 Task: Experiment with a dynamic EQ to dynamically reduce sibilance without affecting other frequencies.
Action: Mouse moved to (88, 3)
Screenshot: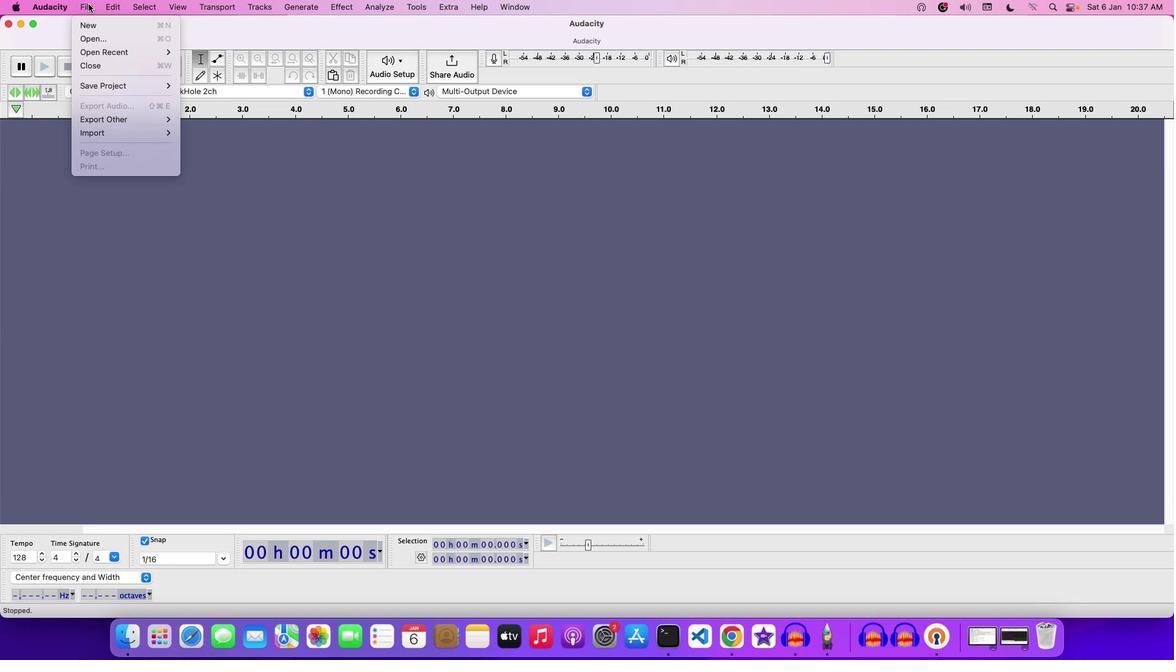 
Action: Mouse pressed left at (88, 3)
Screenshot: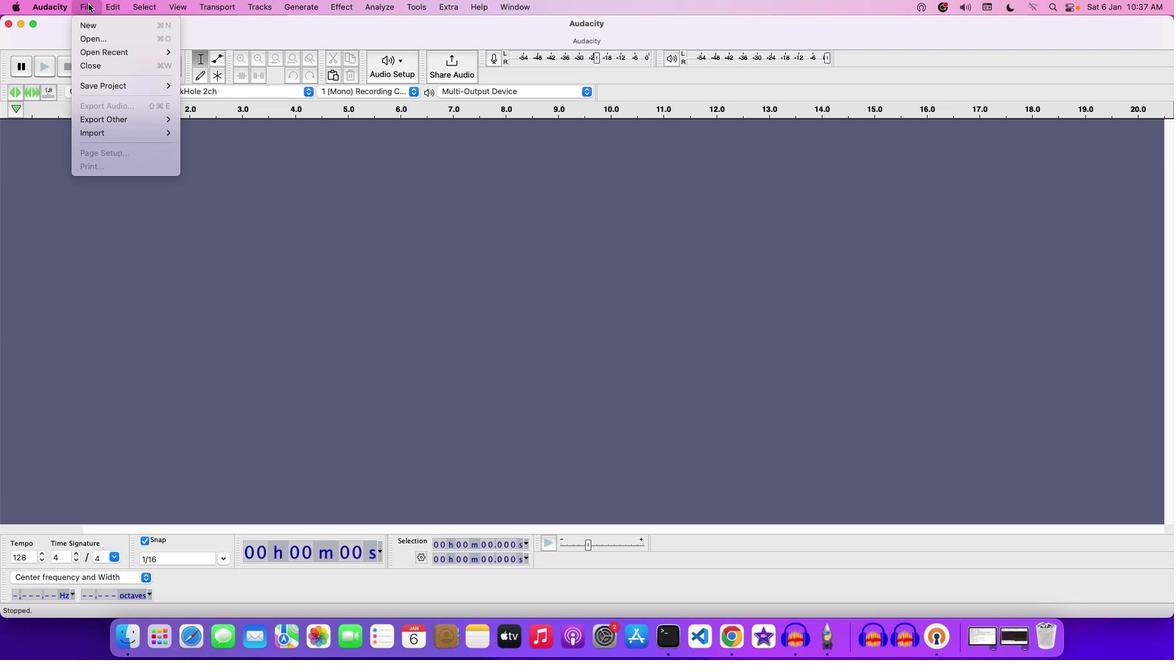 
Action: Mouse moved to (102, 42)
Screenshot: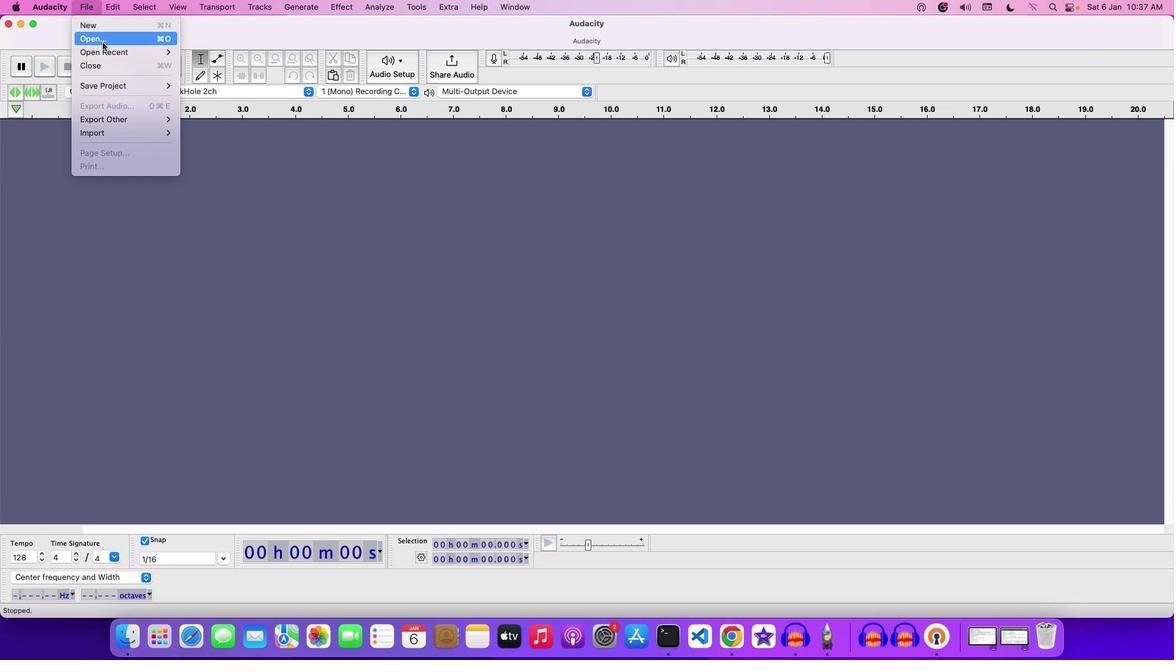 
Action: Mouse pressed left at (102, 42)
Screenshot: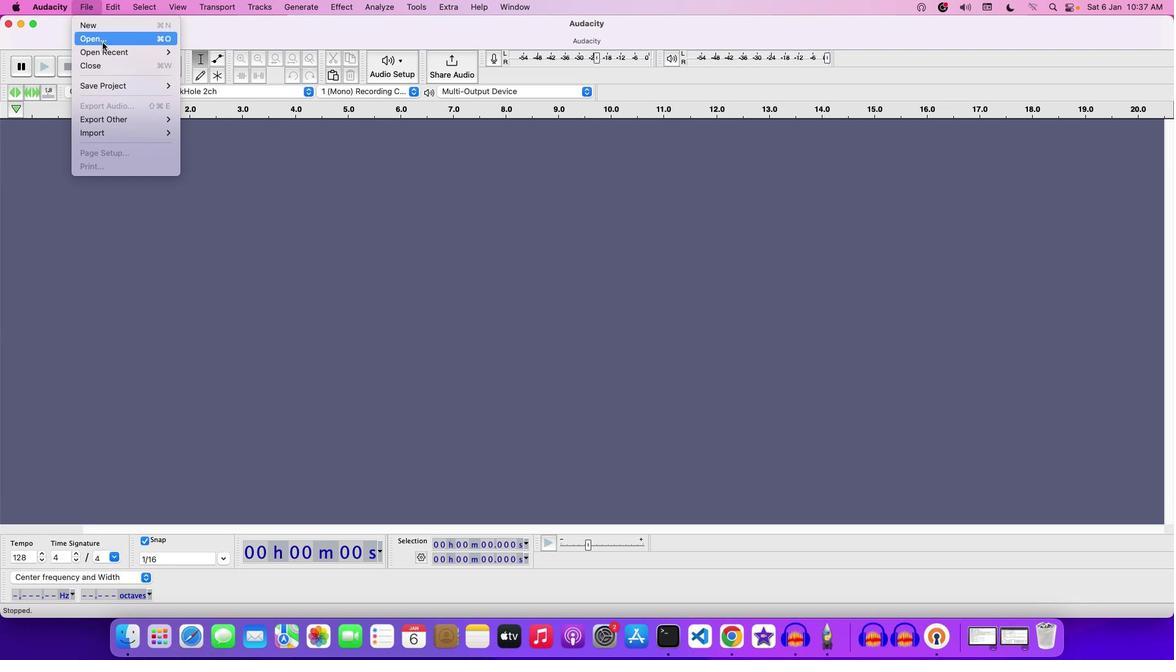 
Action: Mouse moved to (390, 162)
Screenshot: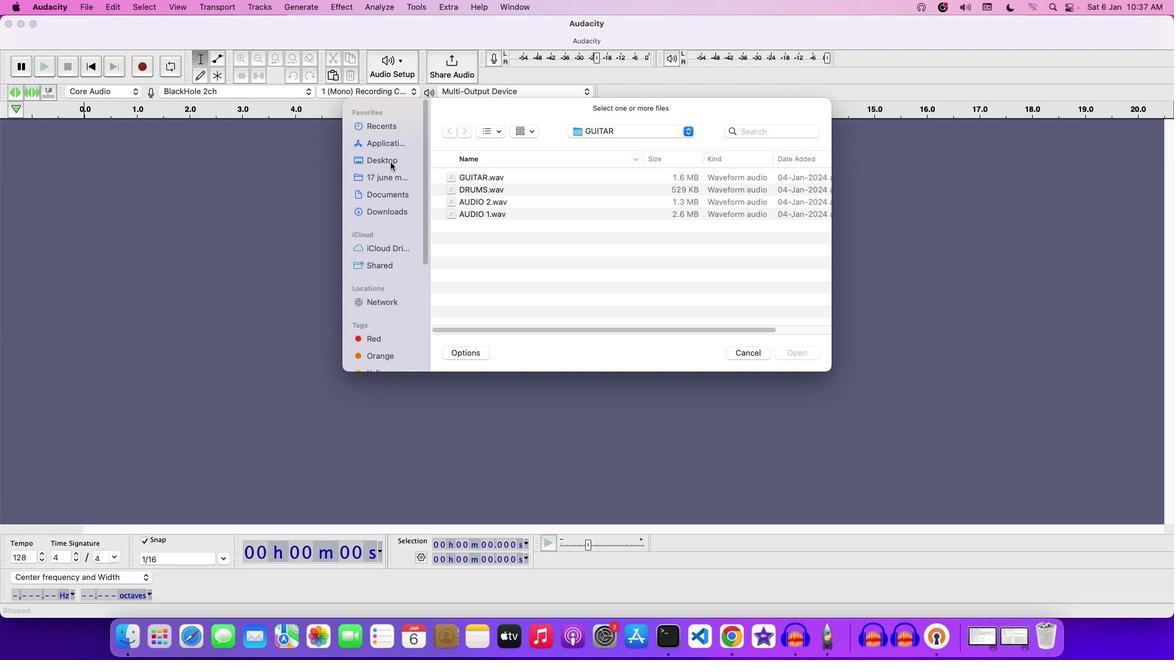
Action: Mouse pressed left at (390, 162)
Screenshot: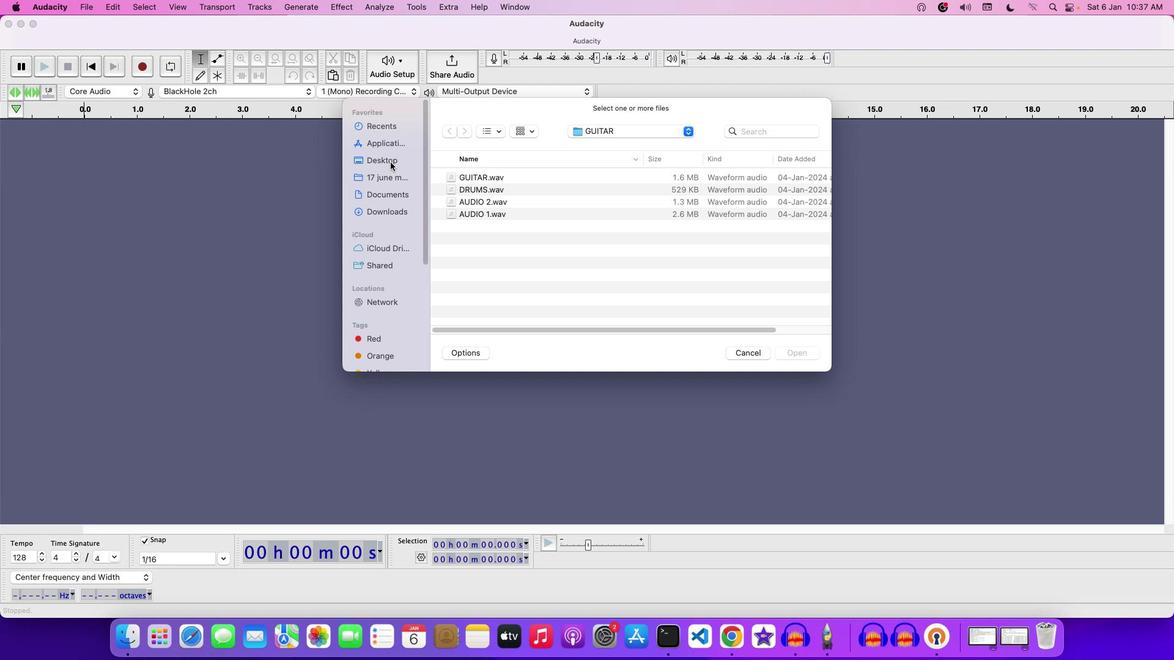 
Action: Mouse moved to (487, 199)
Screenshot: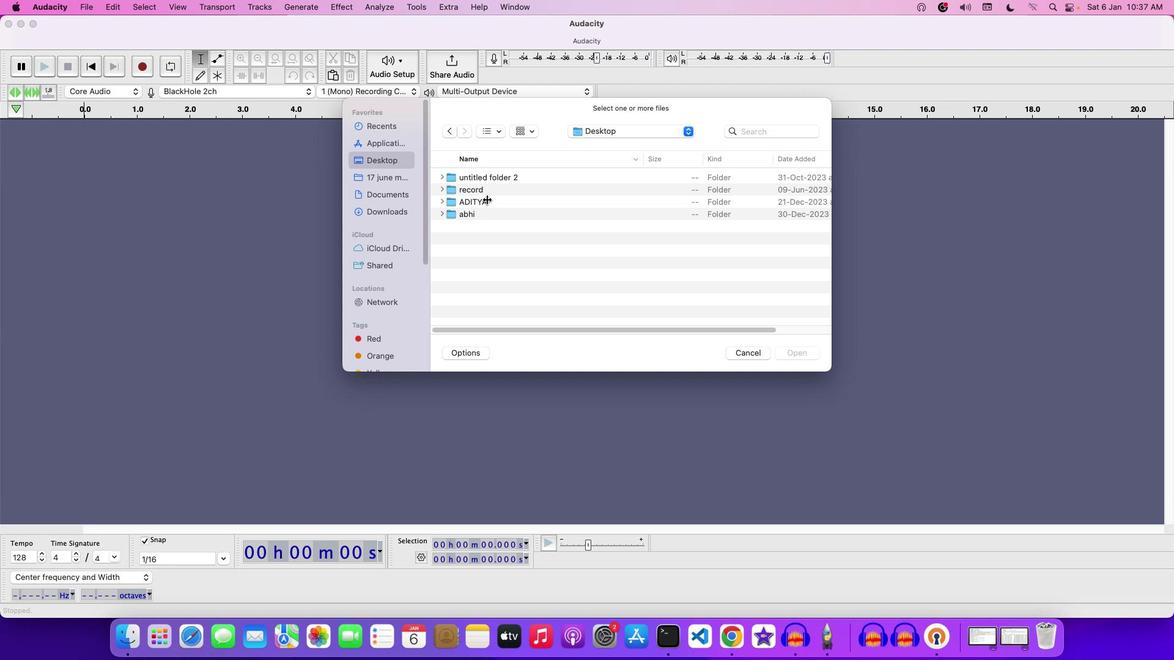 
Action: Mouse pressed left at (487, 199)
Screenshot: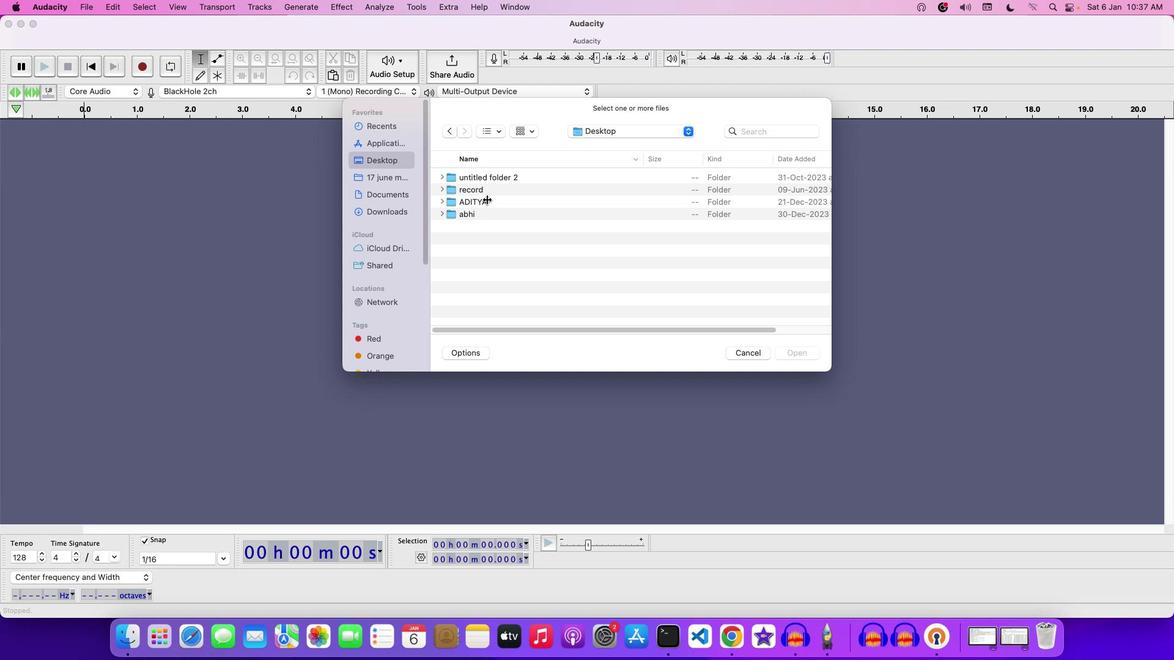 
Action: Mouse pressed left at (487, 199)
Screenshot: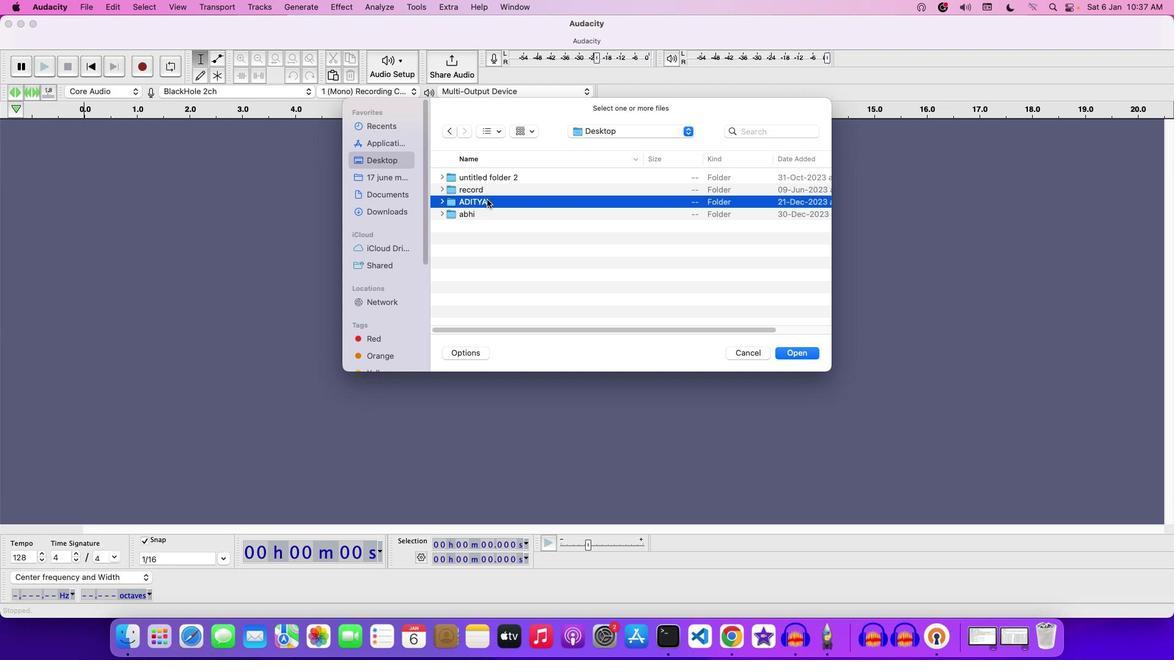 
Action: Mouse moved to (479, 225)
Screenshot: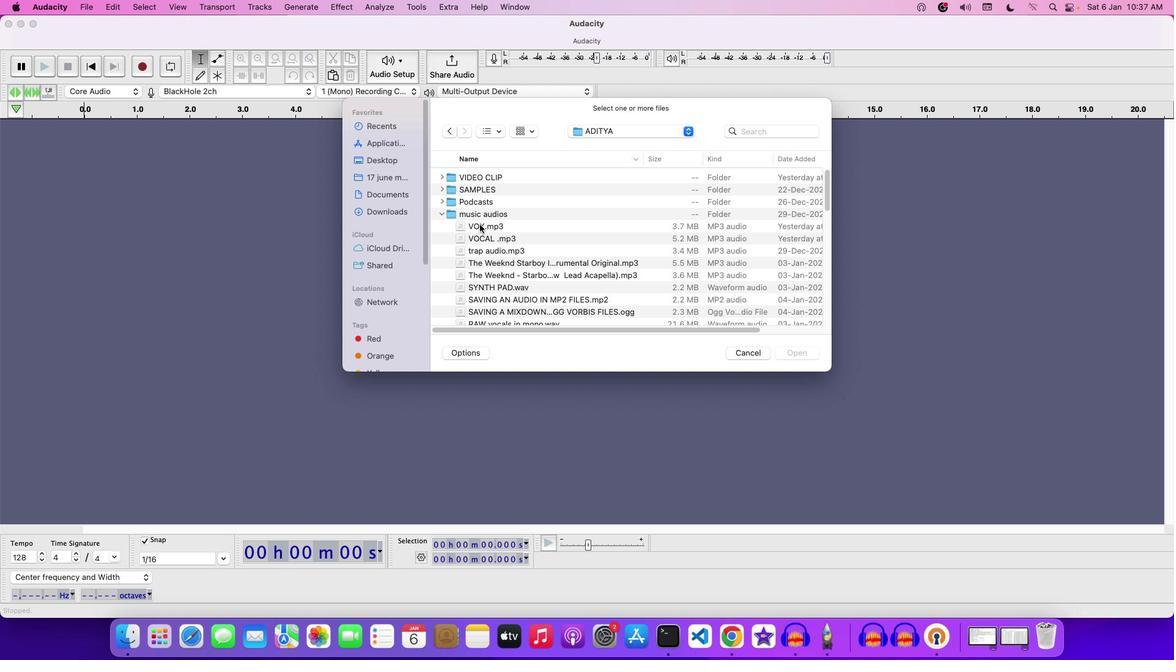 
Action: Mouse pressed left at (479, 225)
Screenshot: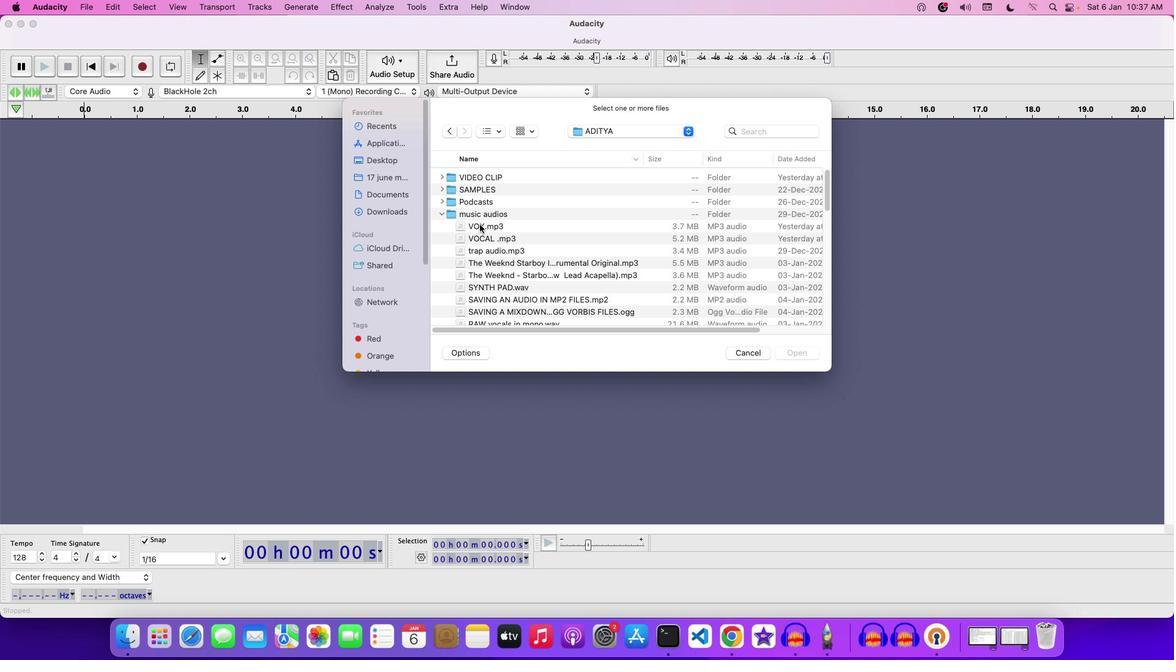 
Action: Mouse moved to (488, 225)
Screenshot: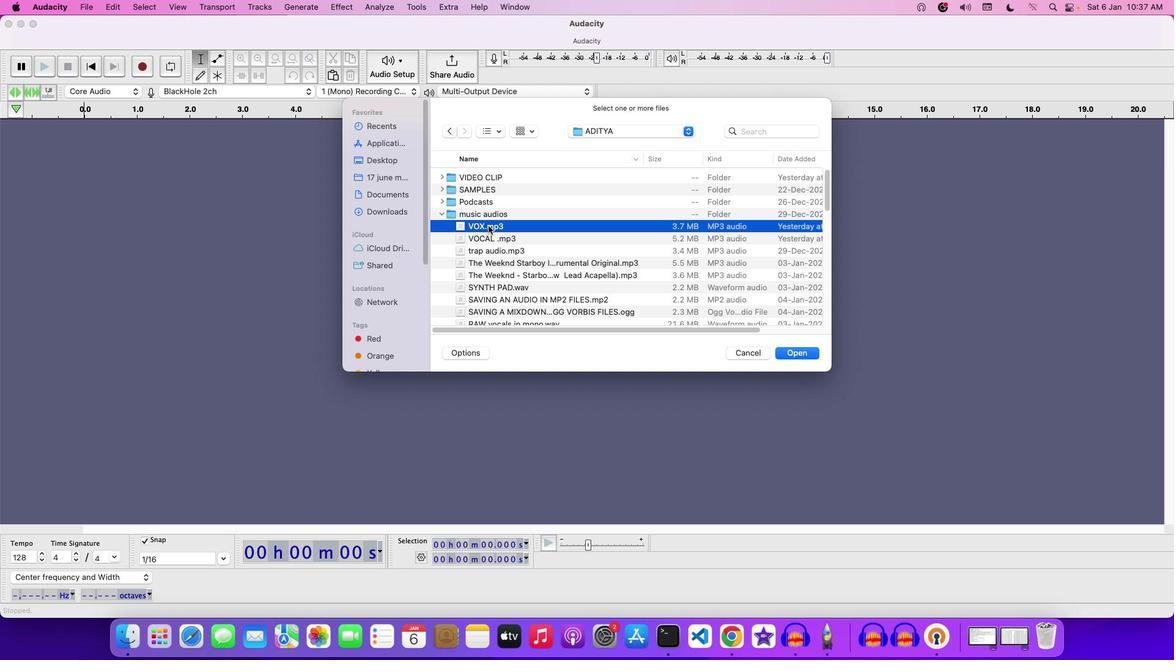 
Action: Mouse pressed left at (488, 225)
Screenshot: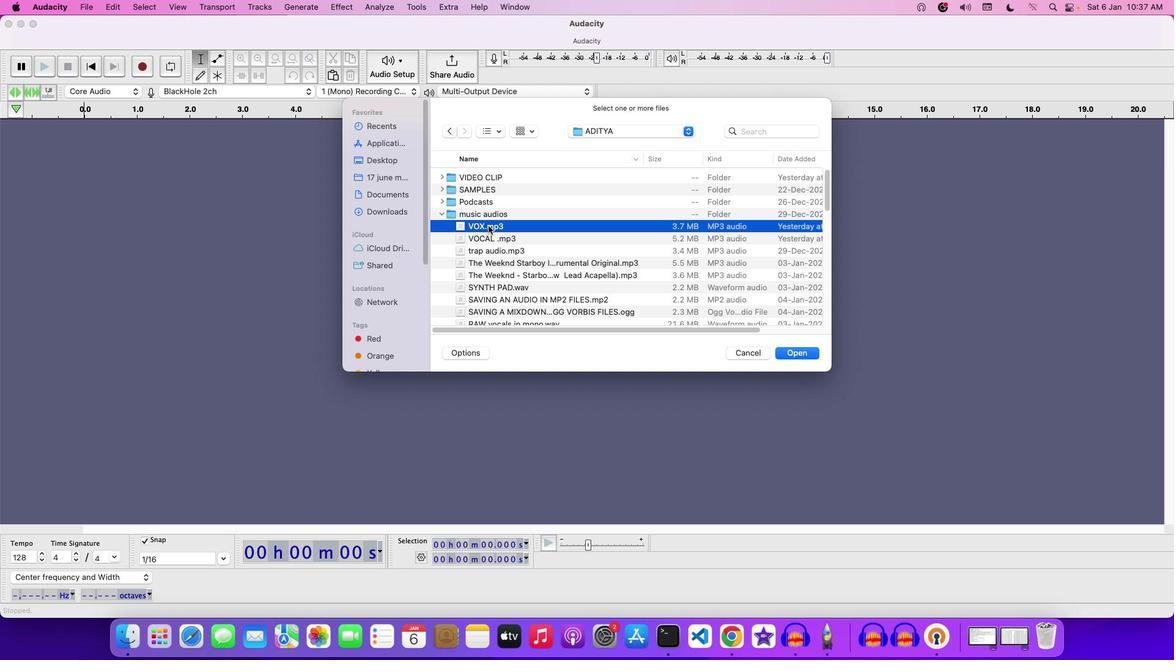 
Action: Mouse moved to (791, 351)
Screenshot: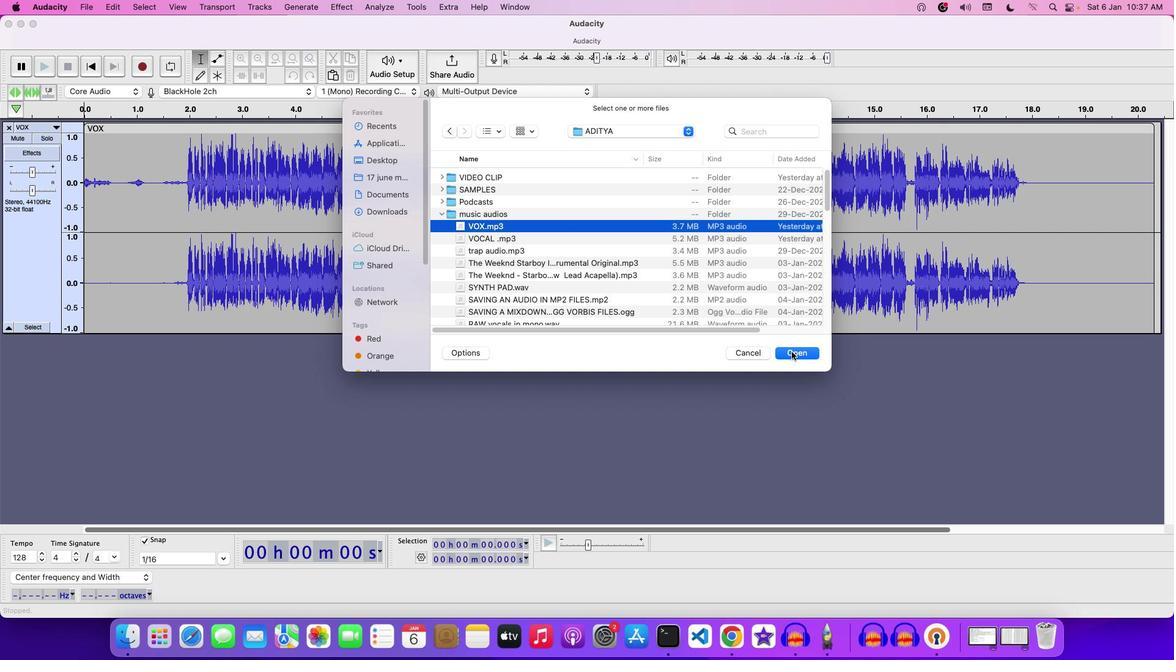 
Action: Mouse pressed left at (791, 351)
Screenshot: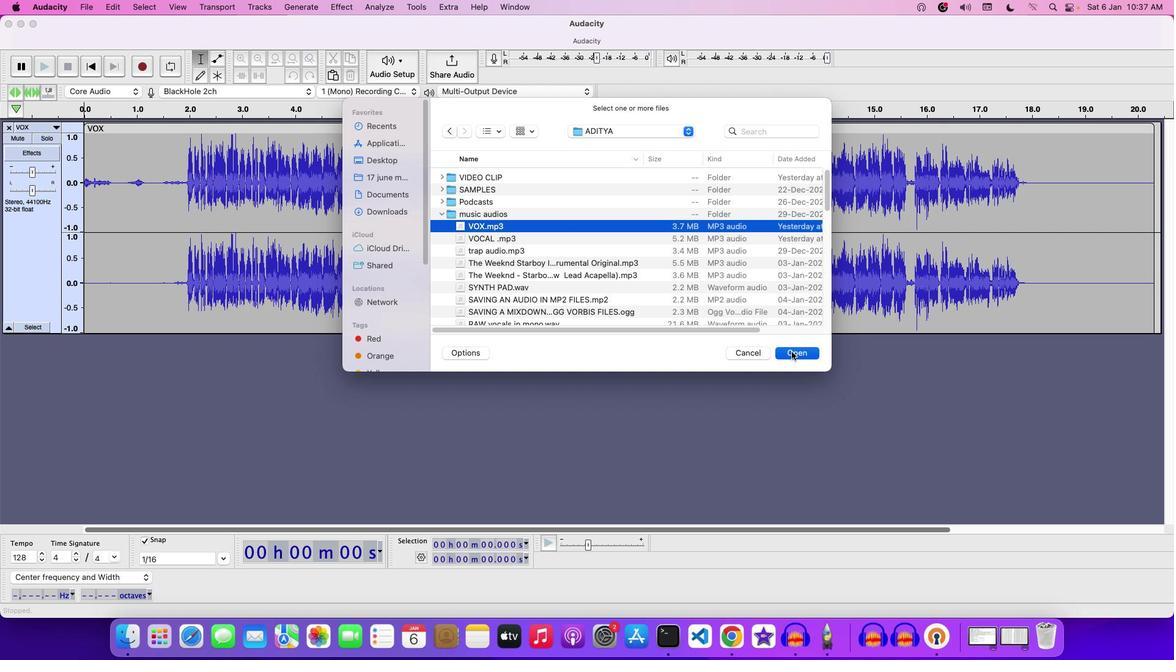
Action: Mouse moved to (84, 132)
Screenshot: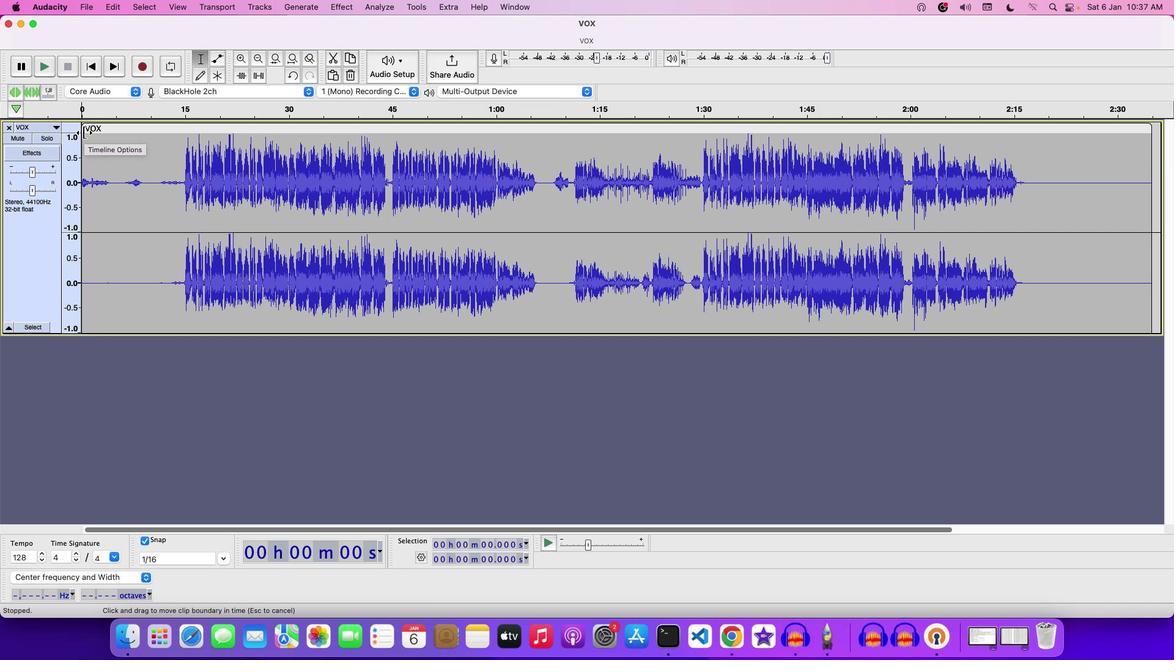
Action: Mouse pressed left at (84, 132)
Screenshot: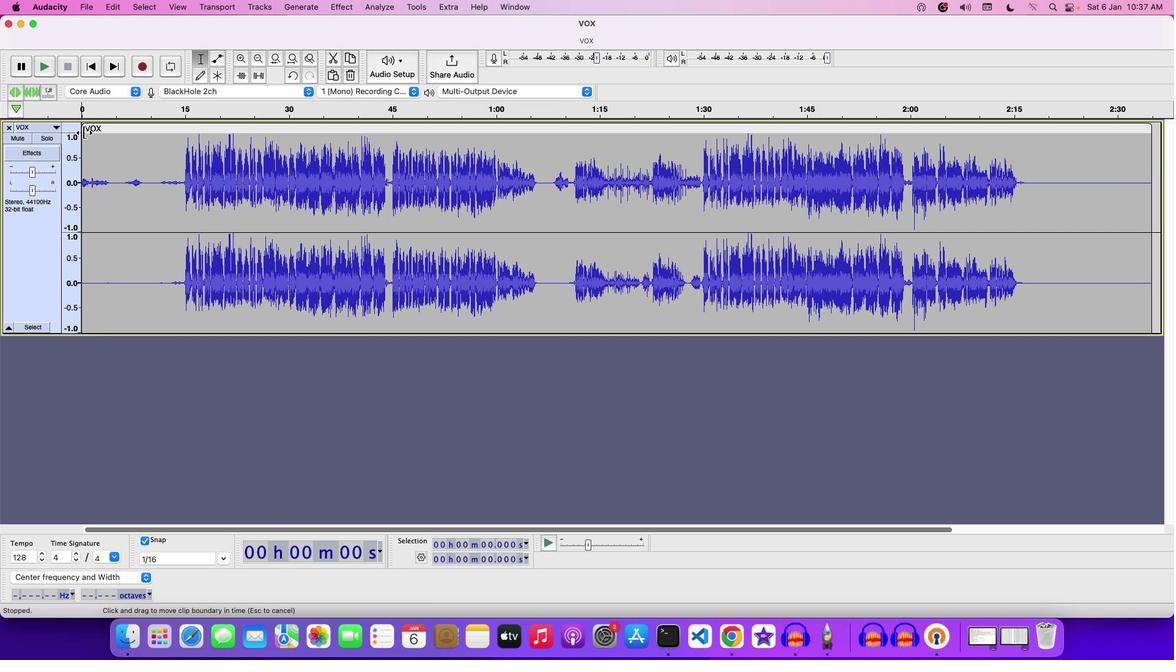 
Action: Mouse moved to (207, 132)
Screenshot: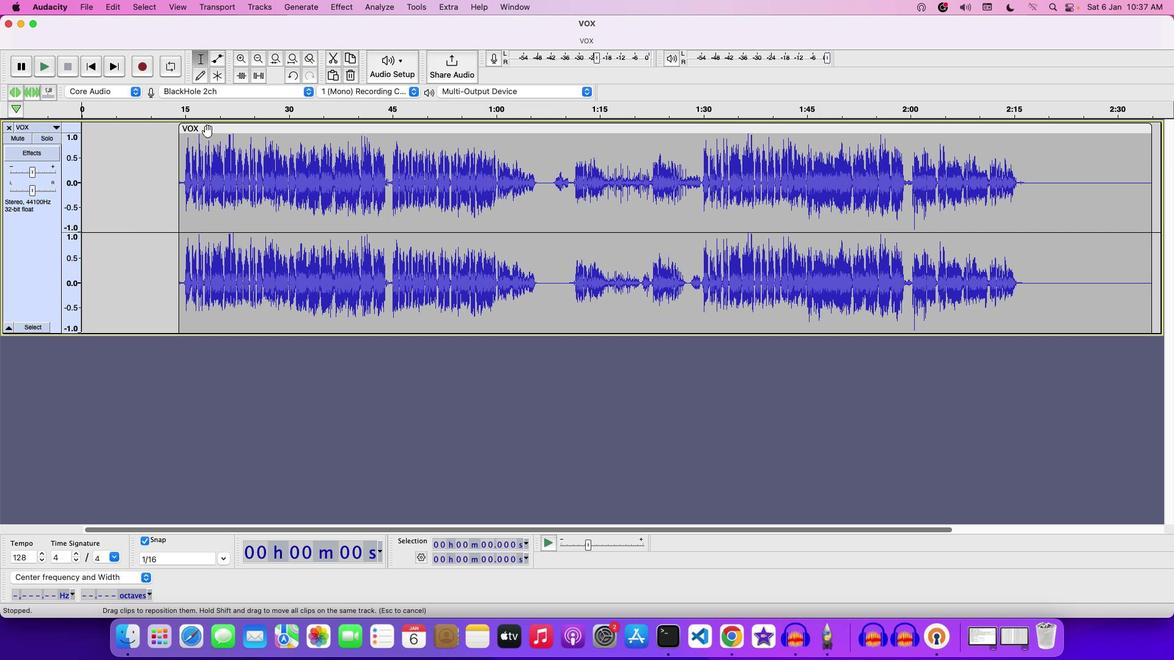 
Action: Mouse pressed left at (207, 132)
Screenshot: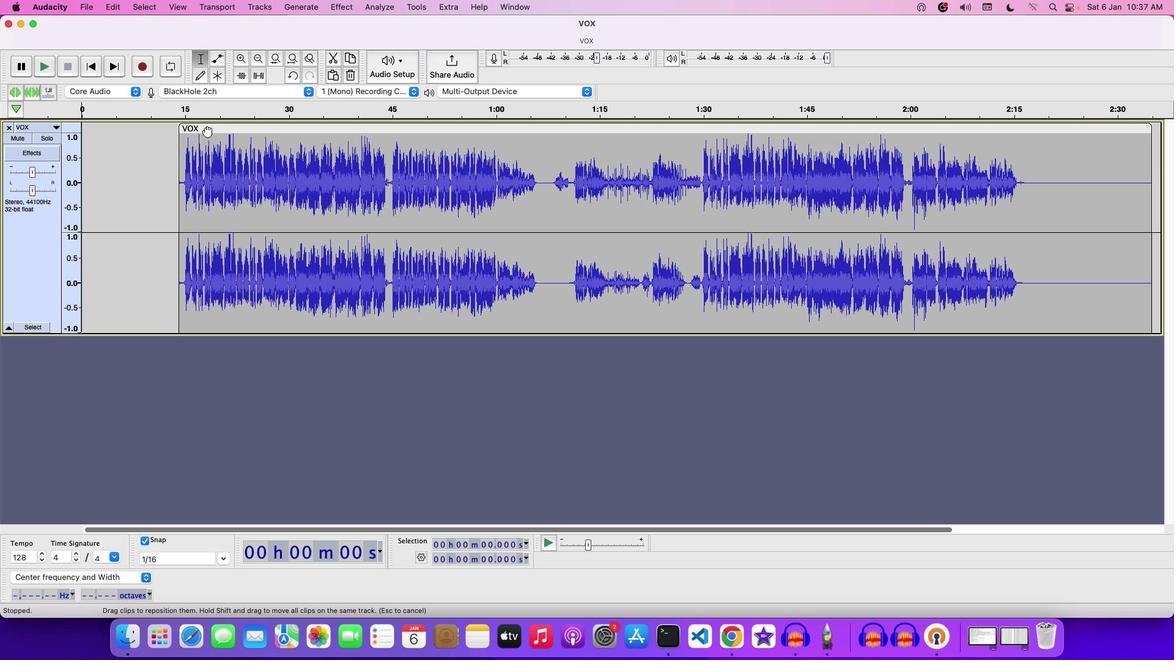 
Action: Mouse moved to (1054, 132)
Screenshot: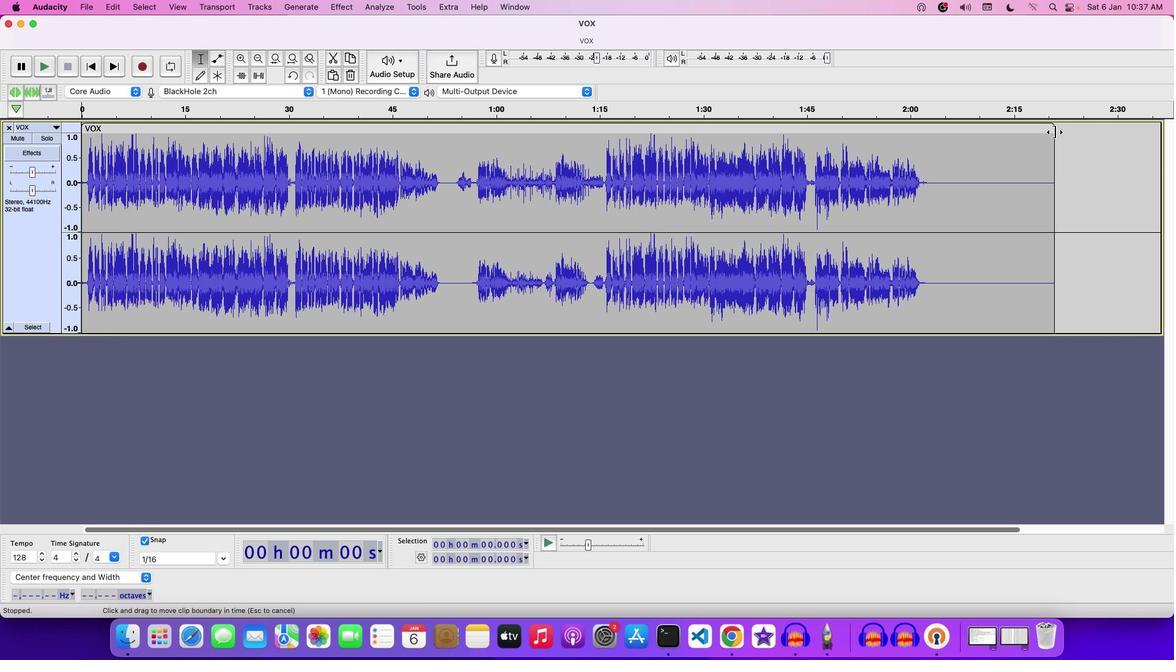 
Action: Mouse pressed left at (1054, 132)
Screenshot: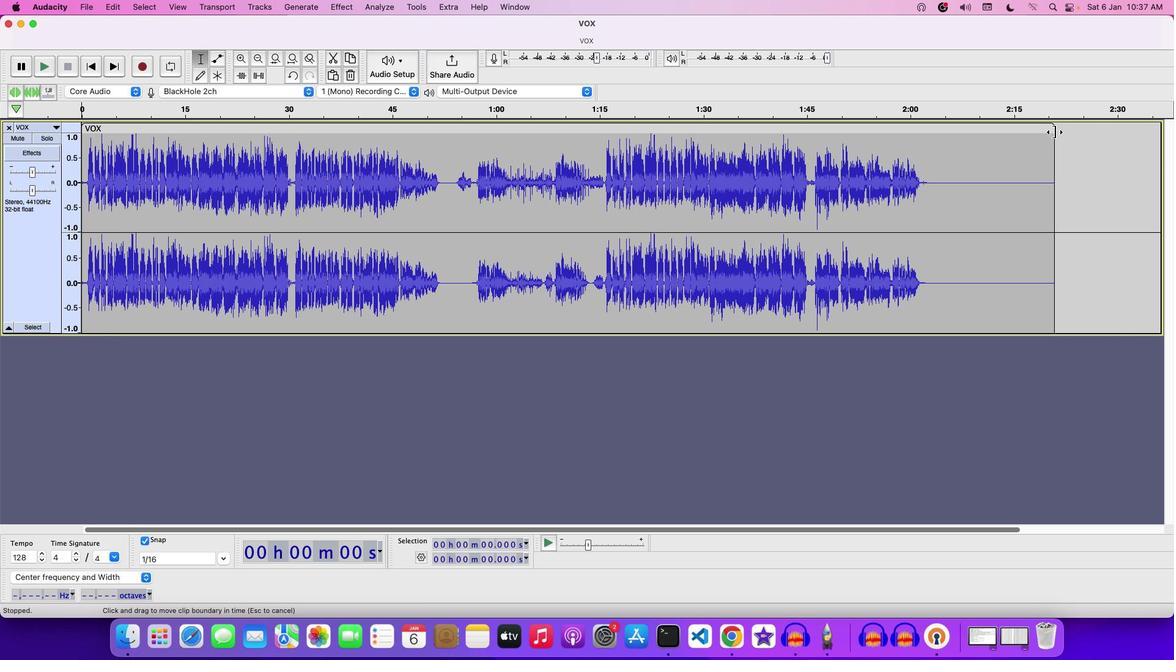 
Action: Mouse moved to (40, 62)
Screenshot: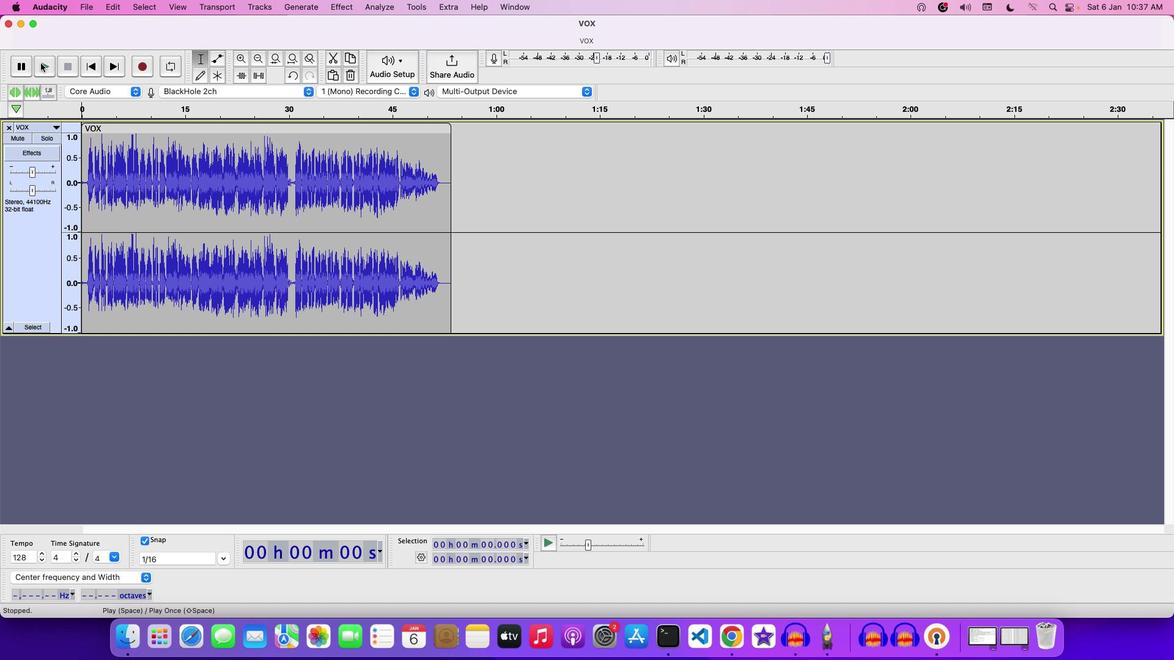 
Action: Mouse pressed left at (40, 62)
Screenshot: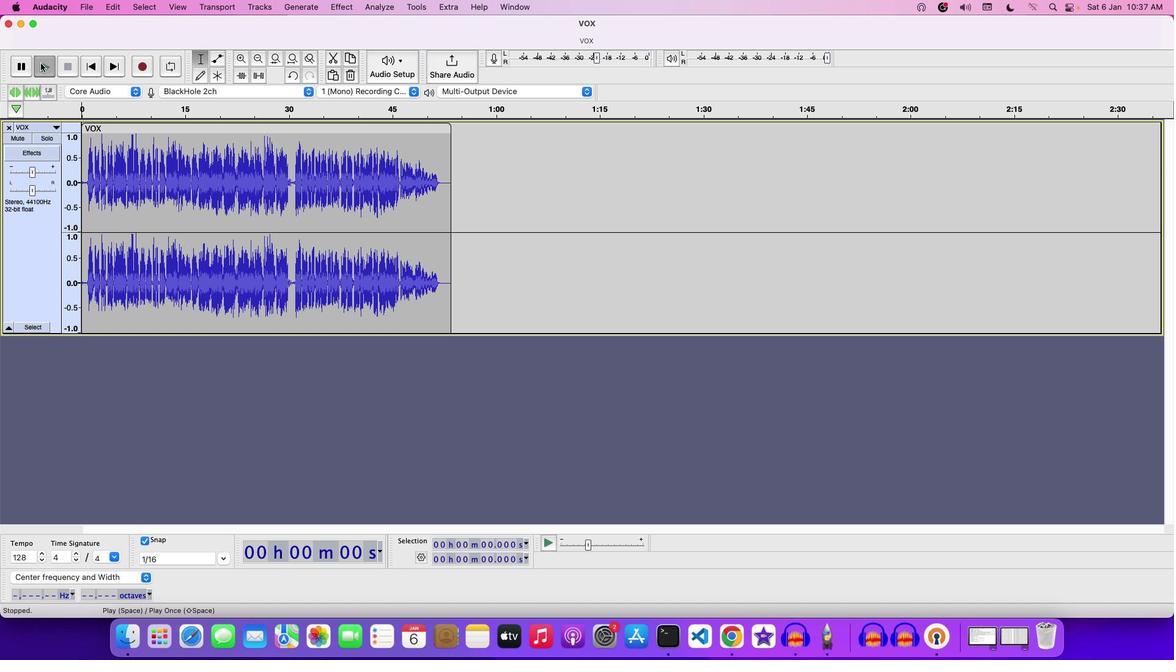 
Action: Mouse moved to (32, 174)
Screenshot: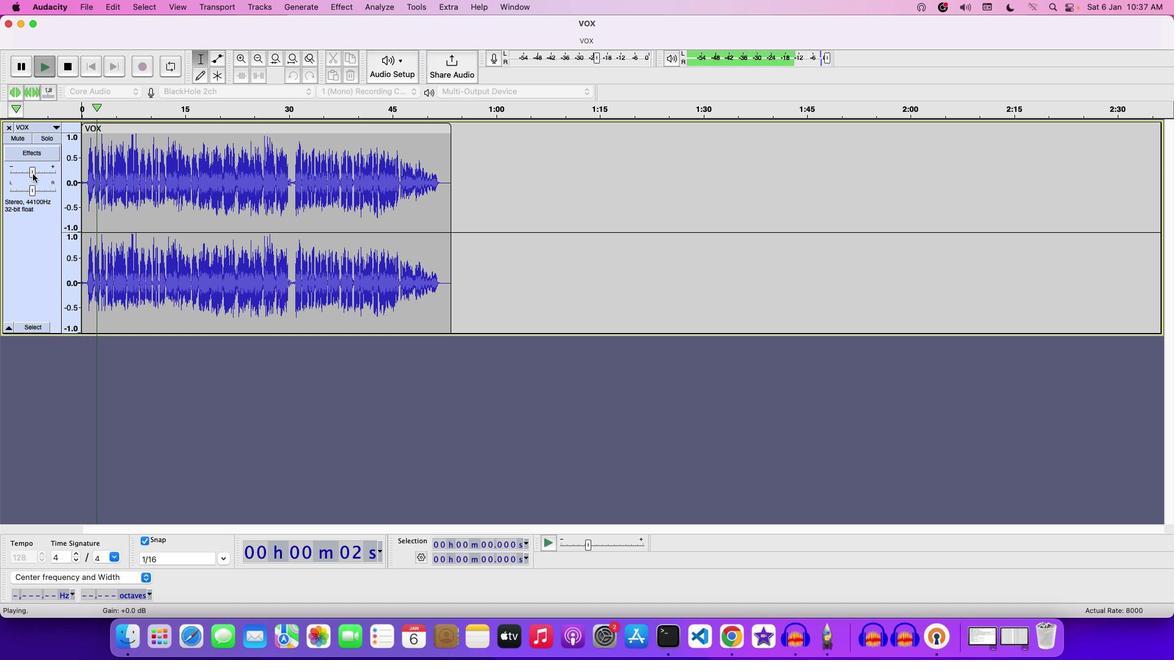 
Action: Mouse pressed left at (32, 174)
Screenshot: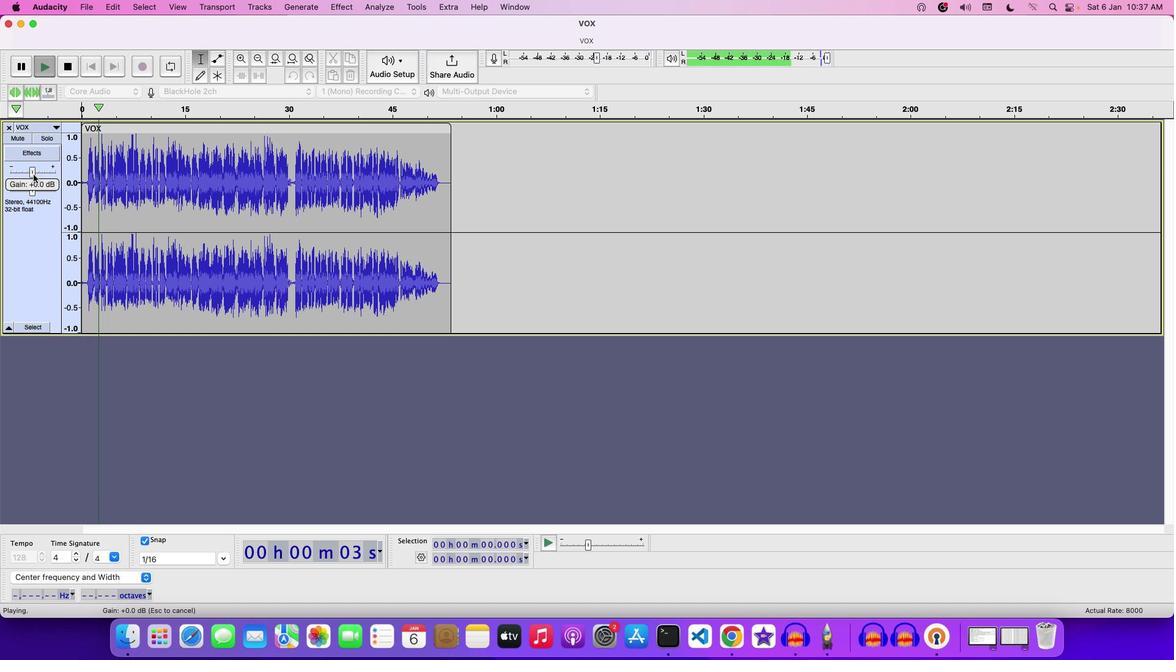 
Action: Mouse moved to (35, 175)
Screenshot: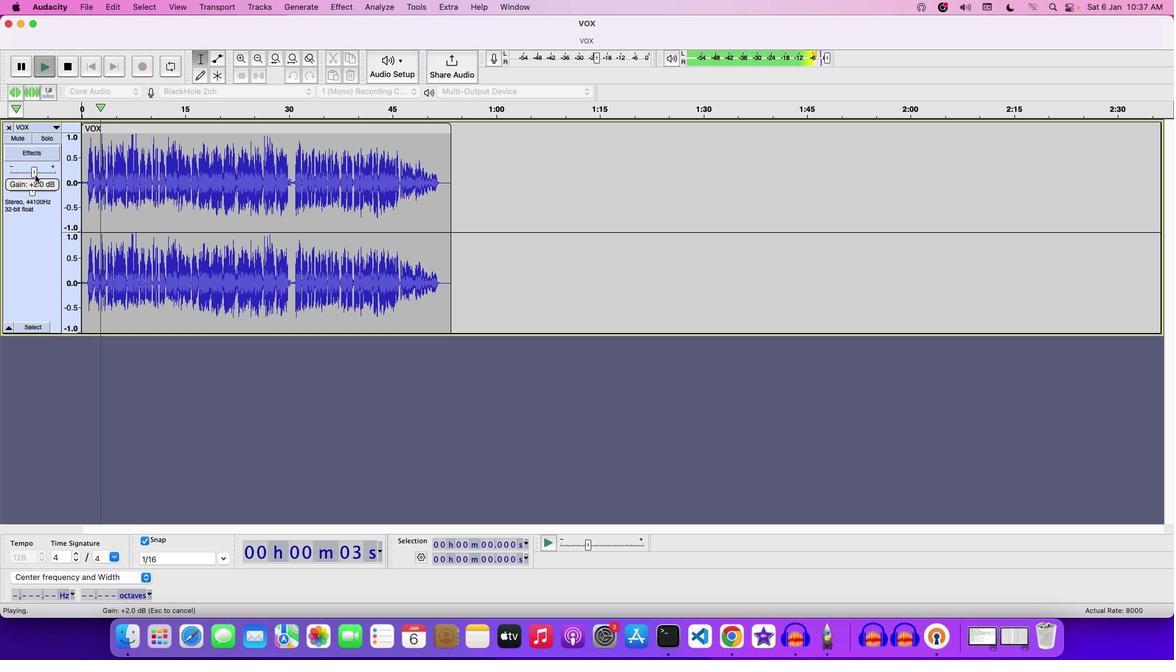
Action: Mouse pressed left at (35, 175)
Screenshot: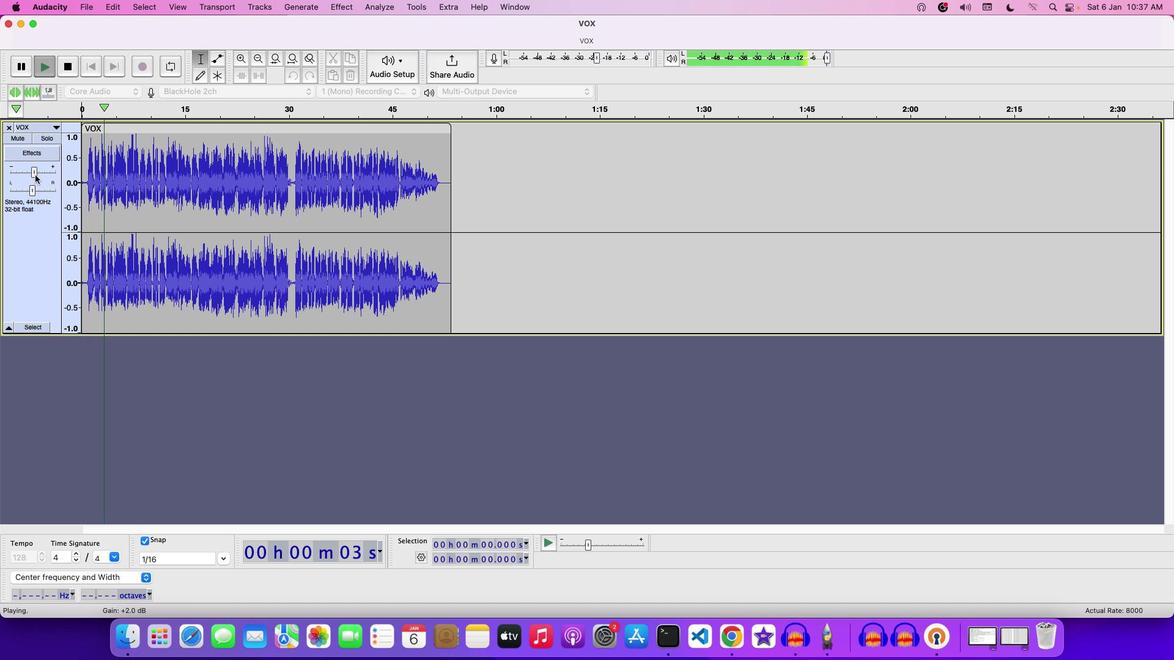 
Action: Mouse pressed left at (35, 175)
Screenshot: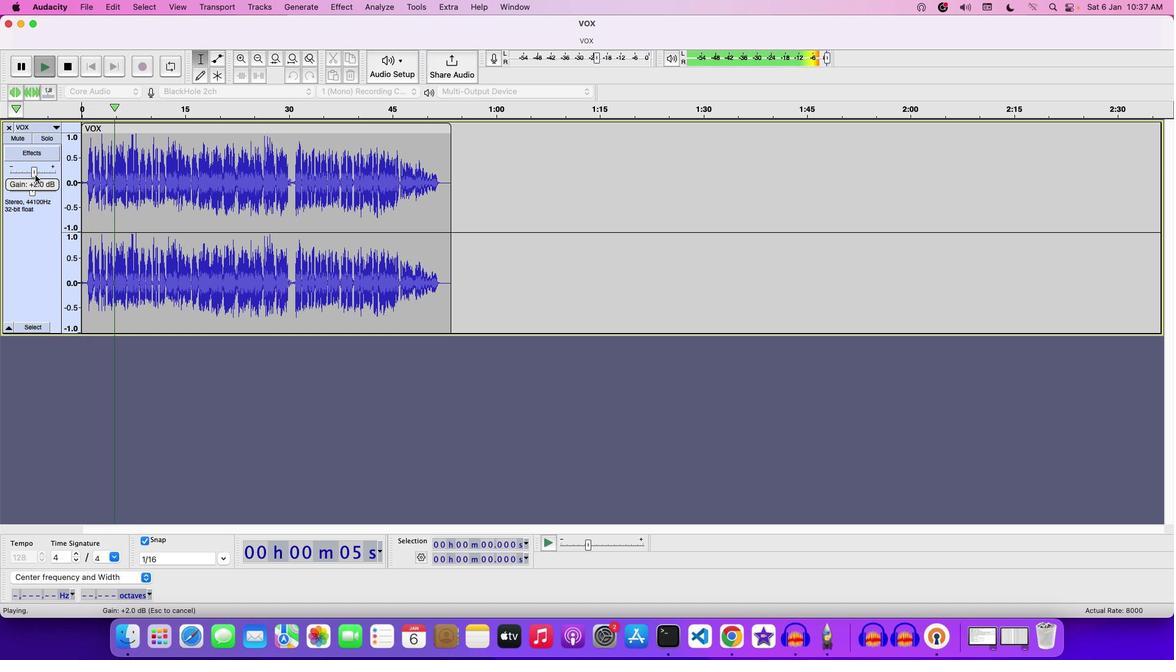 
Action: Mouse moved to (157, 189)
Screenshot: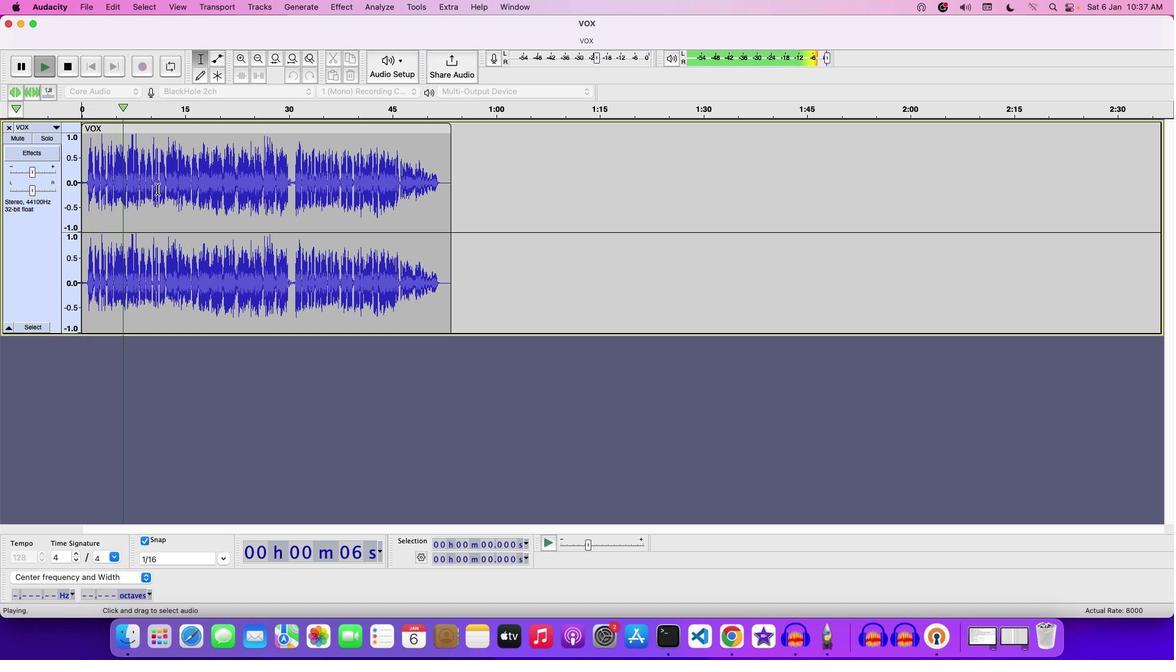 
Action: Mouse pressed left at (157, 189)
Screenshot: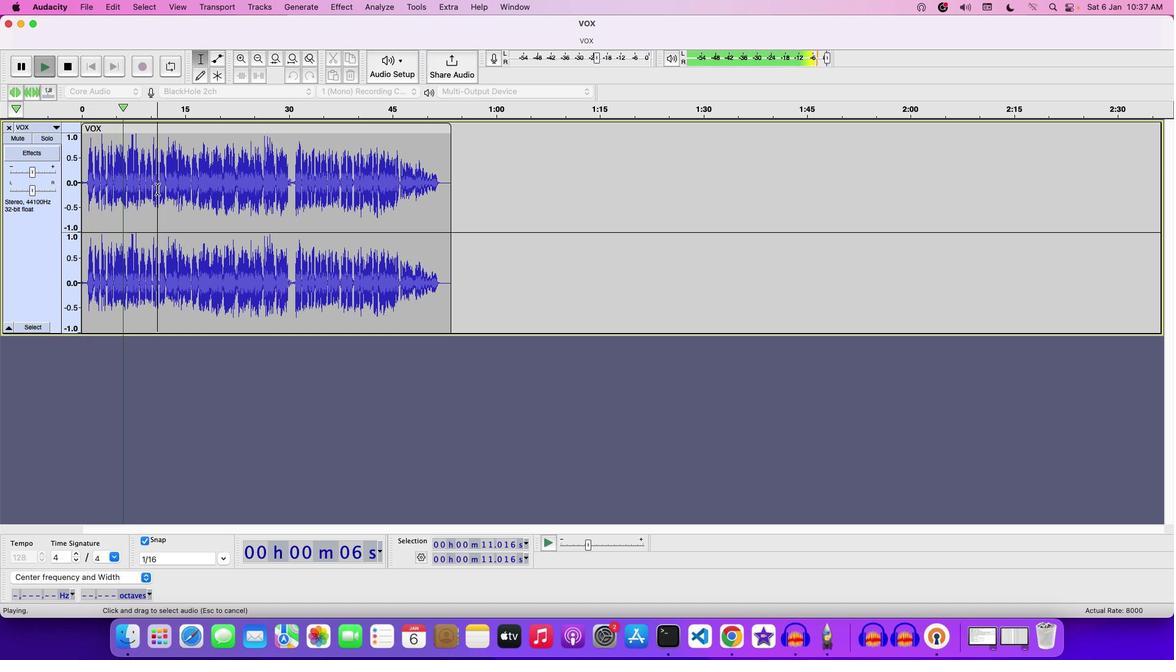 
Action: Mouse pressed left at (157, 189)
Screenshot: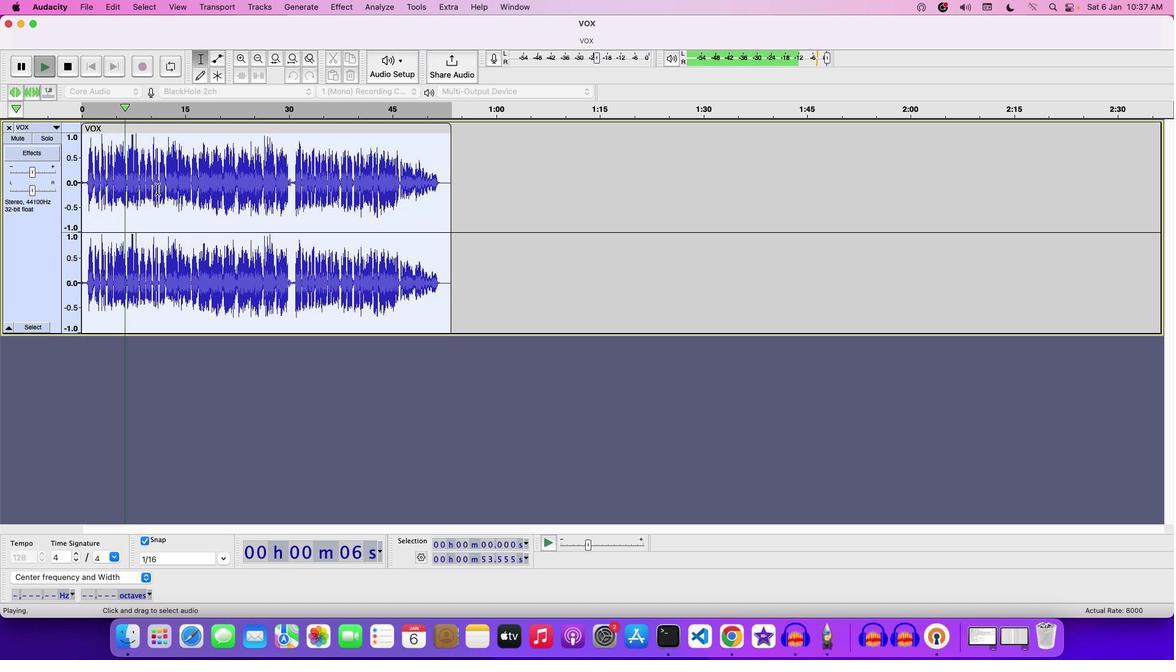 
Action: Mouse moved to (419, 36)
Screenshot: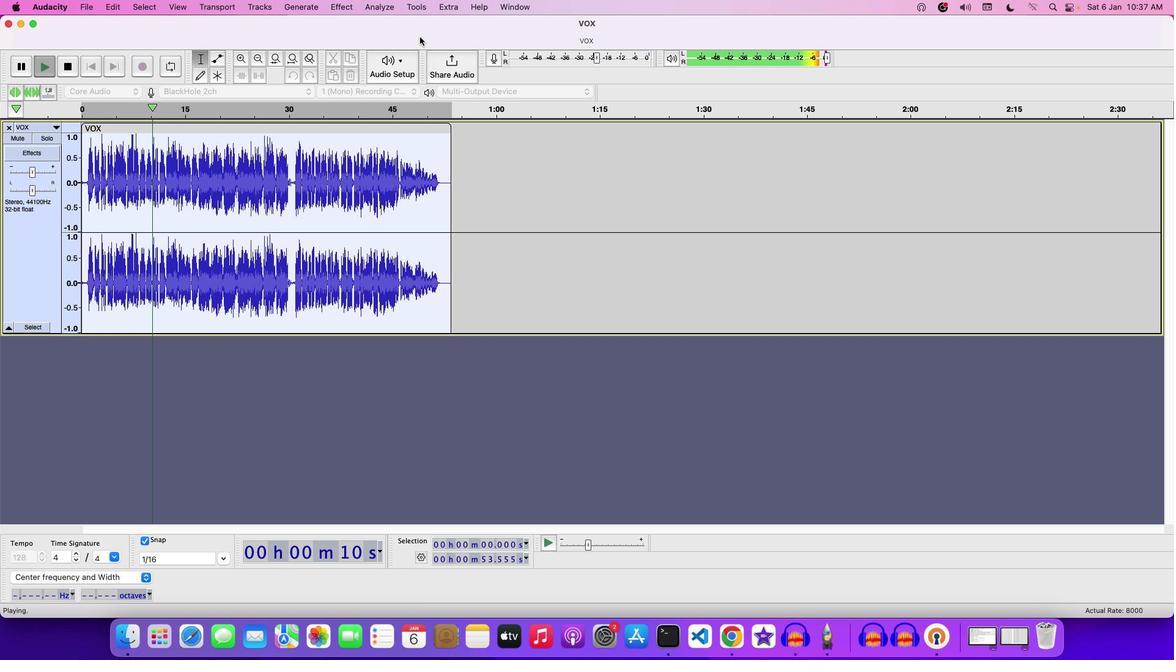 
Action: Key pressed Key.space
Screenshot: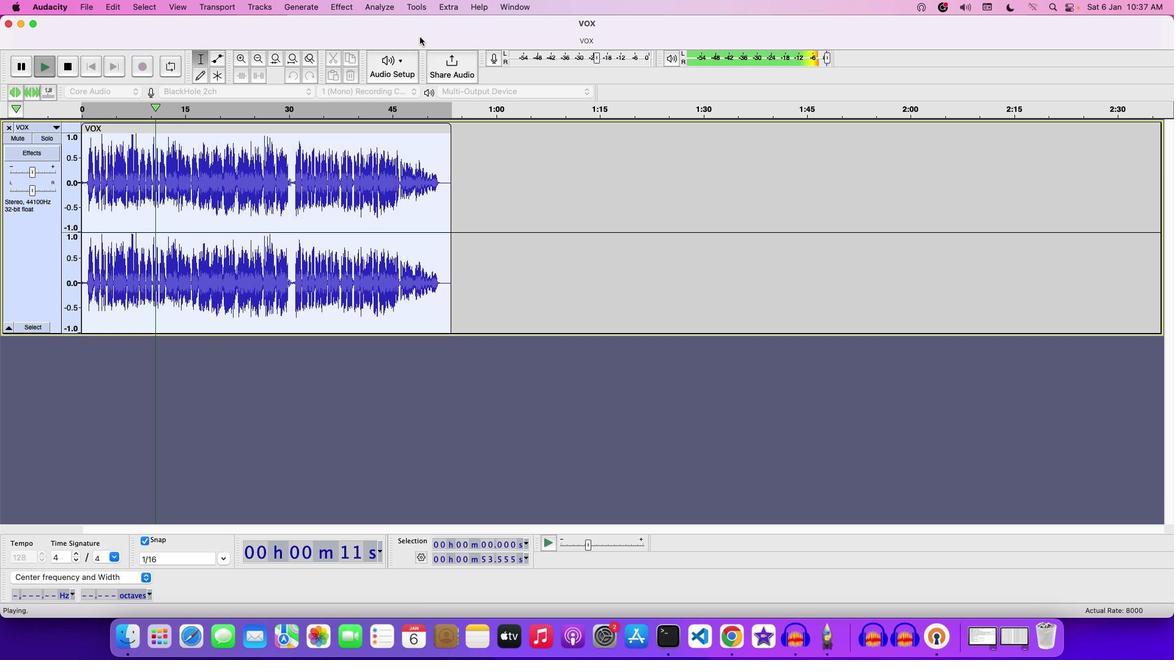 
Action: Mouse moved to (348, 3)
Screenshot: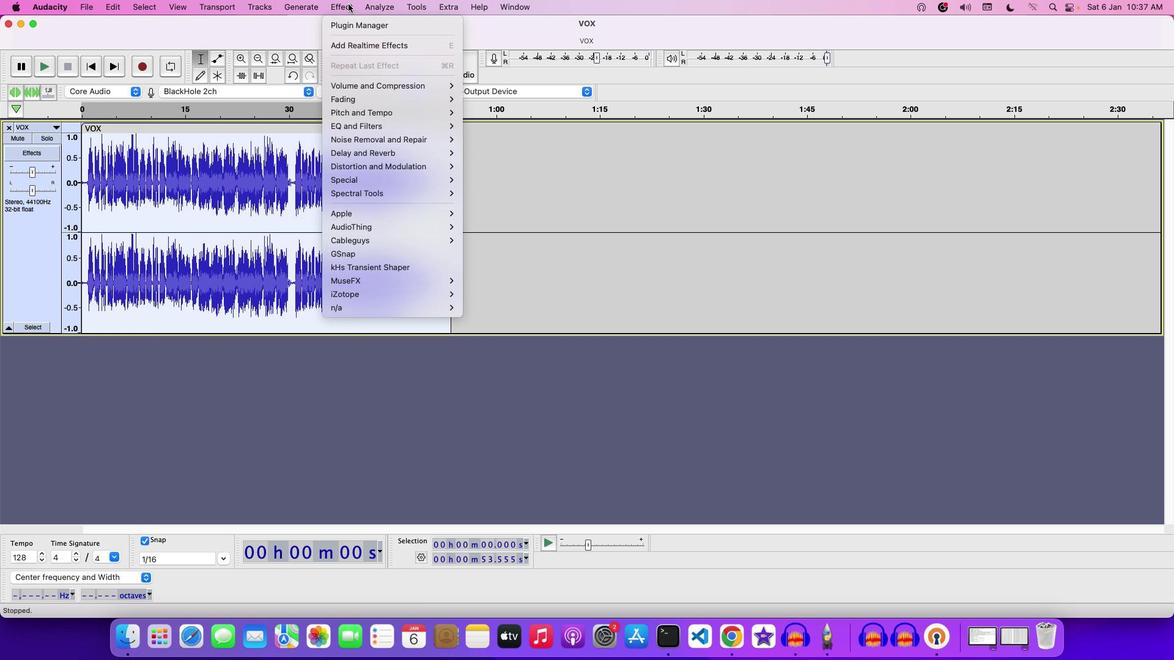 
Action: Mouse pressed left at (348, 3)
Screenshot: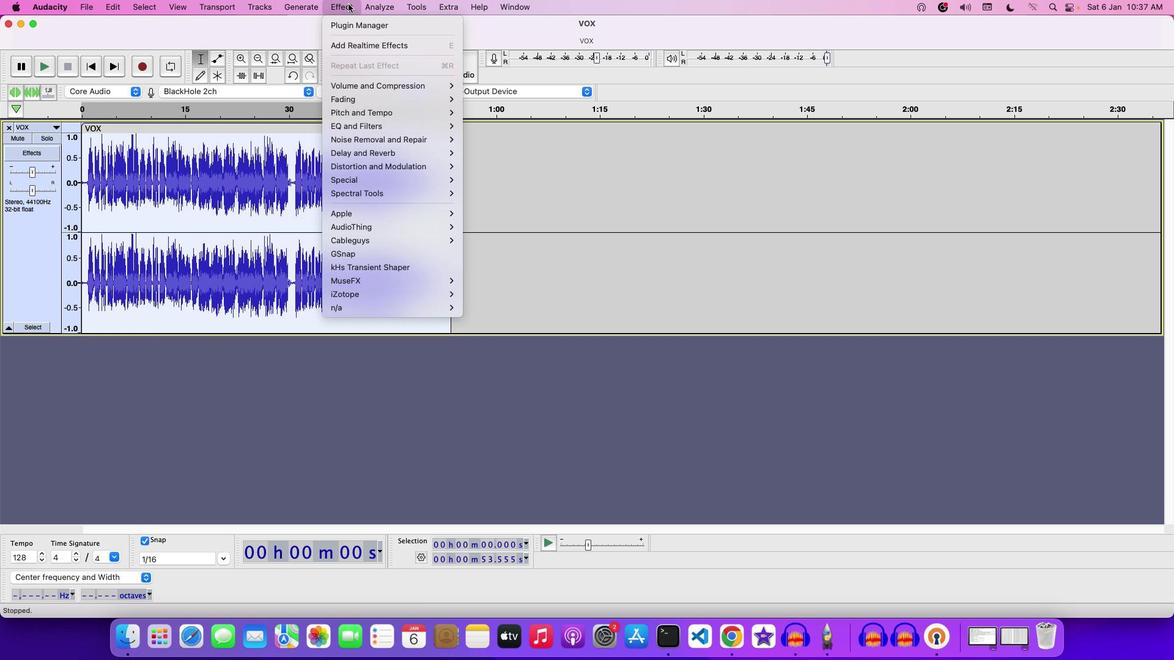 
Action: Mouse moved to (489, 138)
Screenshot: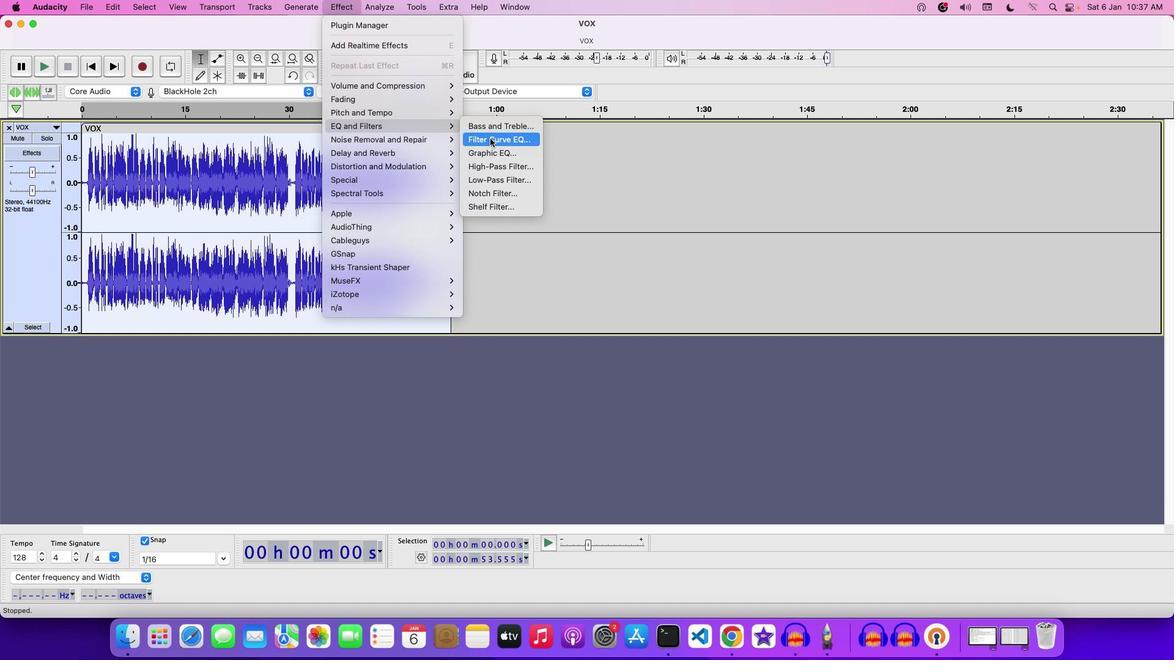 
Action: Mouse pressed left at (489, 138)
Screenshot: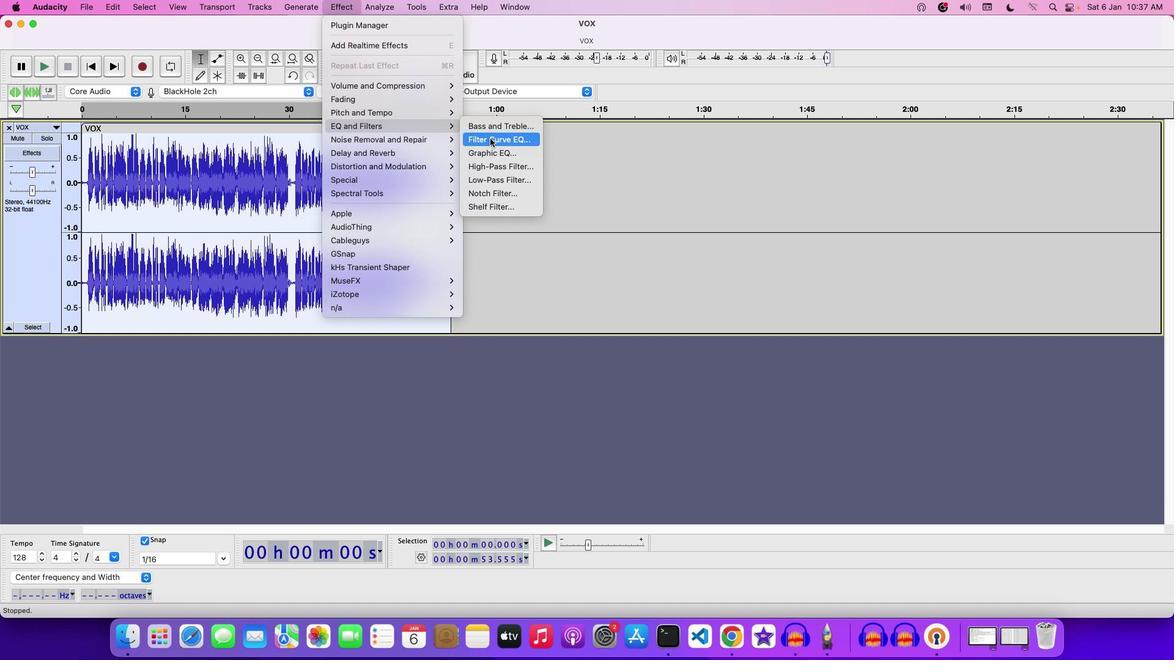 
Action: Mouse moved to (563, 484)
Screenshot: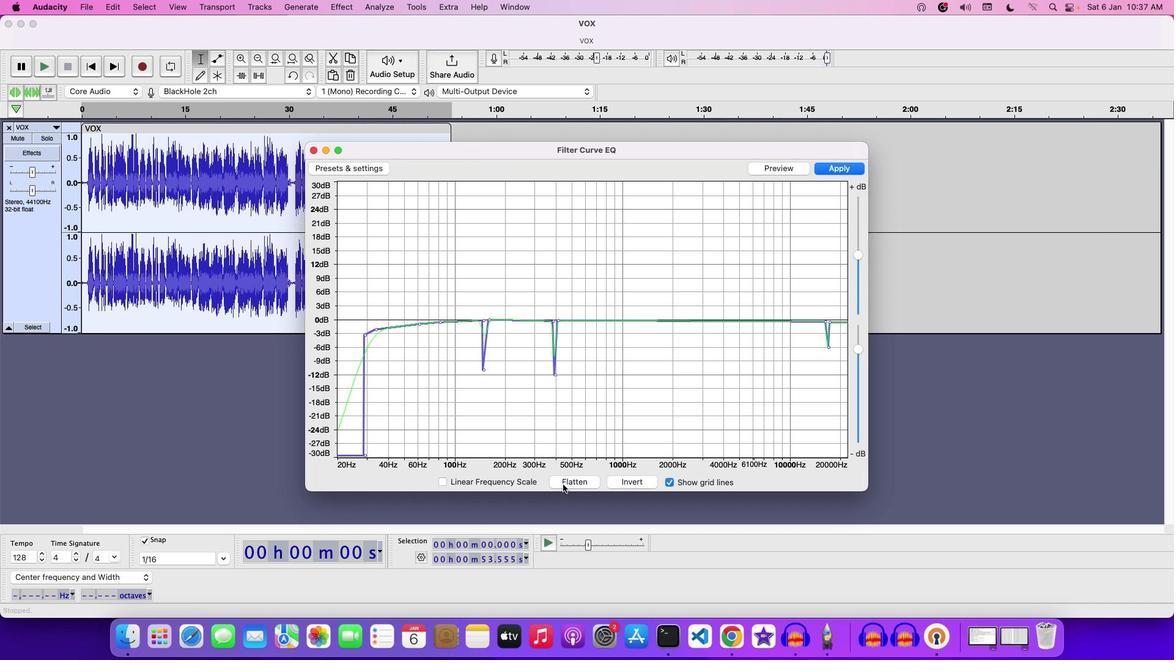 
Action: Mouse pressed left at (563, 484)
Screenshot: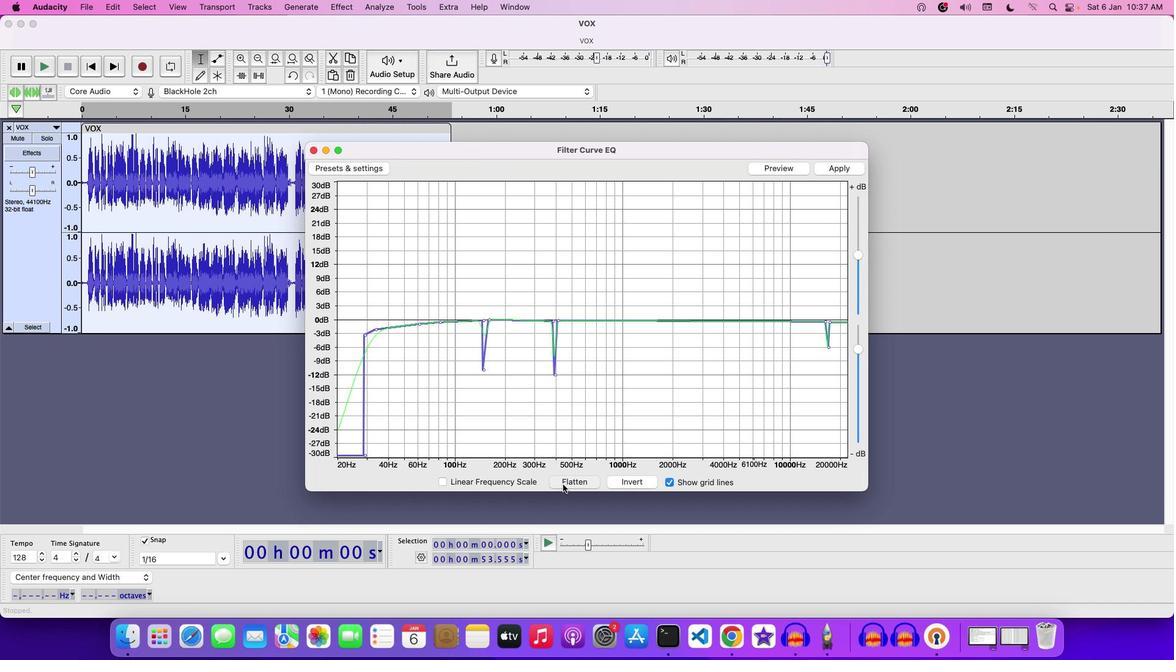 
Action: Mouse moved to (867, 486)
Screenshot: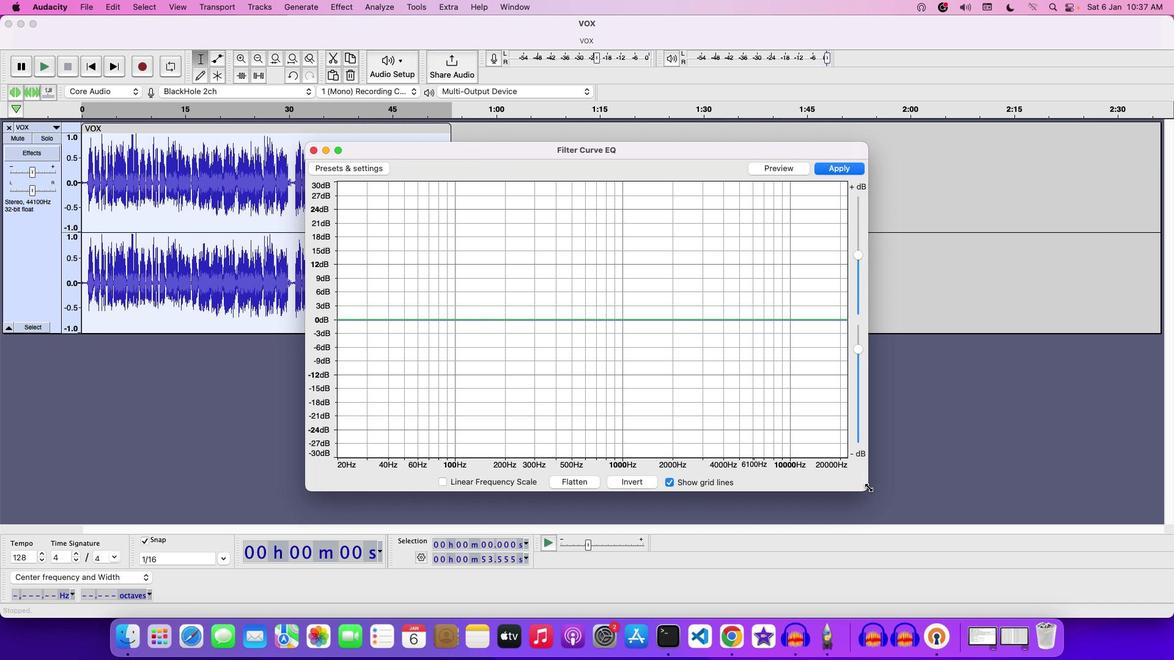 
Action: Mouse pressed left at (867, 486)
Screenshot: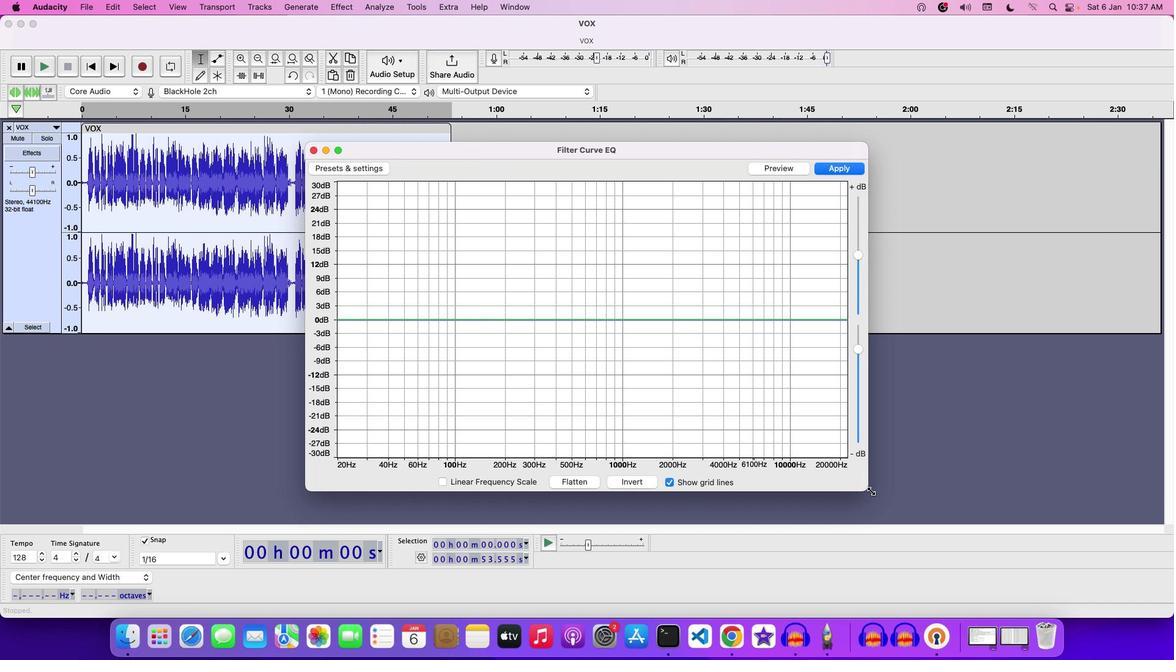 
Action: Mouse moved to (771, 151)
Screenshot: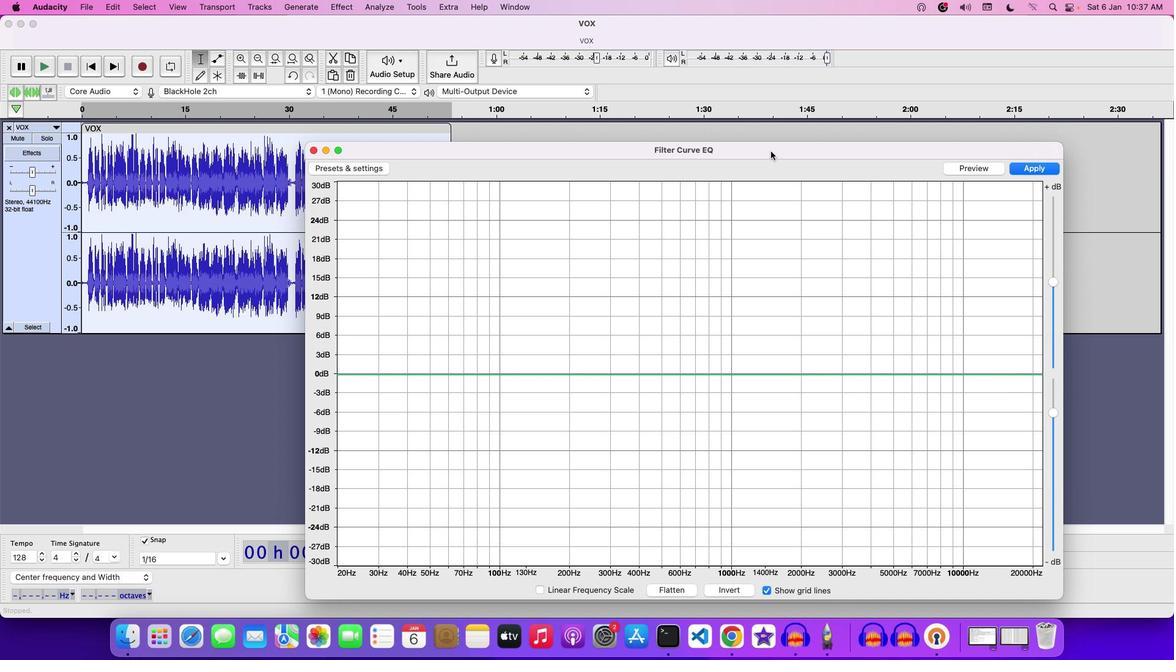 
Action: Mouse pressed left at (771, 151)
Screenshot: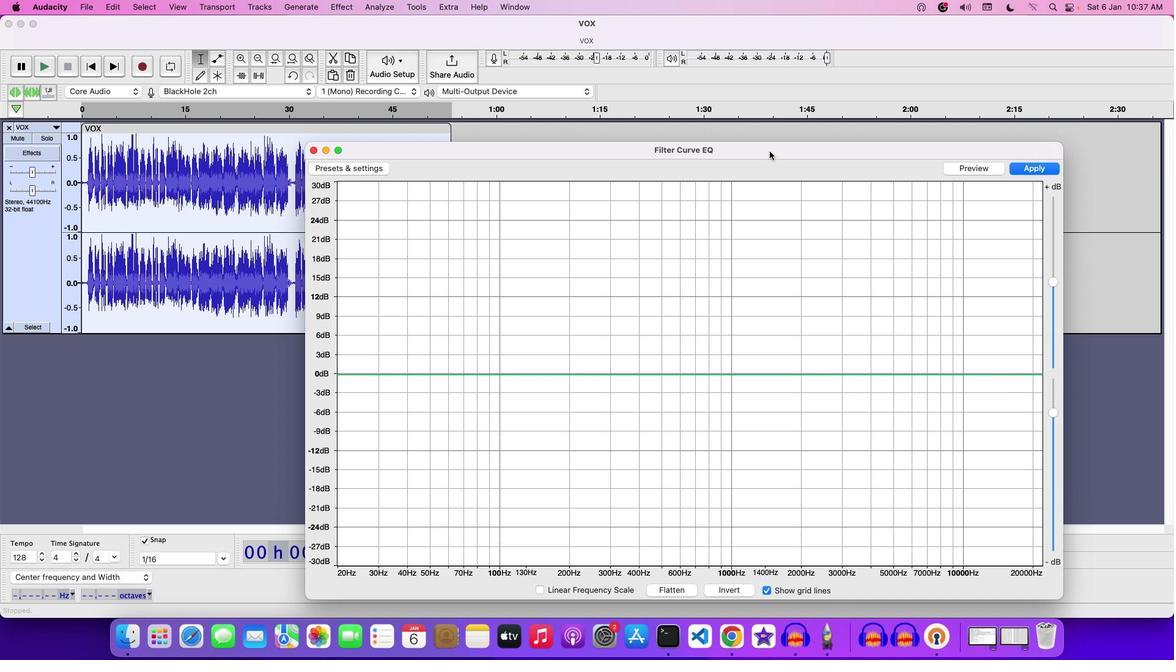 
Action: Mouse moved to (905, 478)
Screenshot: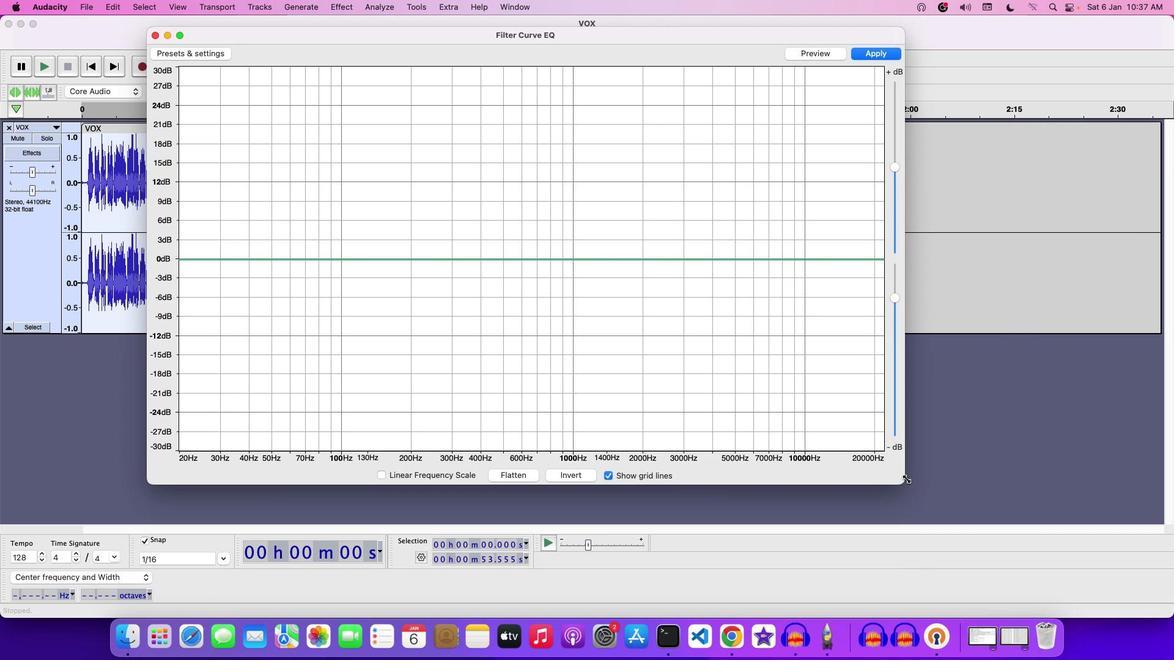 
Action: Mouse pressed left at (905, 478)
Screenshot: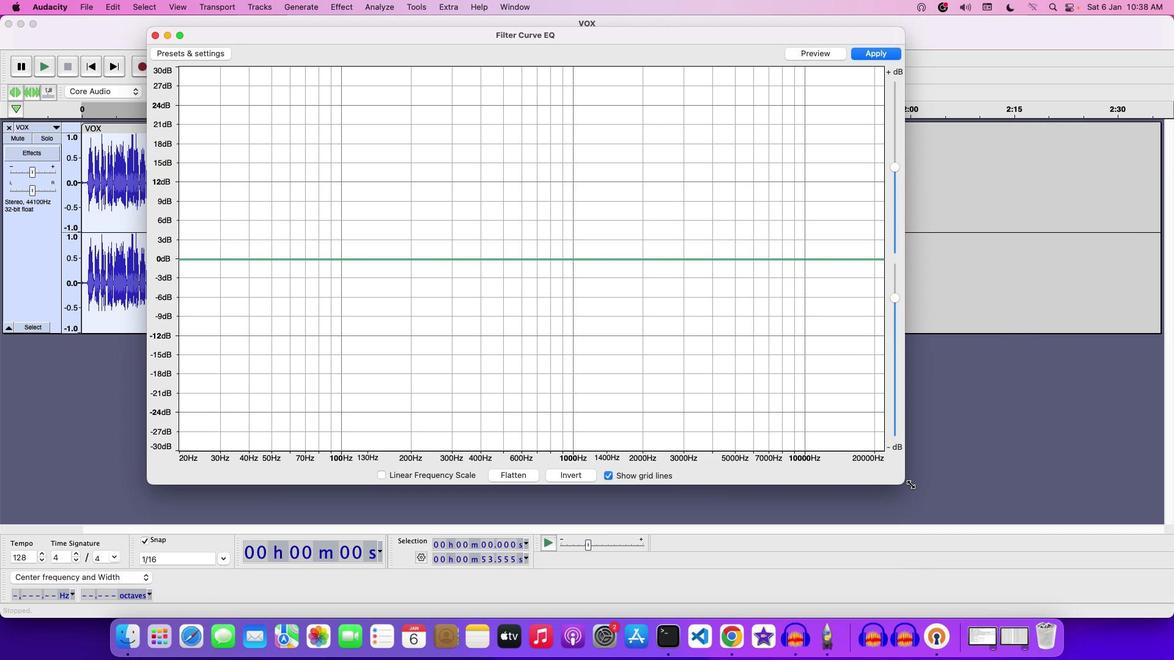 
Action: Mouse moved to (862, 289)
Screenshot: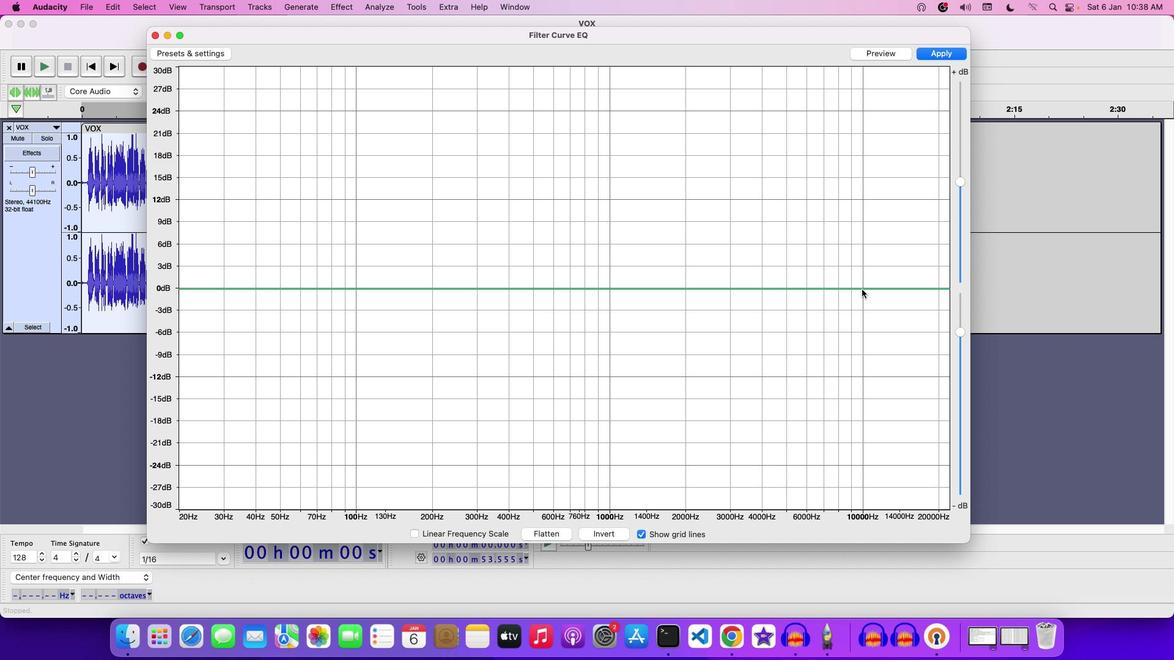 
Action: Mouse pressed left at (862, 289)
Screenshot: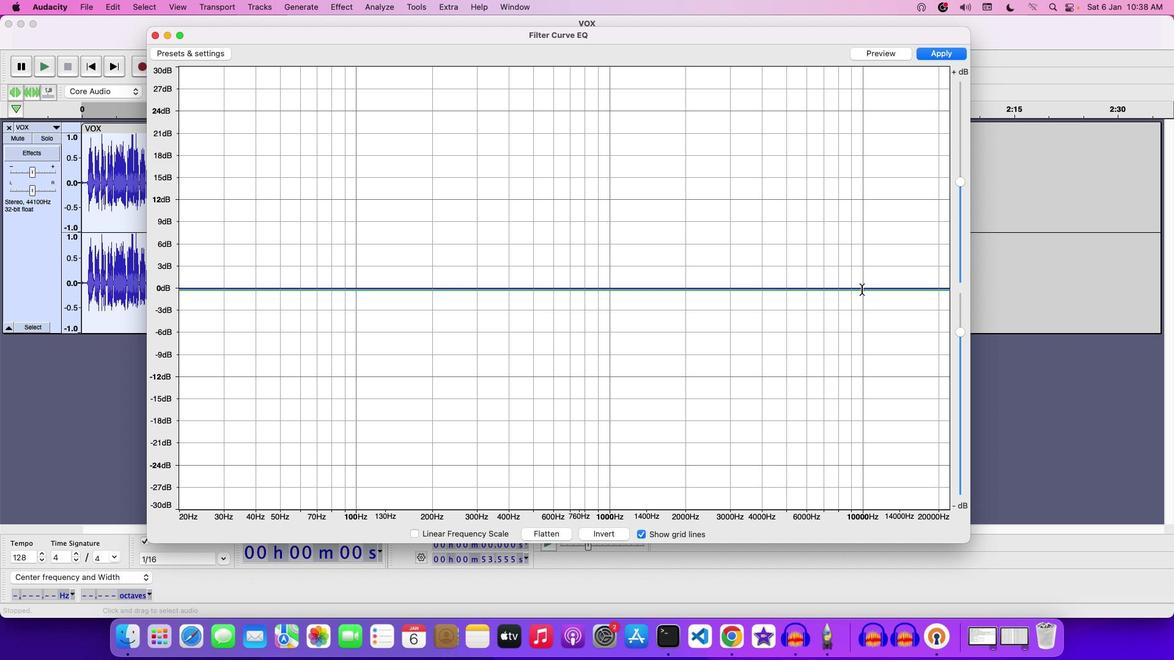 
Action: Mouse moved to (852, 291)
Screenshot: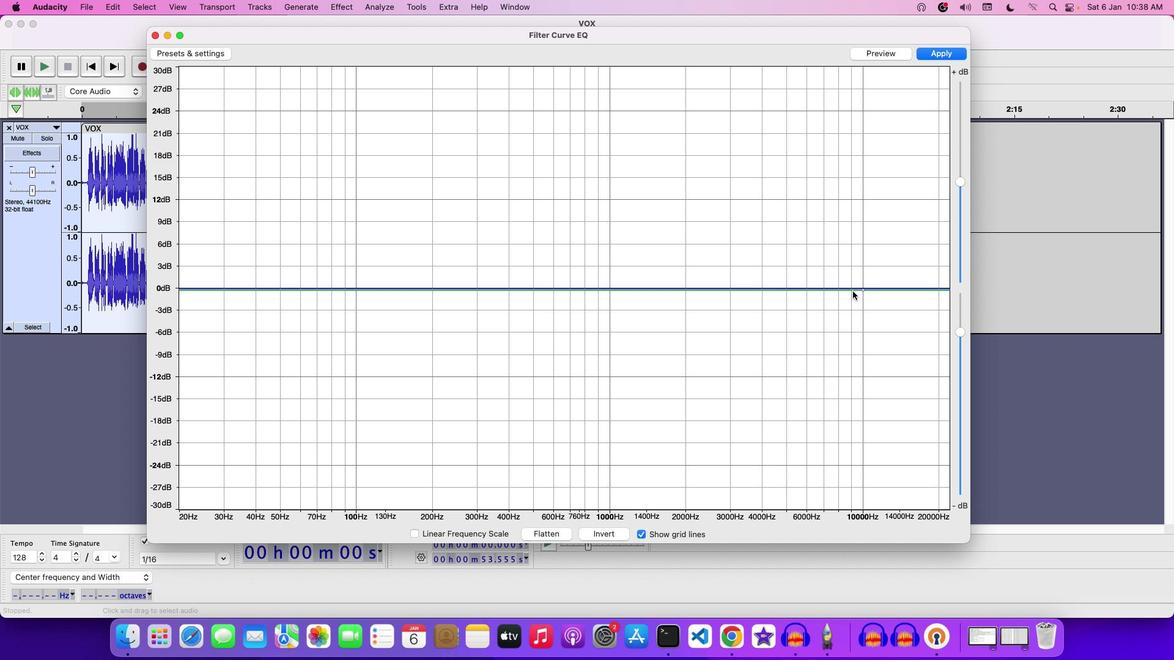 
Action: Mouse pressed left at (852, 291)
Screenshot: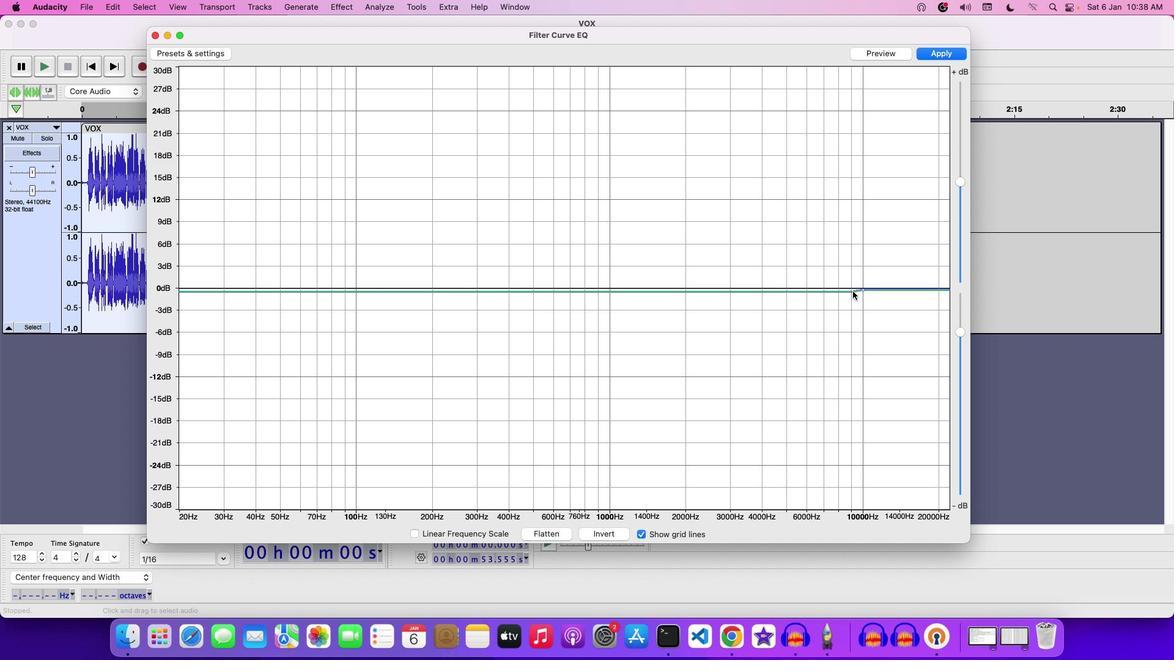 
Action: Mouse moved to (852, 292)
Screenshot: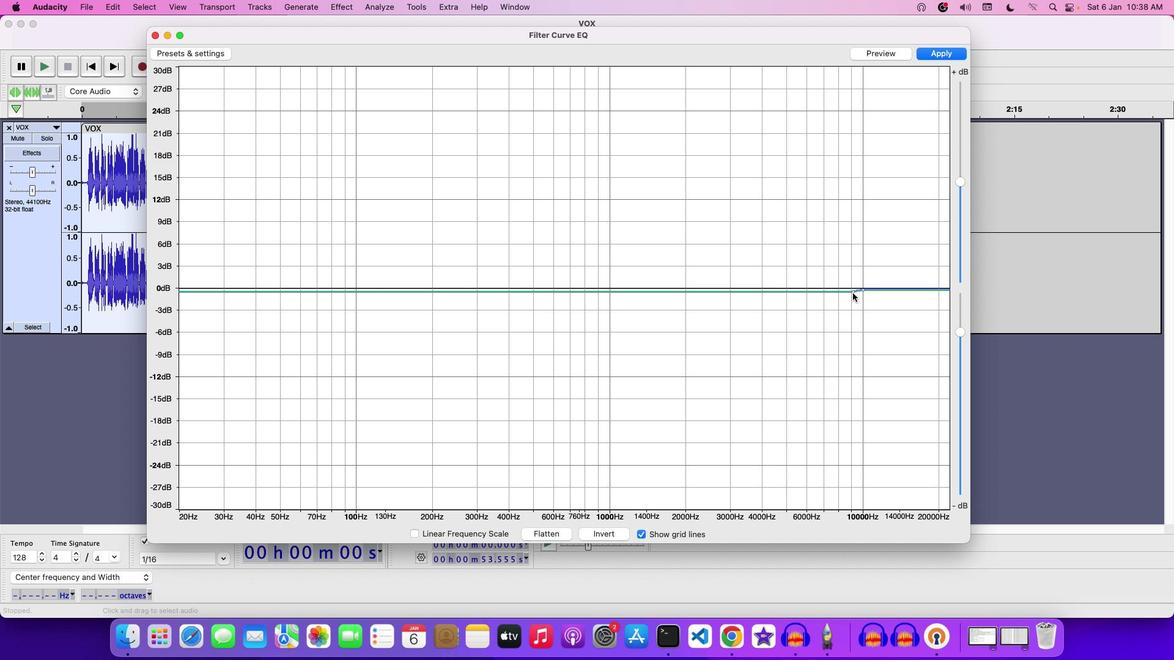 
Action: Mouse pressed left at (852, 292)
Screenshot: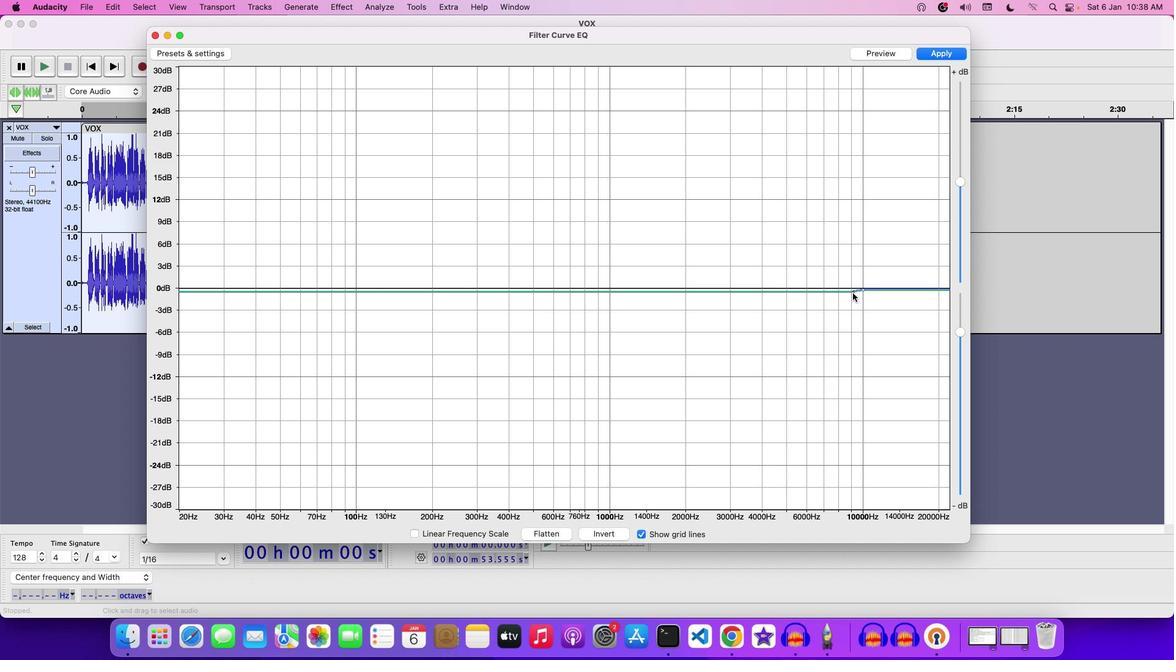 
Action: Mouse moved to (858, 290)
Screenshot: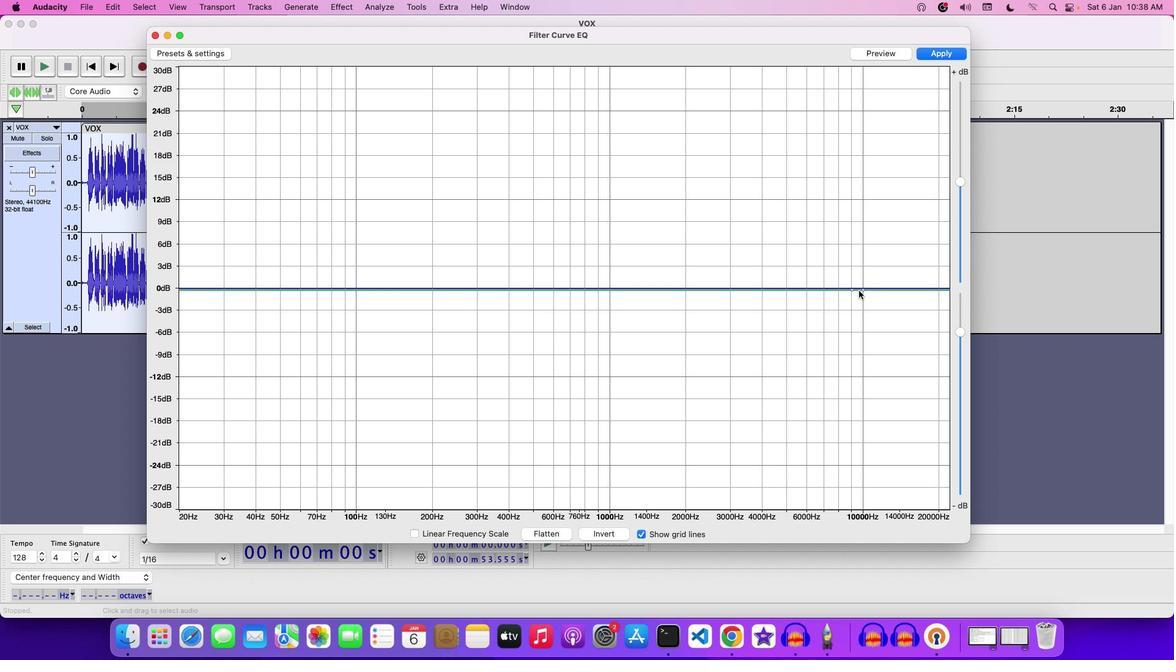 
Action: Mouse pressed left at (858, 290)
Screenshot: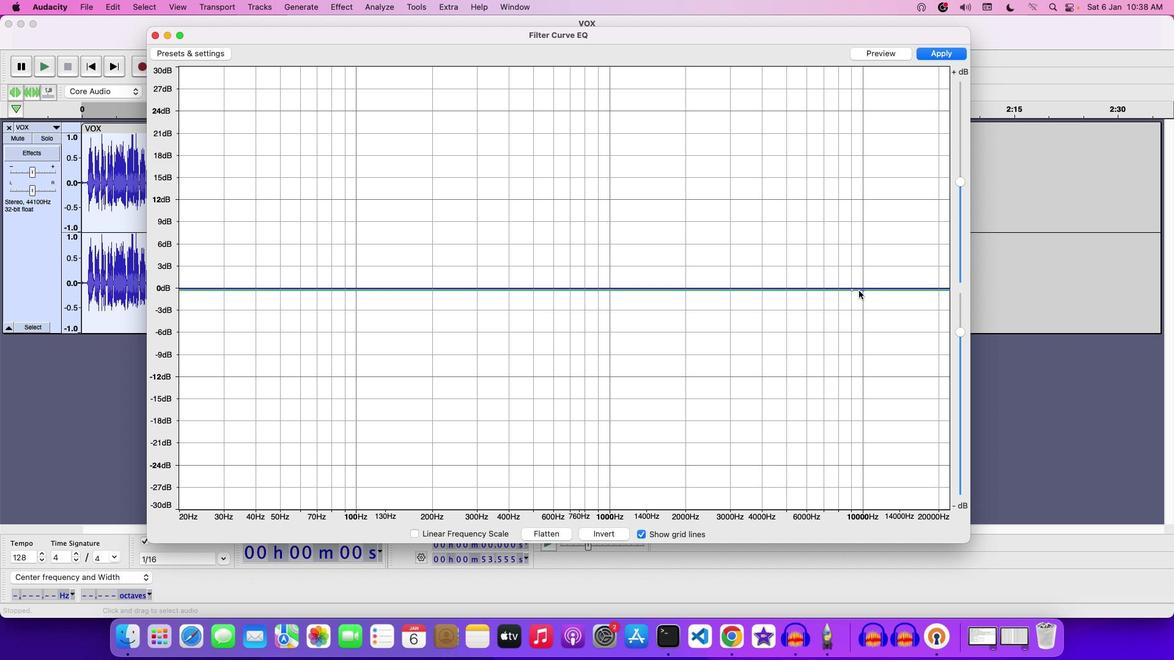 
Action: Mouse moved to (858, 290)
Screenshot: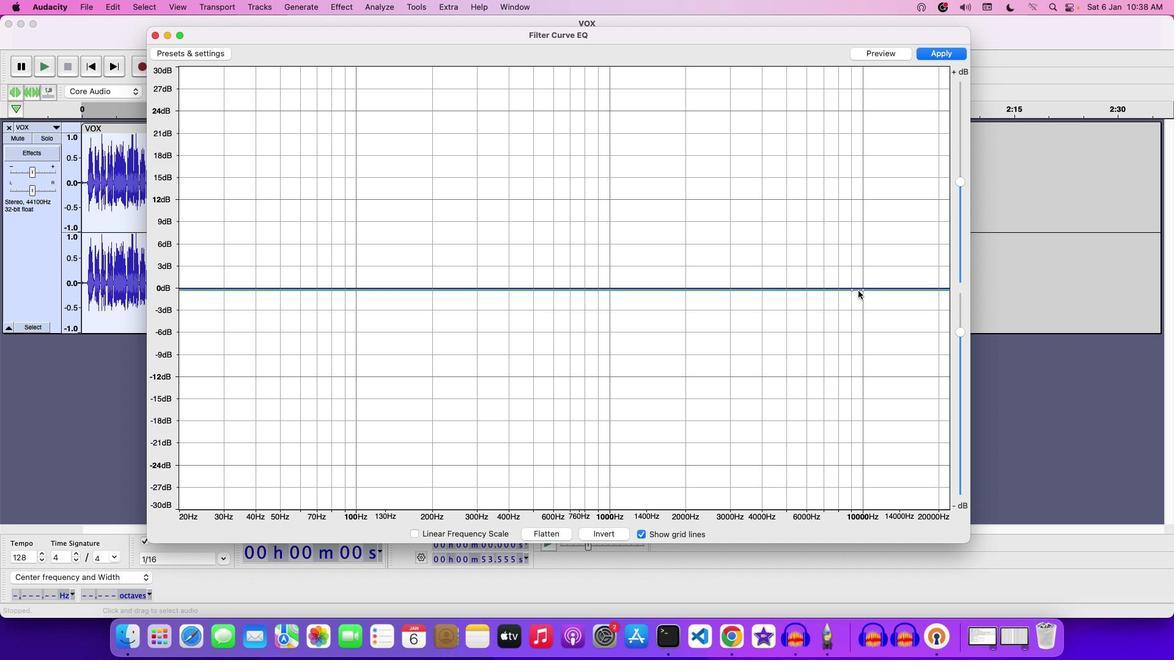 
Action: Mouse pressed left at (858, 290)
Screenshot: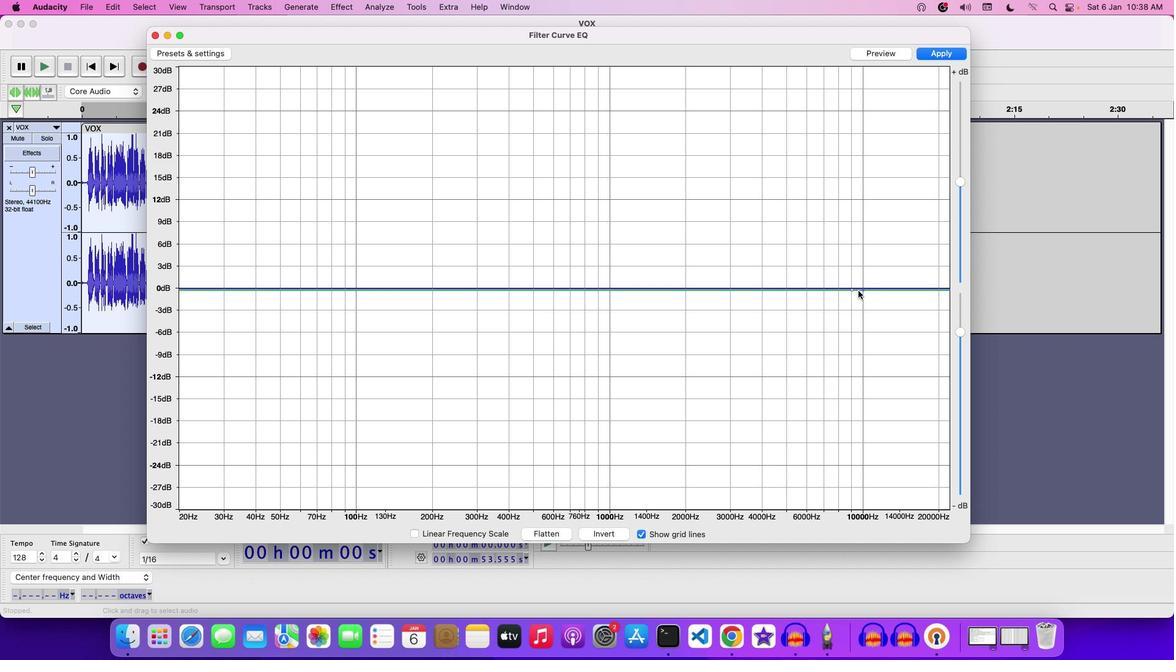 
Action: Mouse moved to (851, 291)
Screenshot: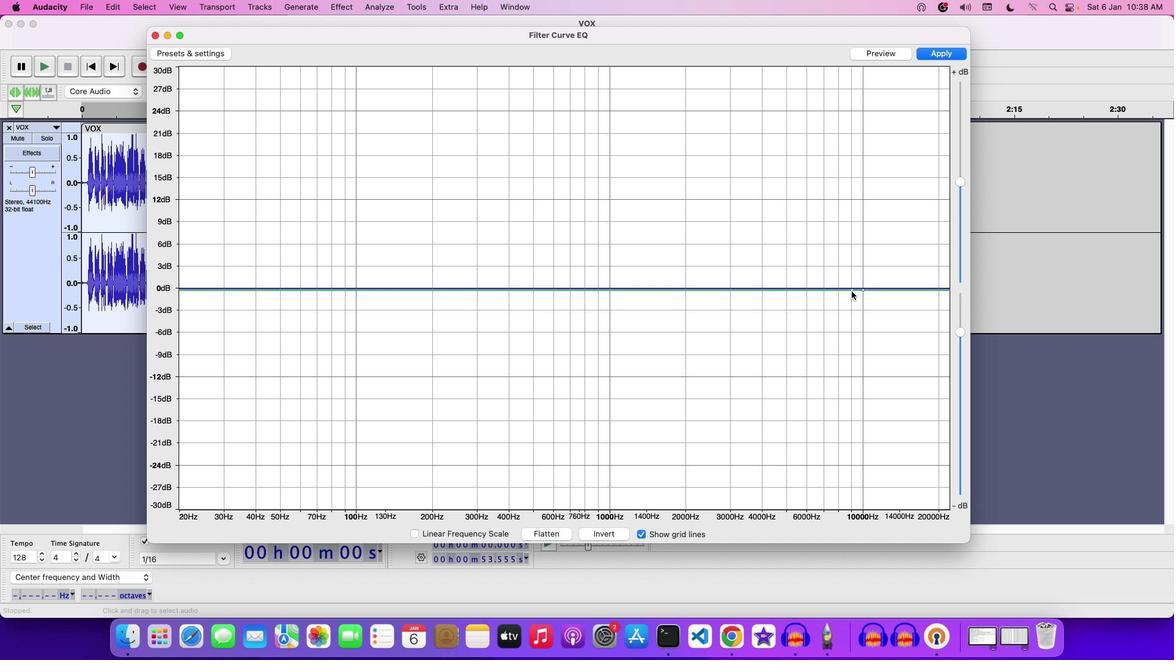 
Action: Mouse pressed left at (851, 291)
Screenshot: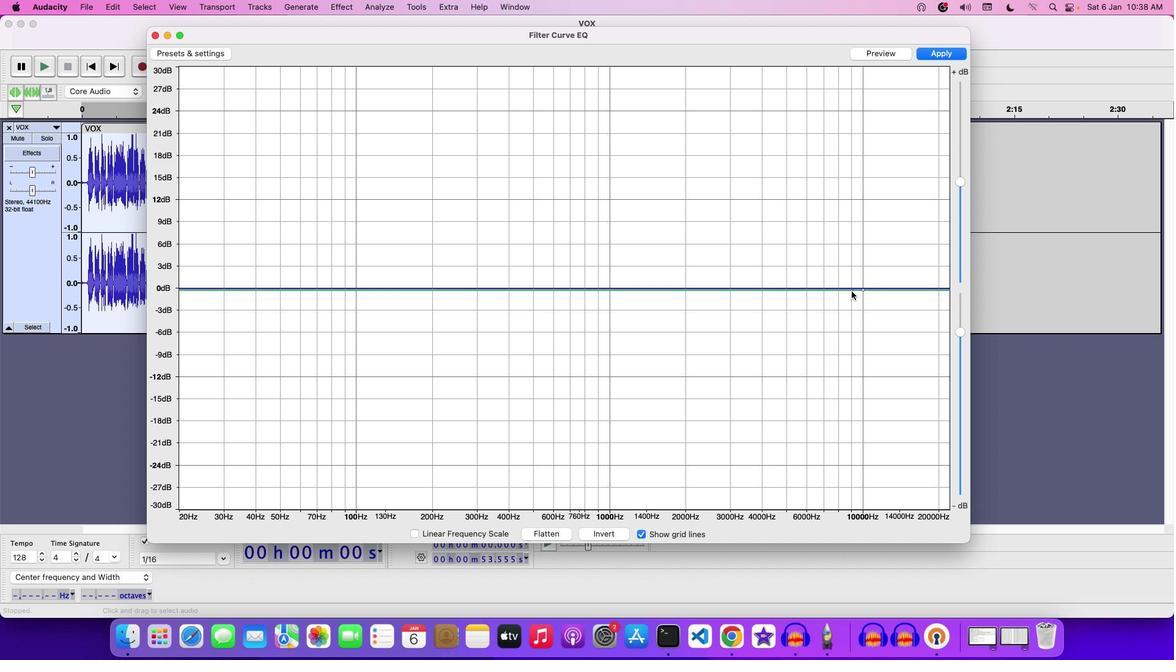 
Action: Mouse moved to (853, 289)
Screenshot: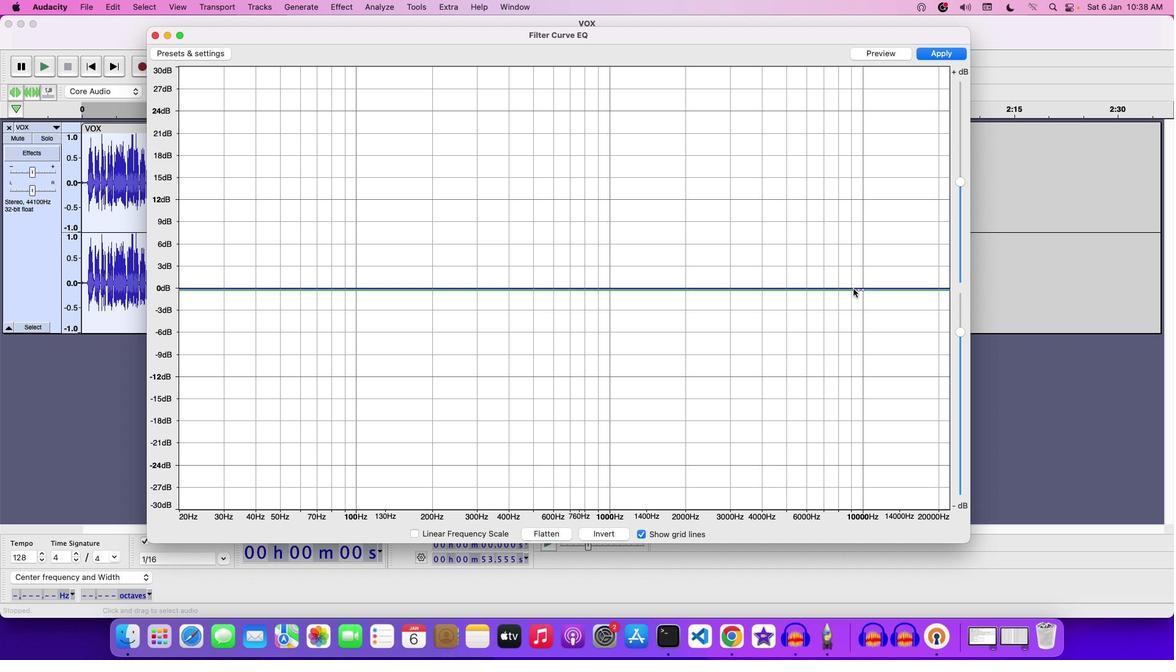 
Action: Mouse pressed left at (853, 289)
Screenshot: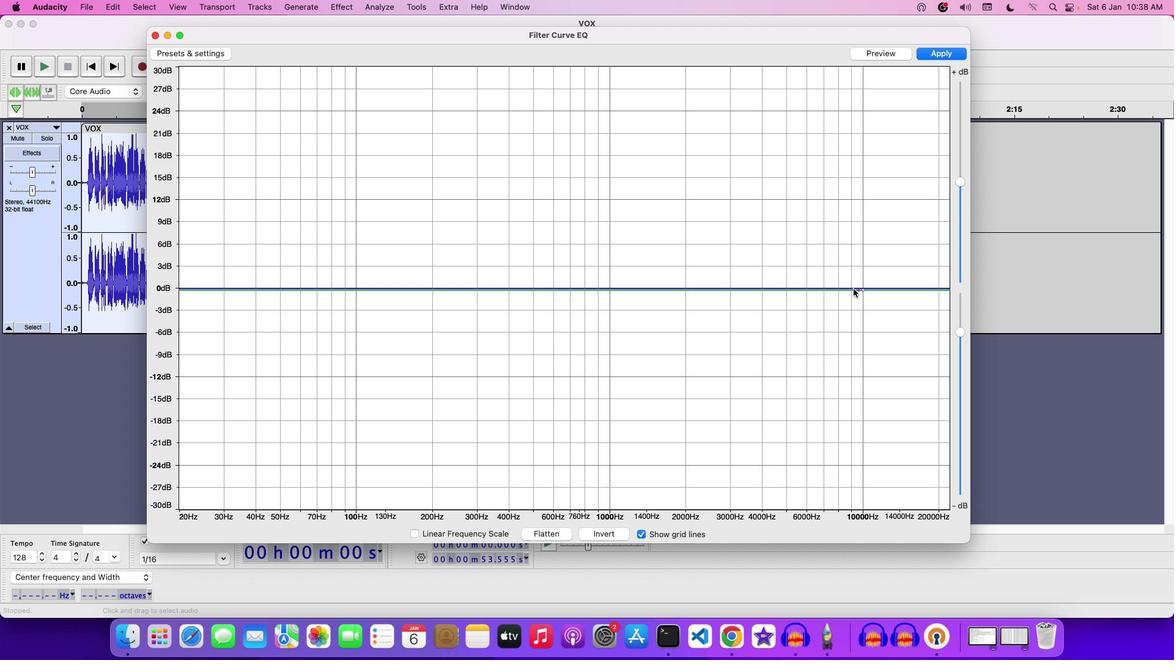 
Action: Mouse moved to (849, 291)
Screenshot: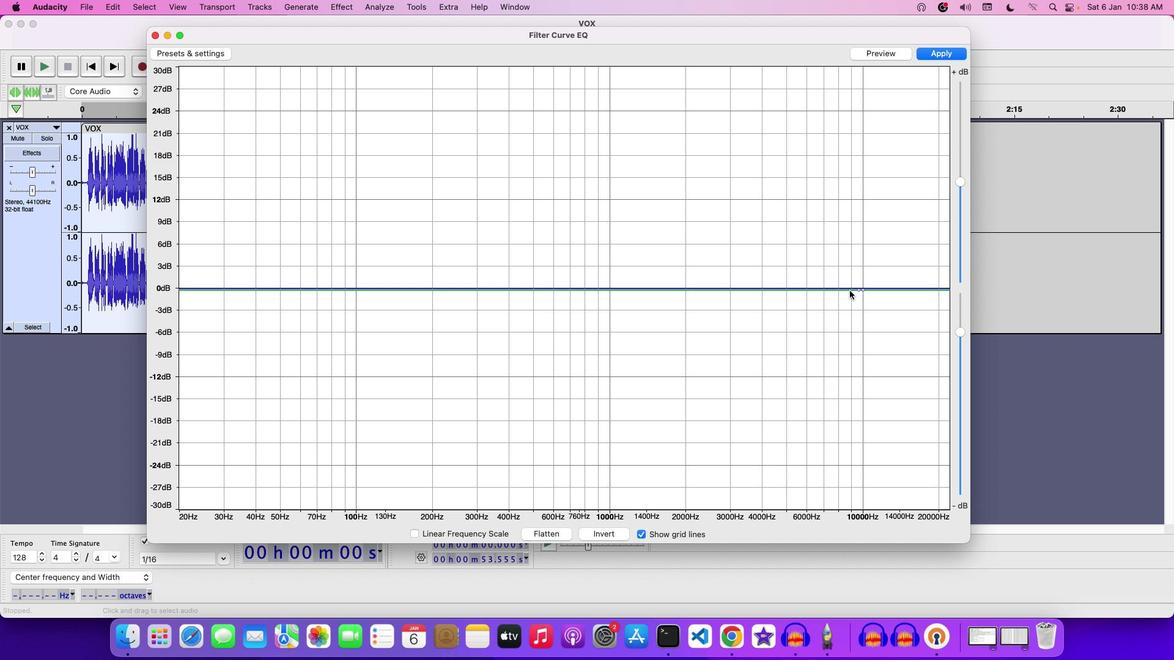 
Action: Mouse pressed left at (849, 291)
Screenshot: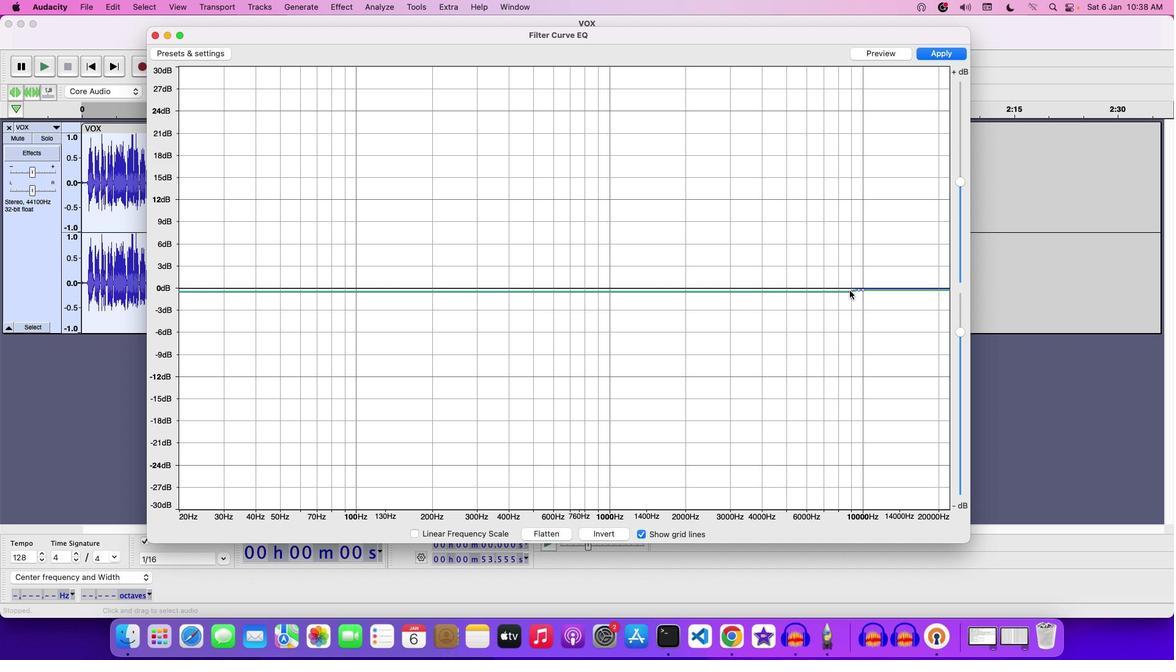 
Action: Mouse moved to (850, 291)
Screenshot: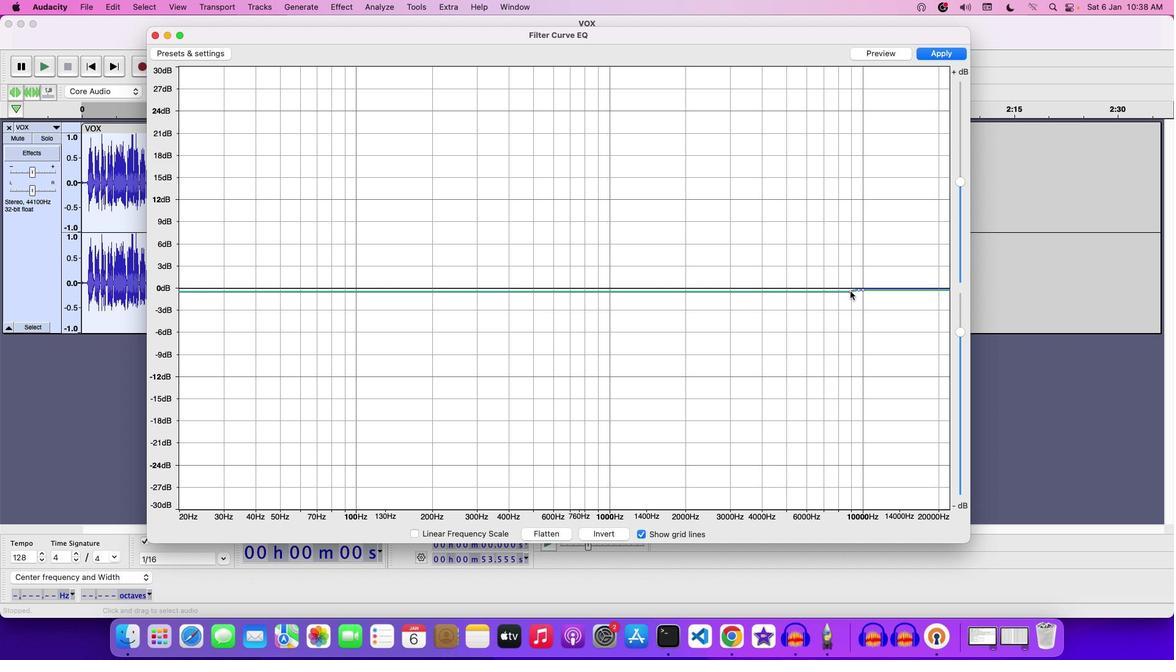 
Action: Mouse pressed left at (850, 291)
Screenshot: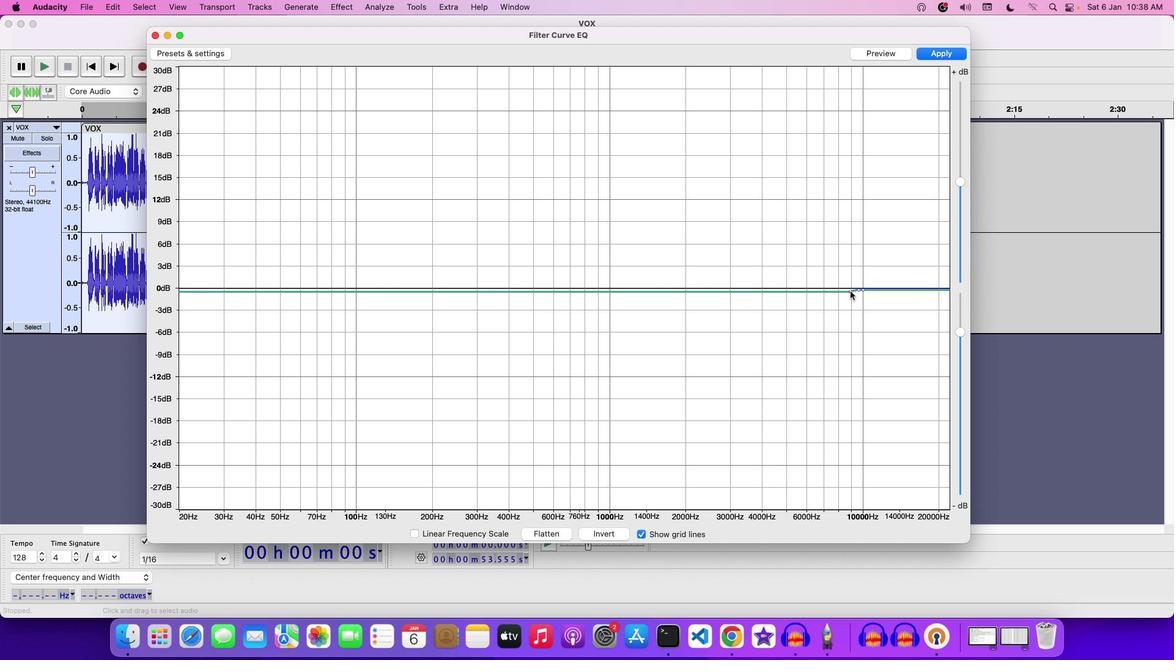 
Action: Mouse moved to (858, 290)
Screenshot: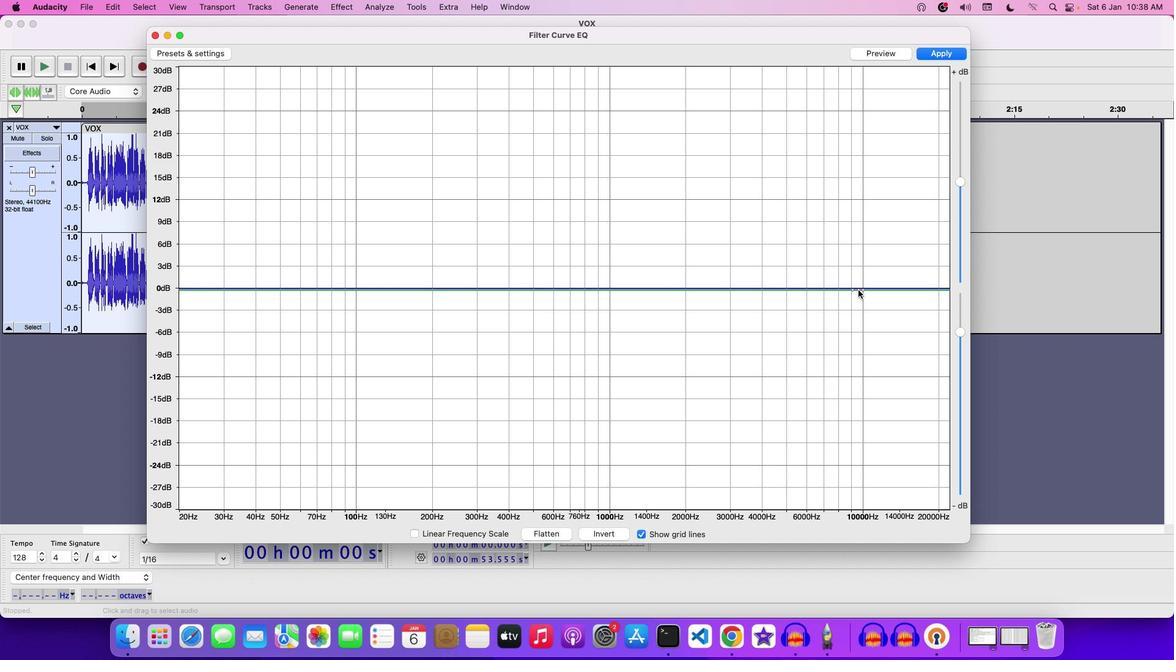 
Action: Mouse pressed left at (858, 290)
Screenshot: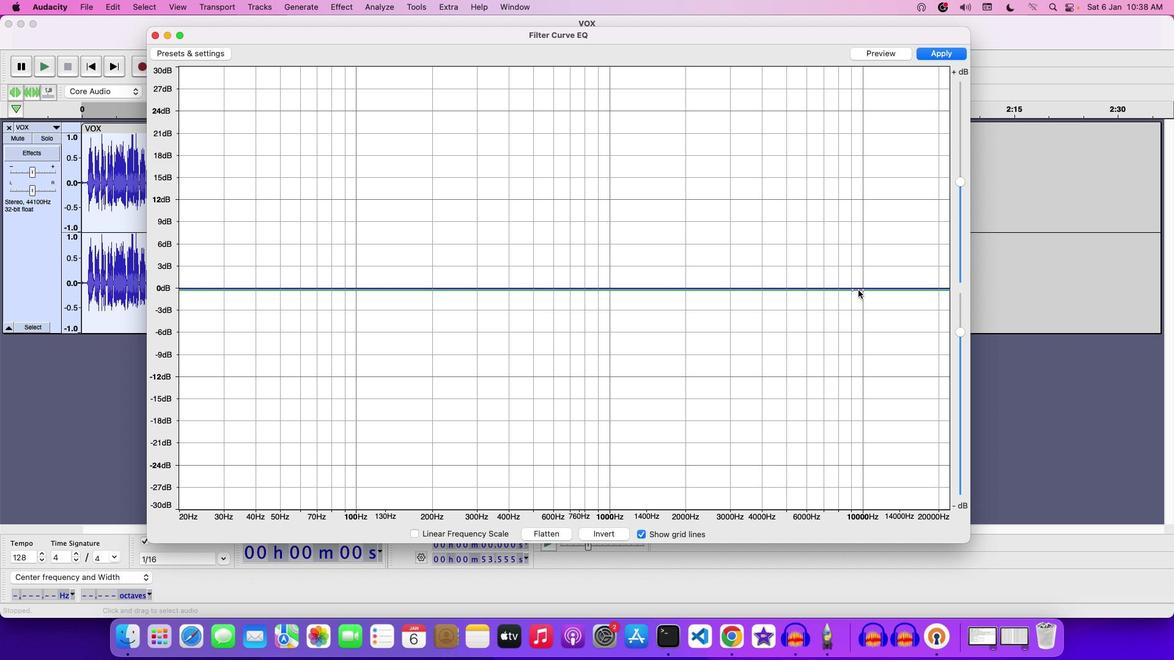 
Action: Mouse moved to (851, 289)
Screenshot: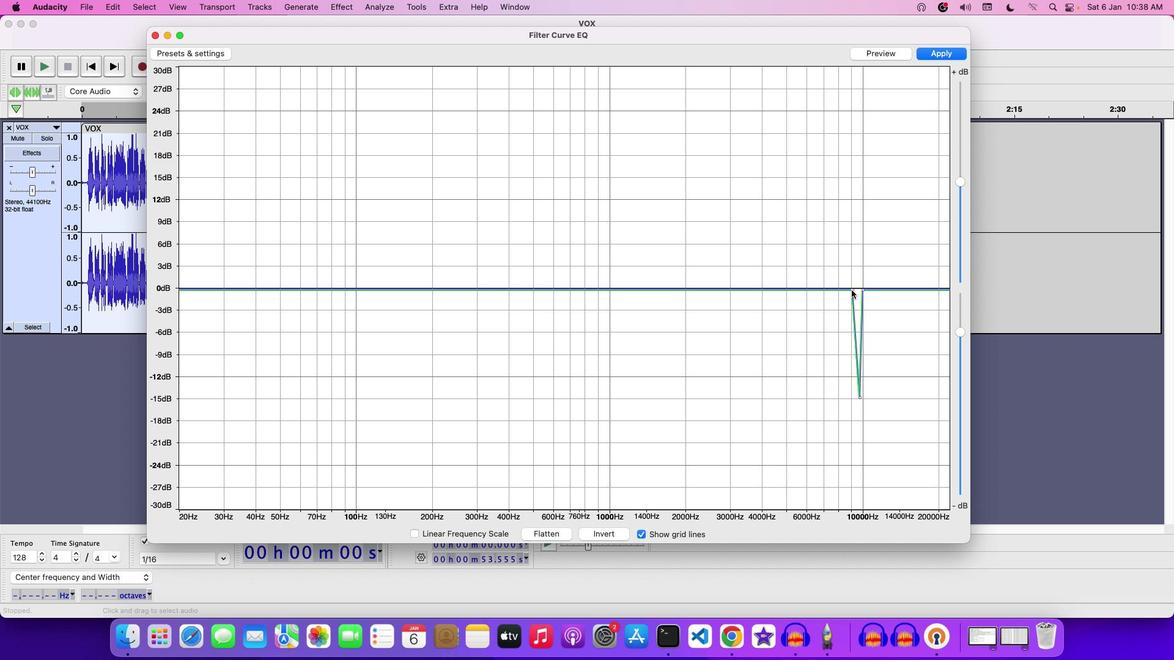 
Action: Mouse pressed left at (851, 289)
Screenshot: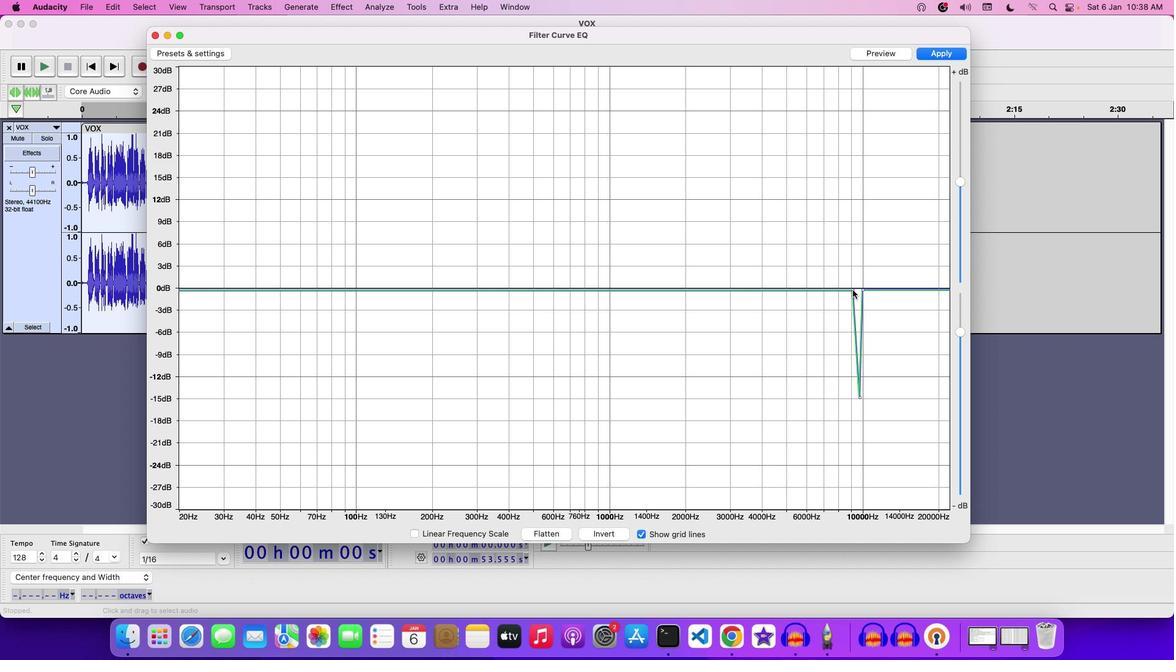 
Action: Mouse moved to (862, 291)
Screenshot: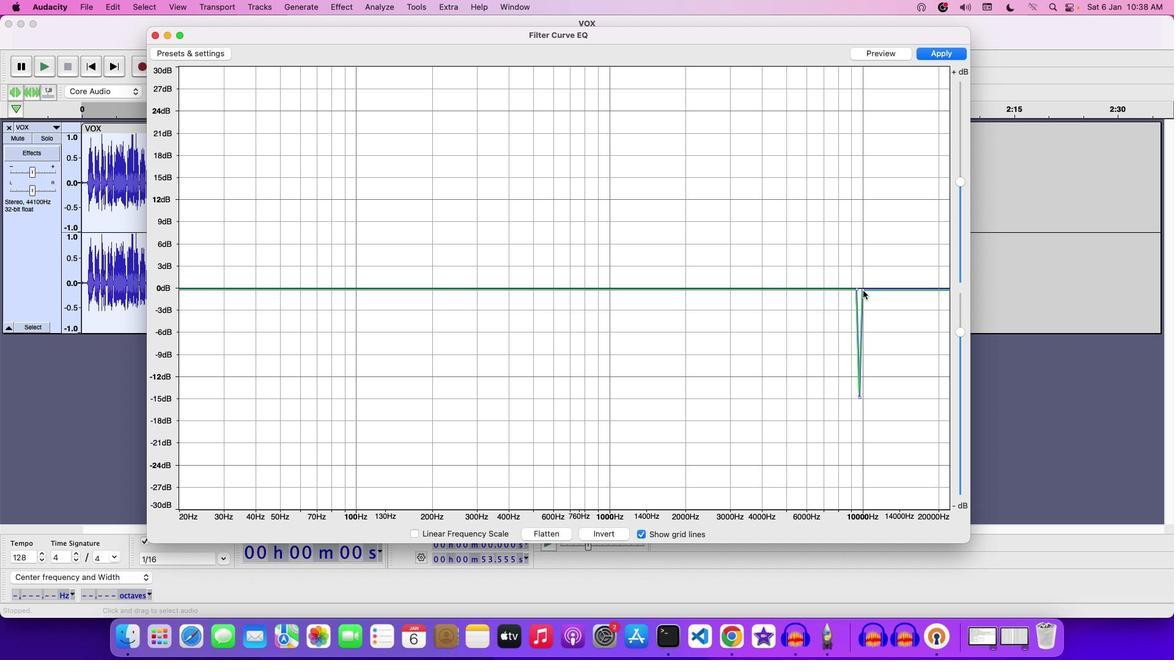 
Action: Mouse pressed left at (862, 291)
Screenshot: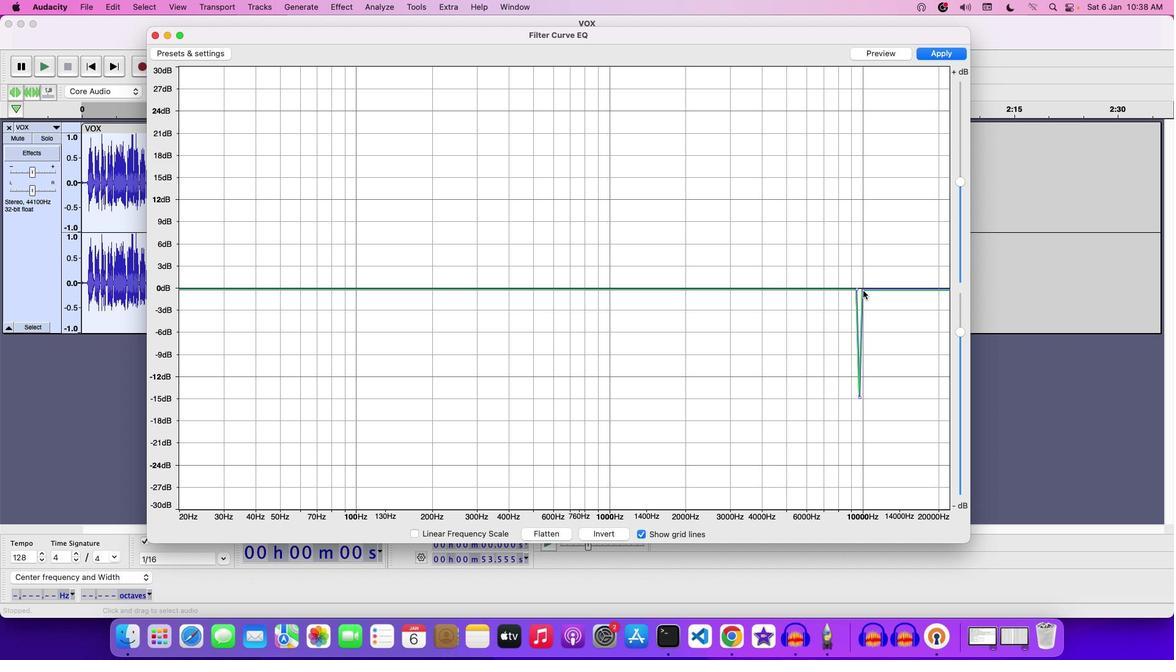 
Action: Mouse moved to (878, 59)
Screenshot: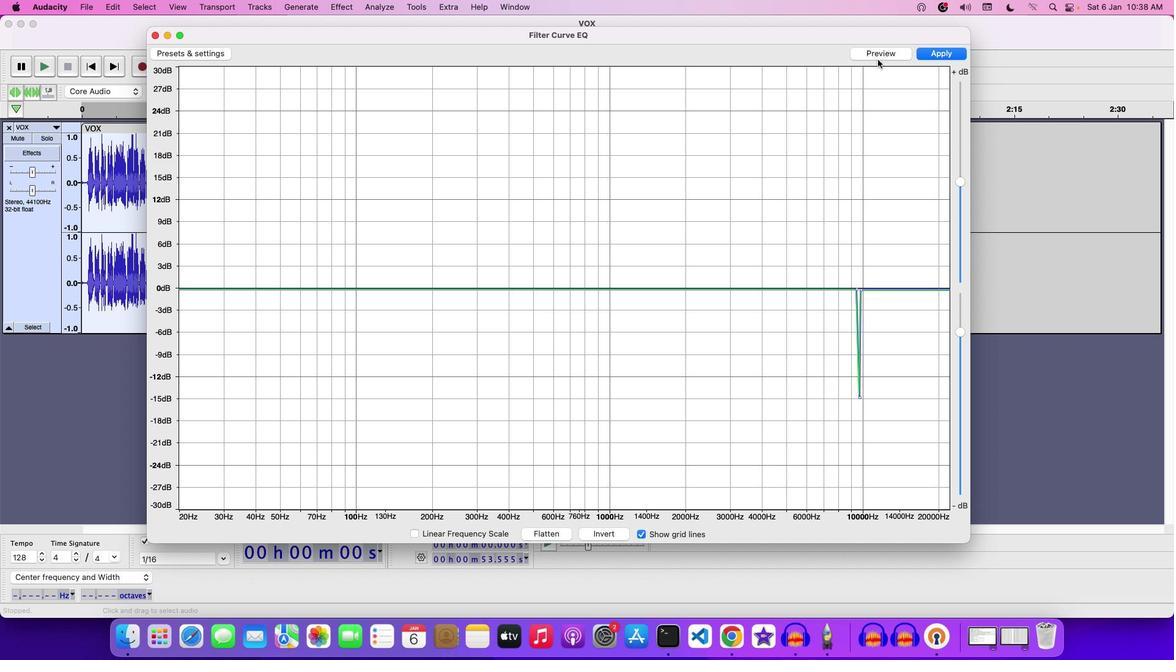 
Action: Mouse pressed left at (878, 59)
Screenshot: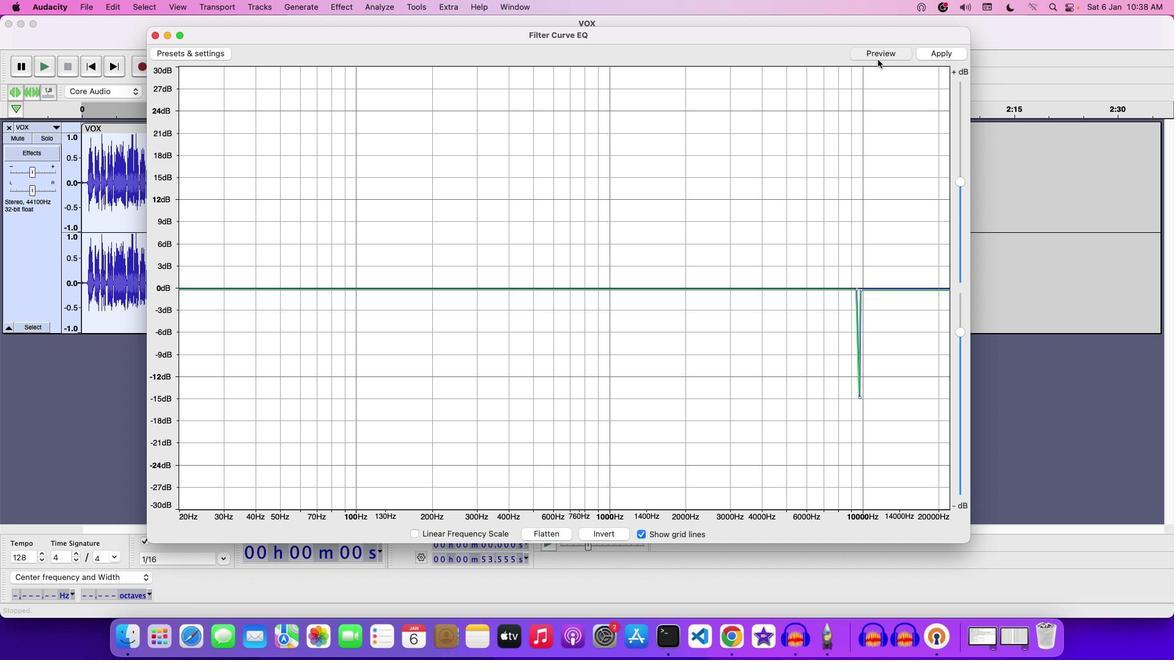 
Action: Mouse moved to (881, 291)
Screenshot: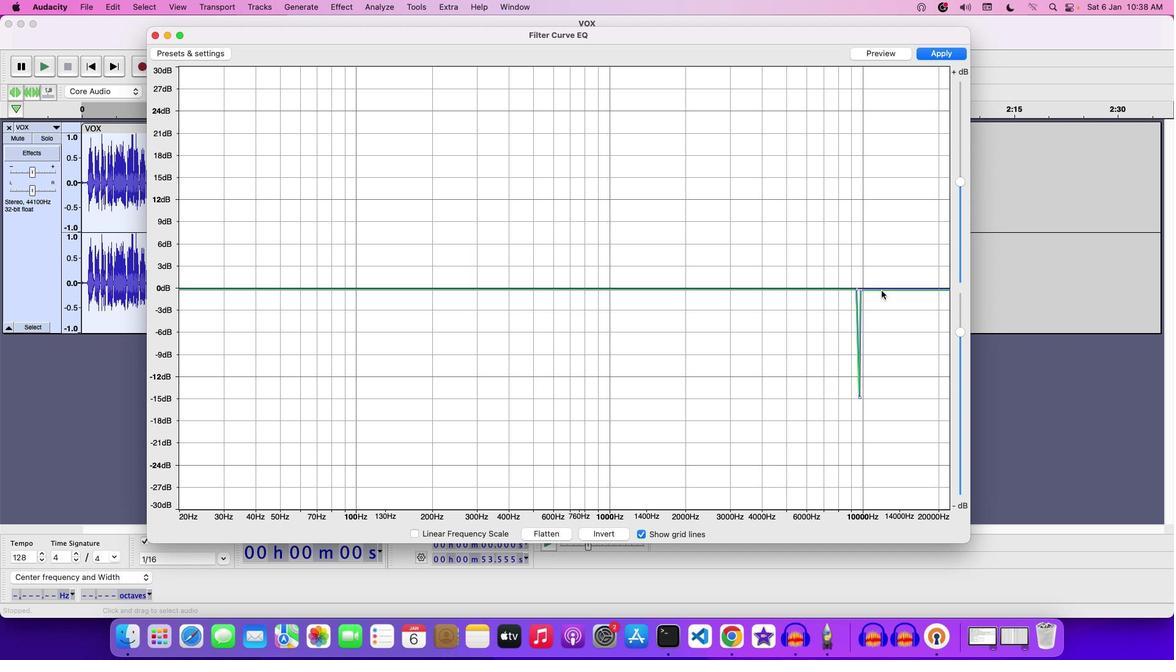 
Action: Mouse pressed left at (881, 291)
Screenshot: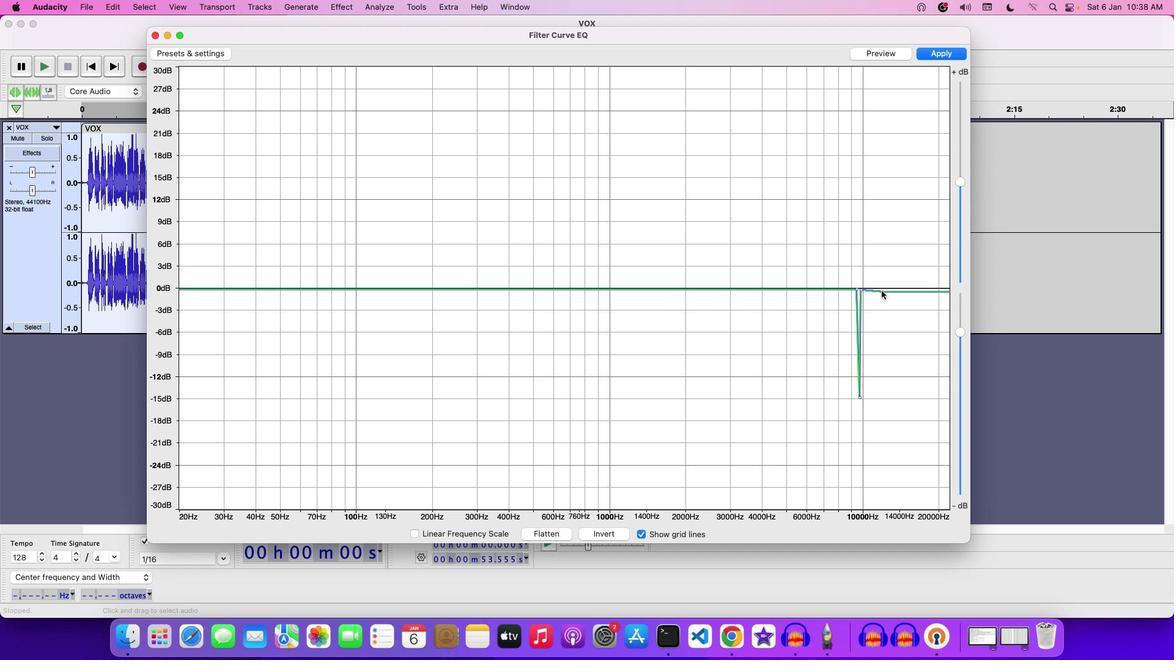 
Action: Mouse moved to (887, 292)
Screenshot: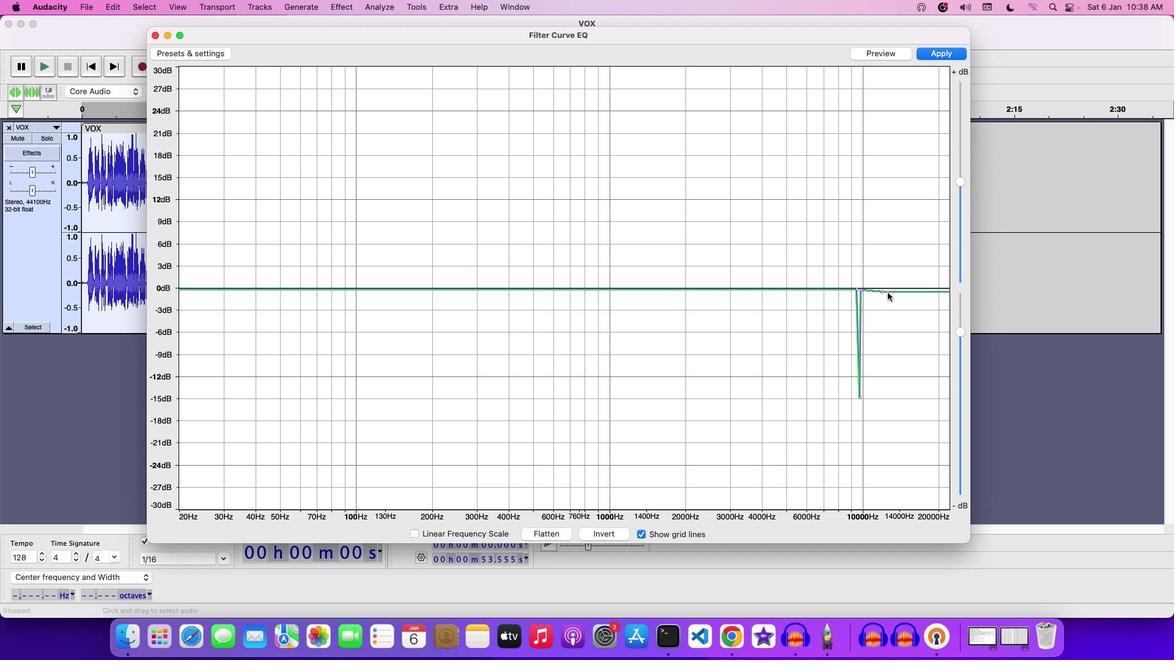 
Action: Mouse pressed left at (887, 292)
Screenshot: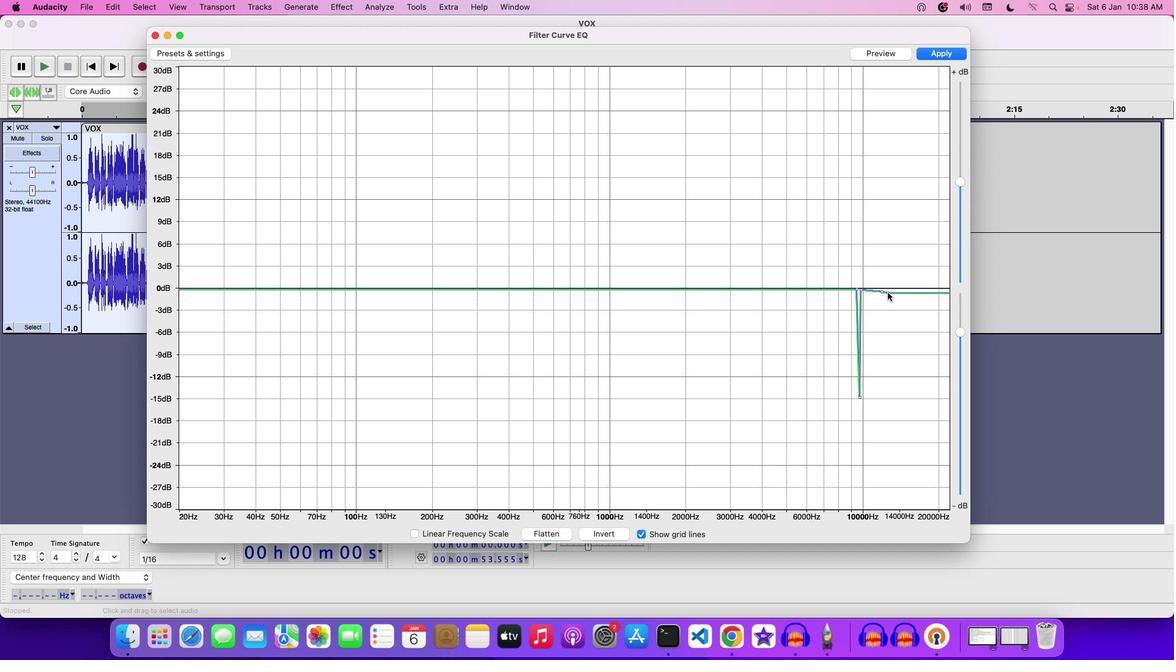 
Action: Mouse moved to (897, 291)
Screenshot: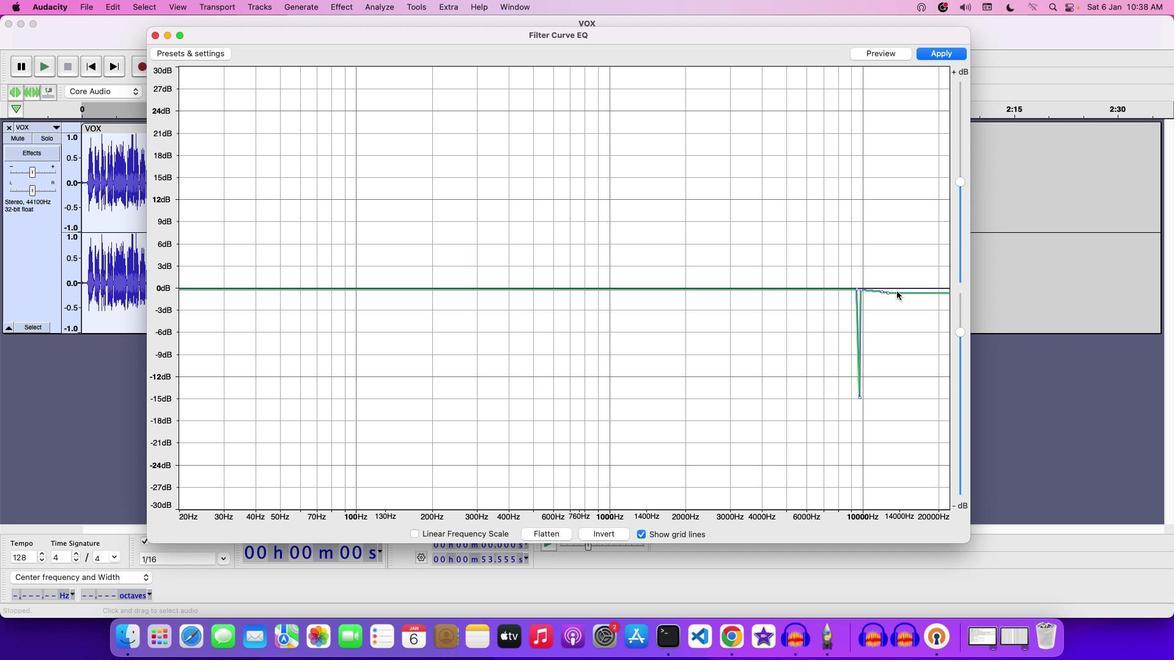 
Action: Mouse pressed left at (897, 291)
Screenshot: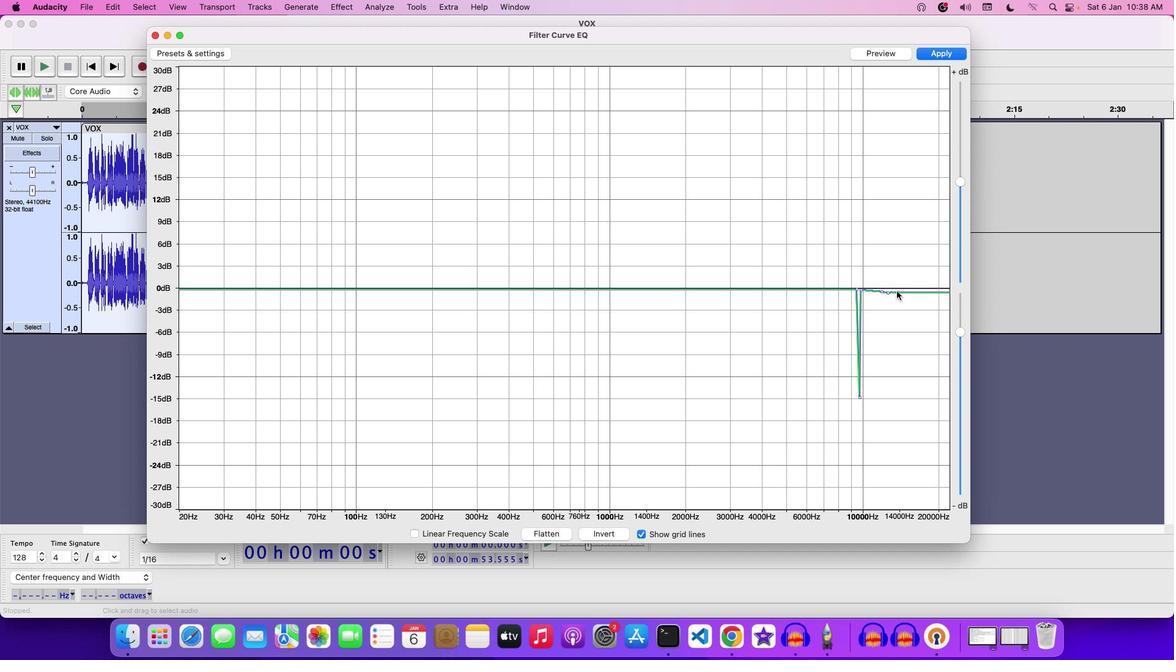 
Action: Mouse moved to (883, 291)
Screenshot: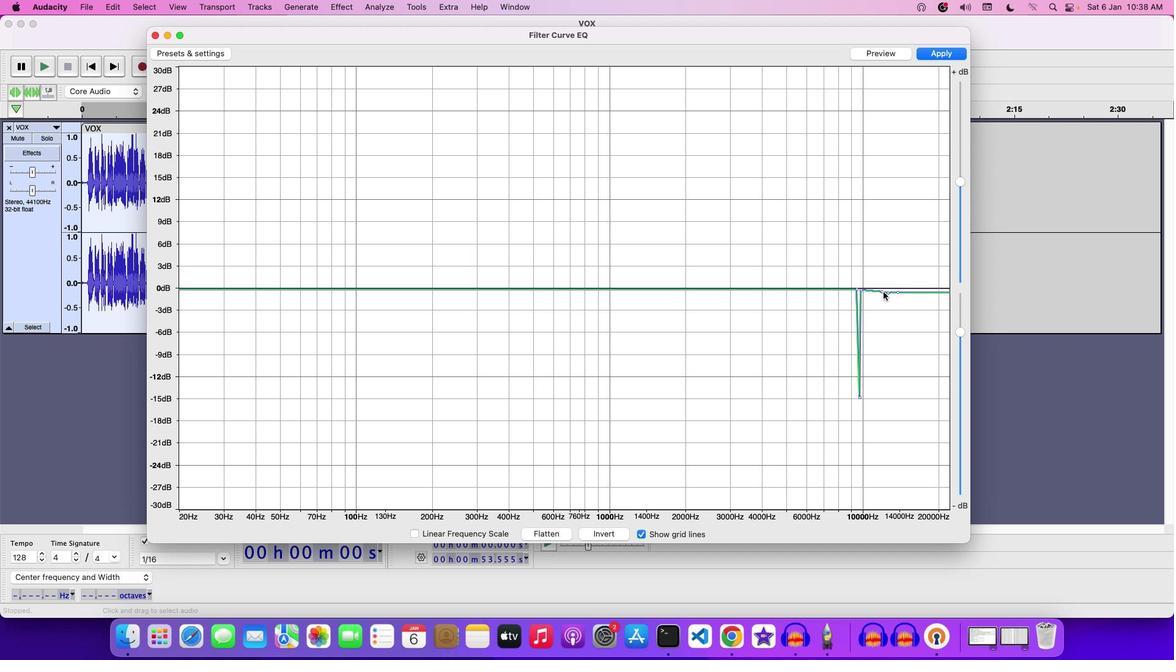 
Action: Mouse pressed left at (883, 291)
Screenshot: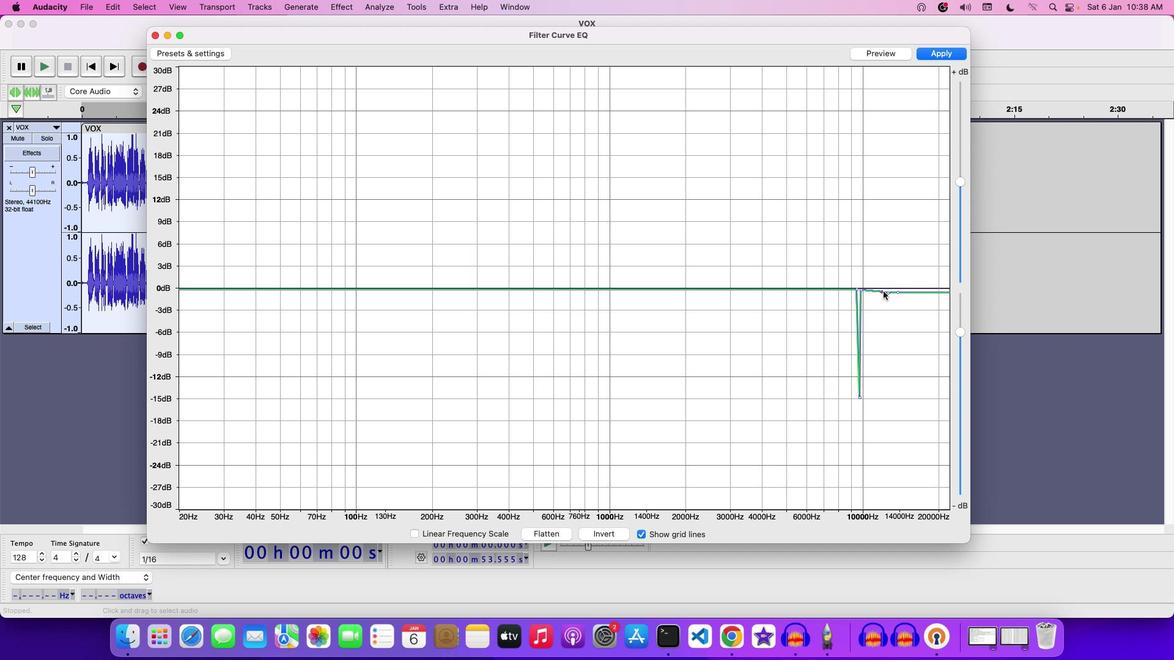 
Action: Mouse moved to (897, 292)
Screenshot: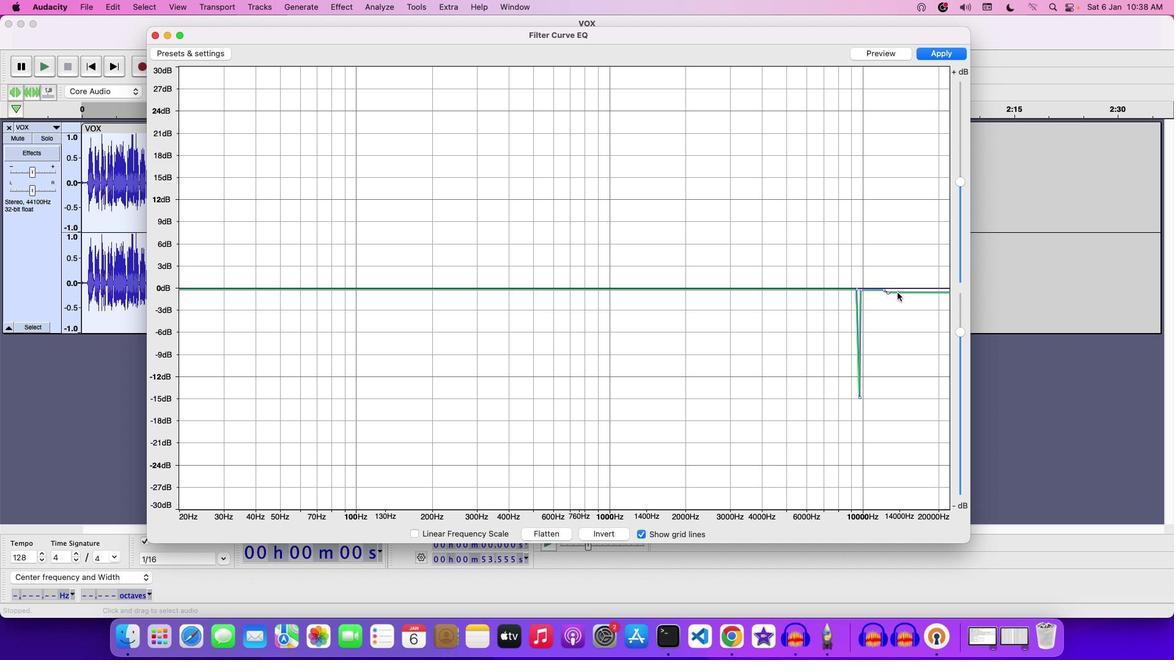 
Action: Mouse pressed left at (897, 292)
Screenshot: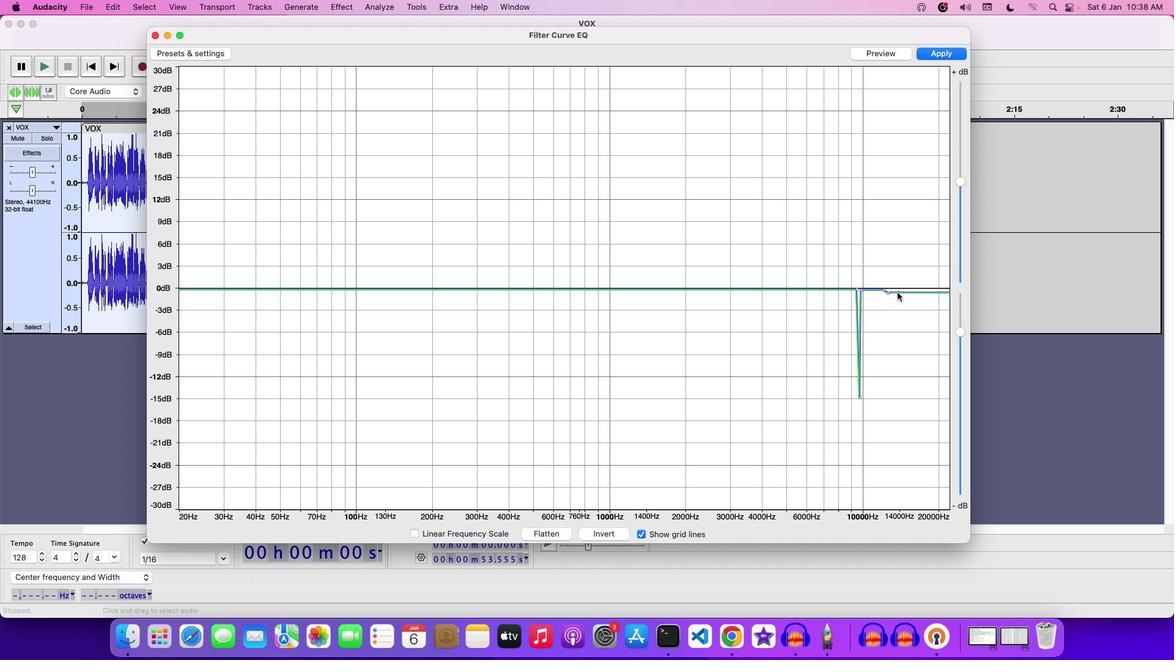 
Action: Mouse moved to (887, 292)
Screenshot: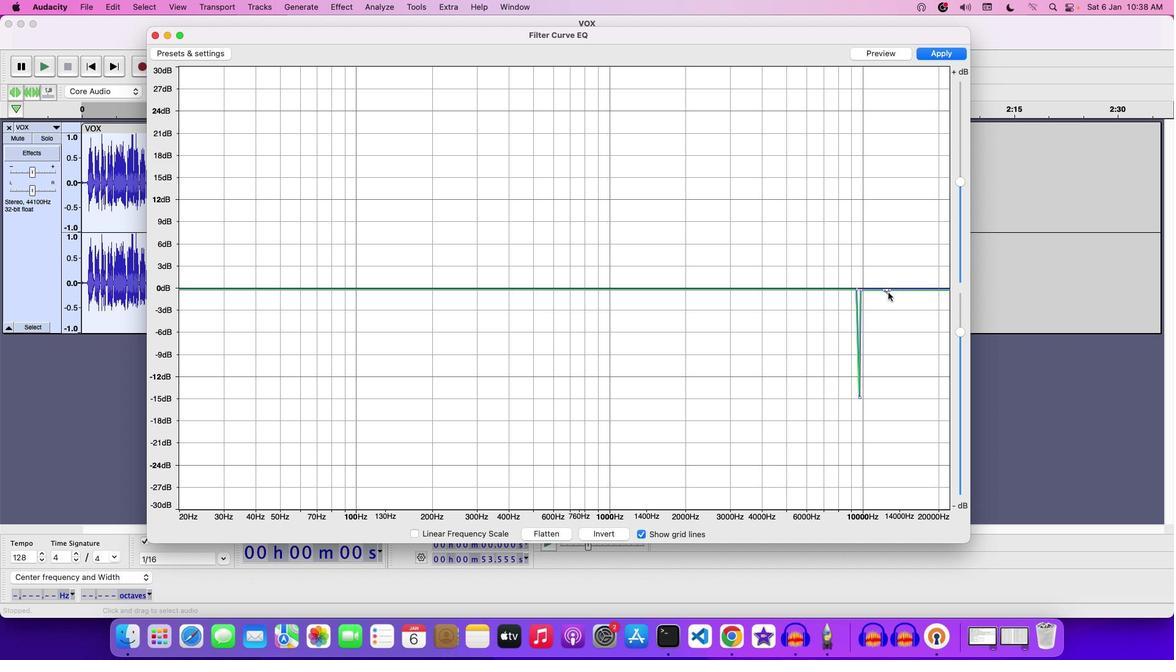 
Action: Mouse pressed left at (887, 292)
Screenshot: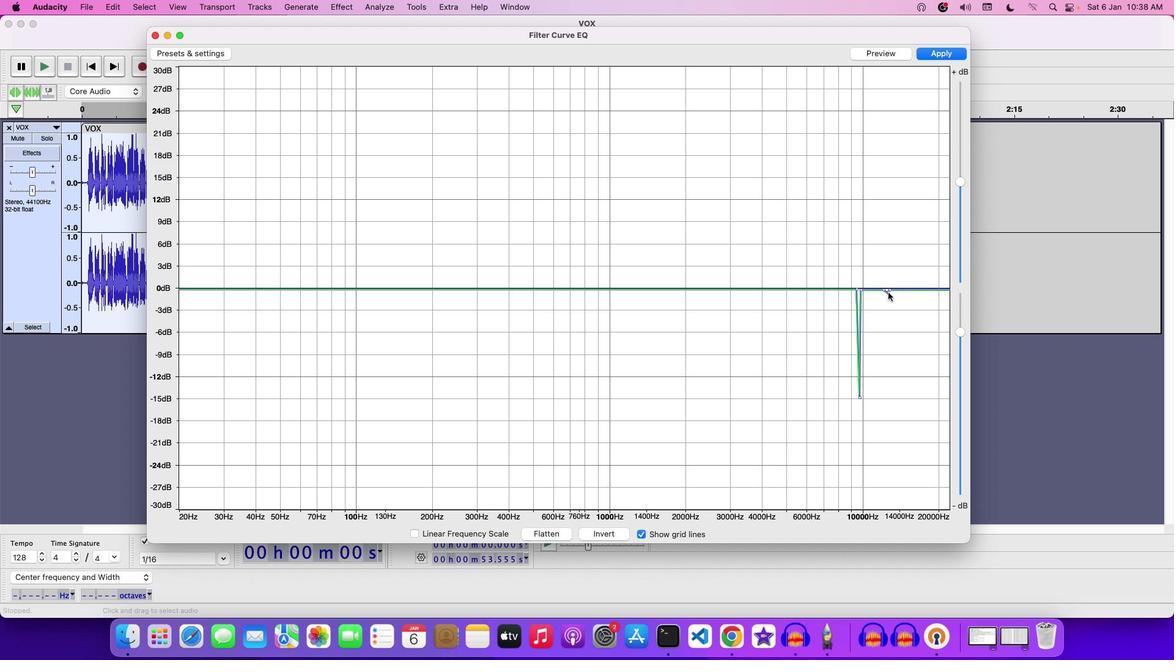 
Action: Mouse moved to (884, 289)
Screenshot: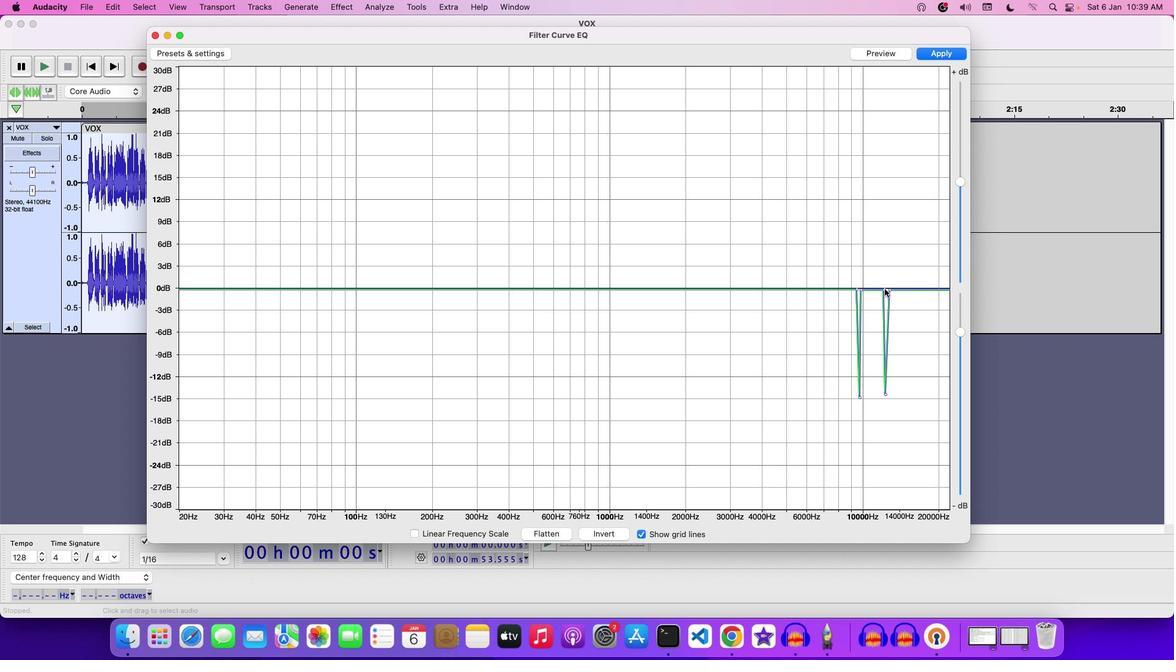 
Action: Mouse pressed left at (884, 289)
Screenshot: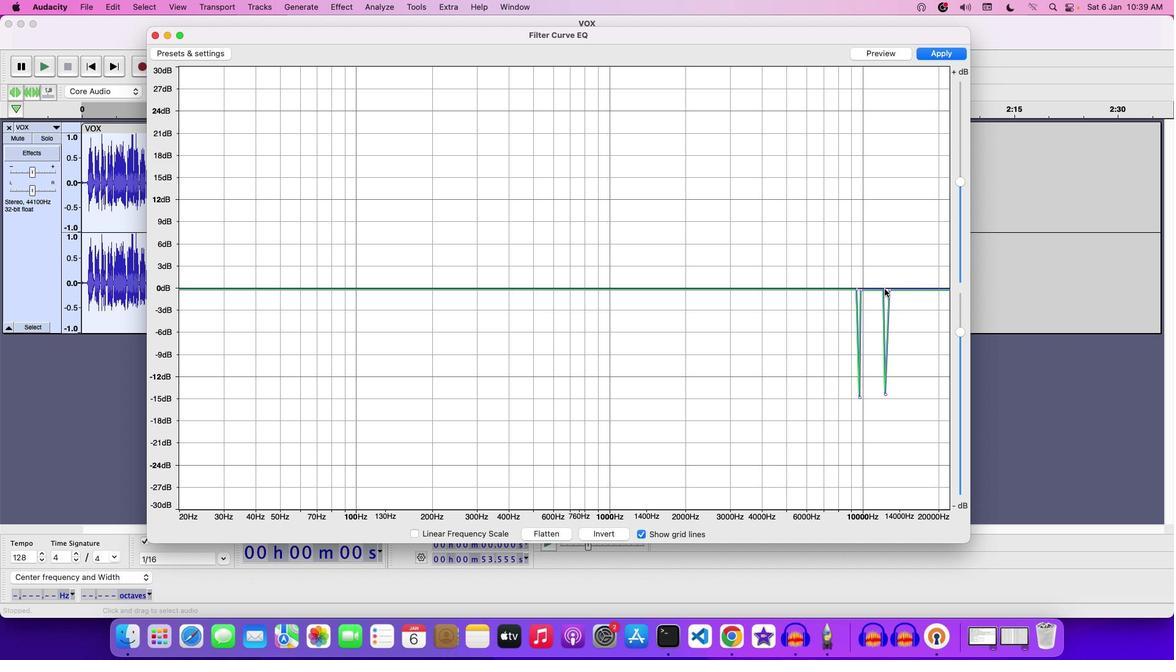 
Action: Mouse moved to (889, 288)
Screenshot: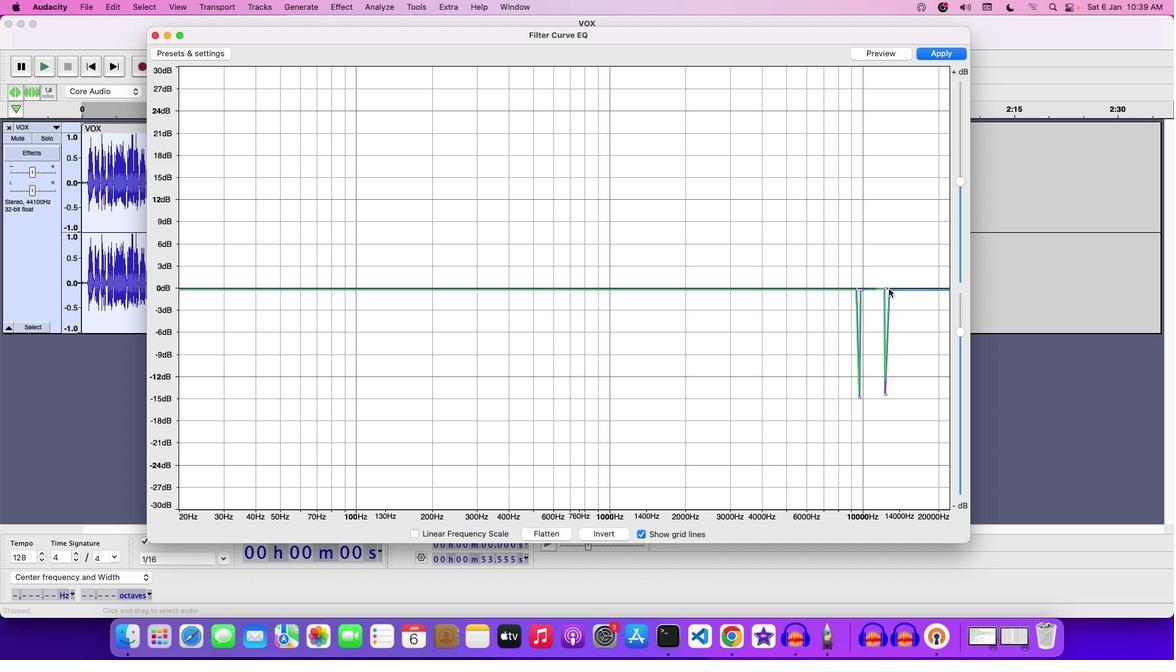 
Action: Mouse pressed left at (889, 288)
Screenshot: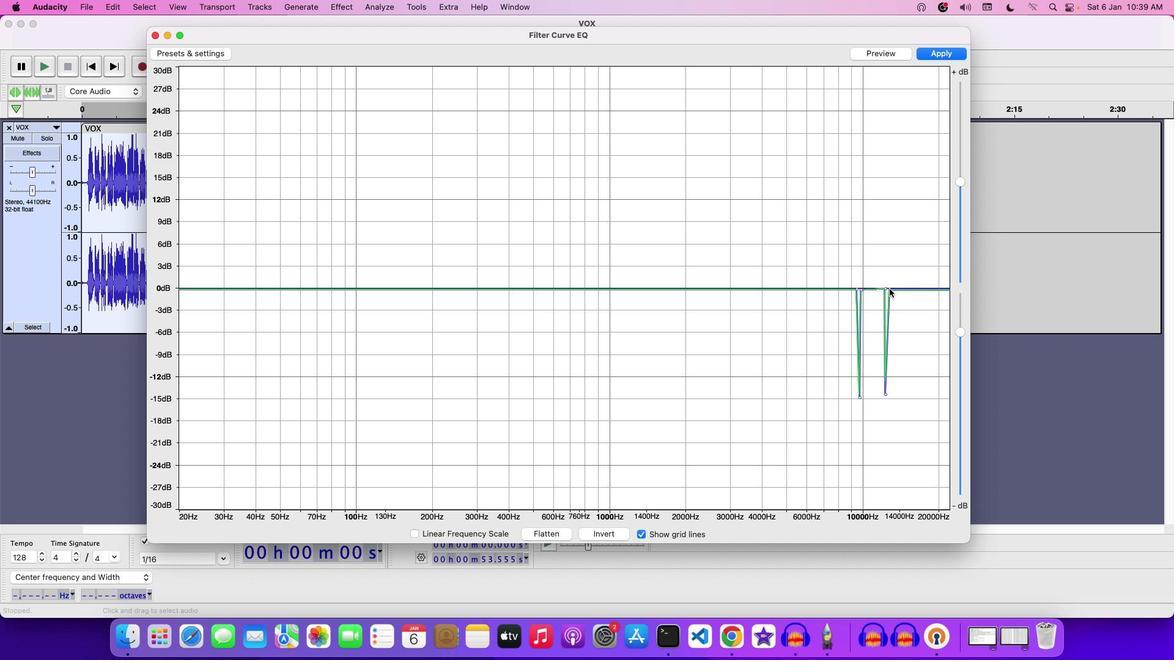 
Action: Mouse moved to (863, 58)
Screenshot: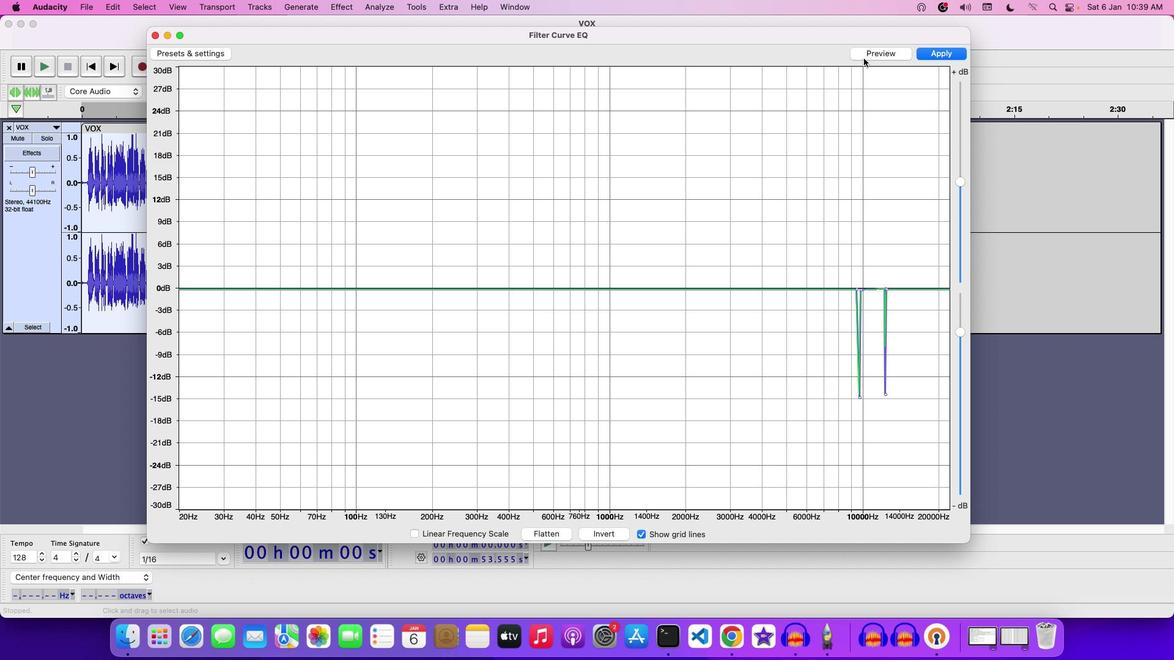 
Action: Mouse pressed left at (863, 58)
Screenshot: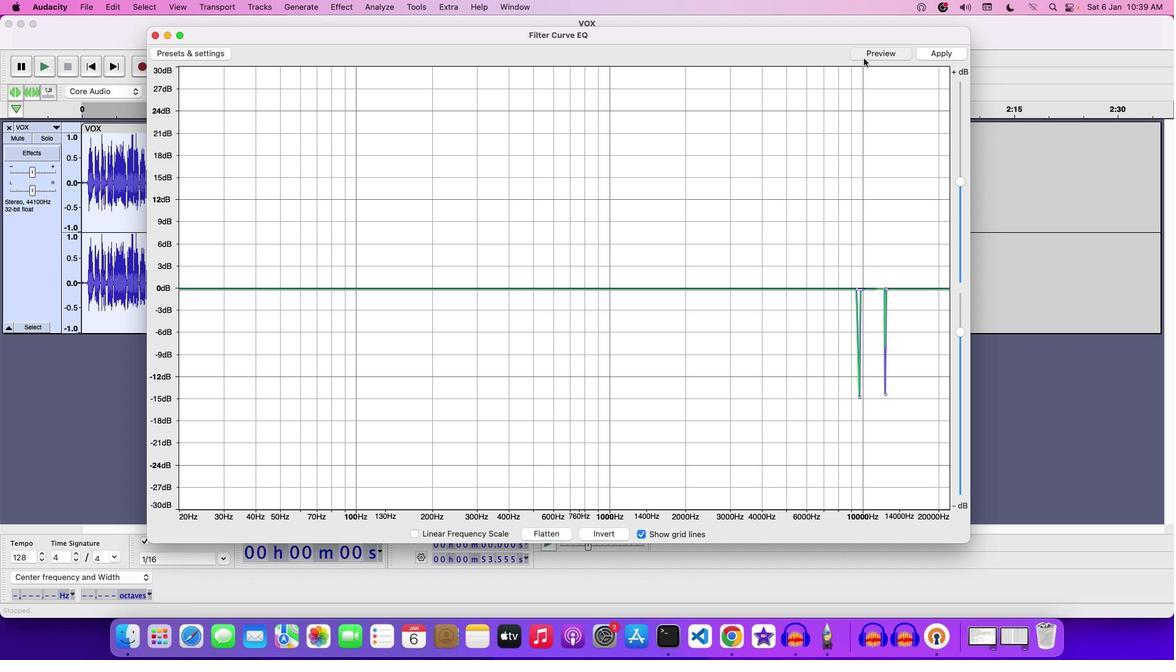 
Action: Mouse moved to (908, 289)
Screenshot: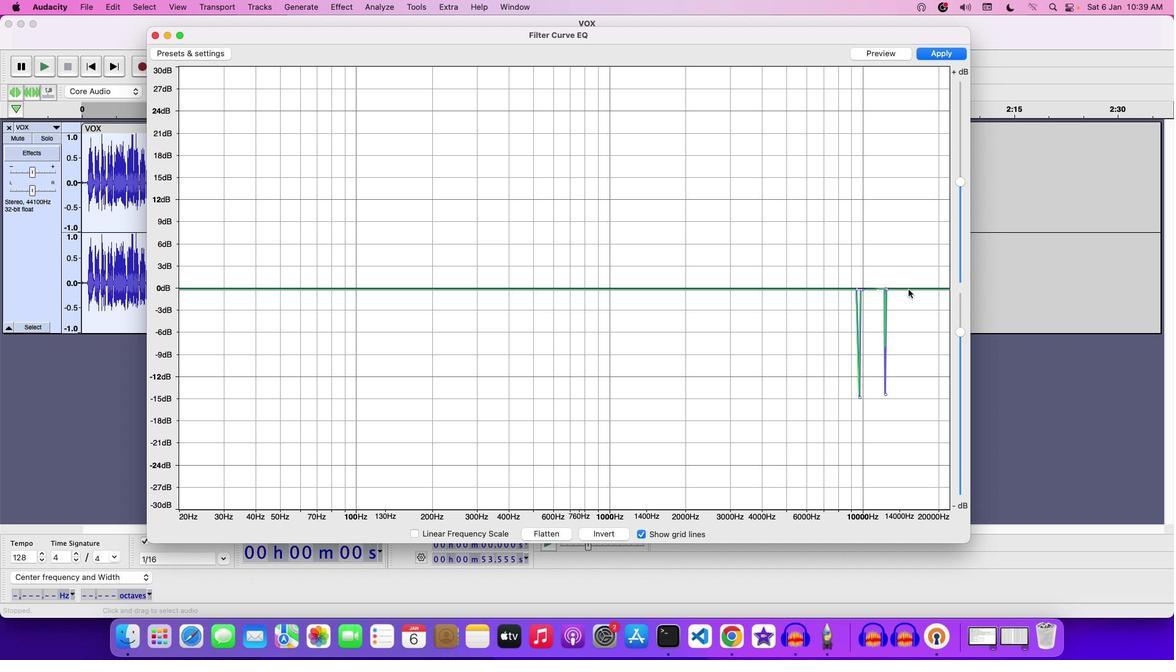 
Action: Mouse pressed left at (908, 289)
Screenshot: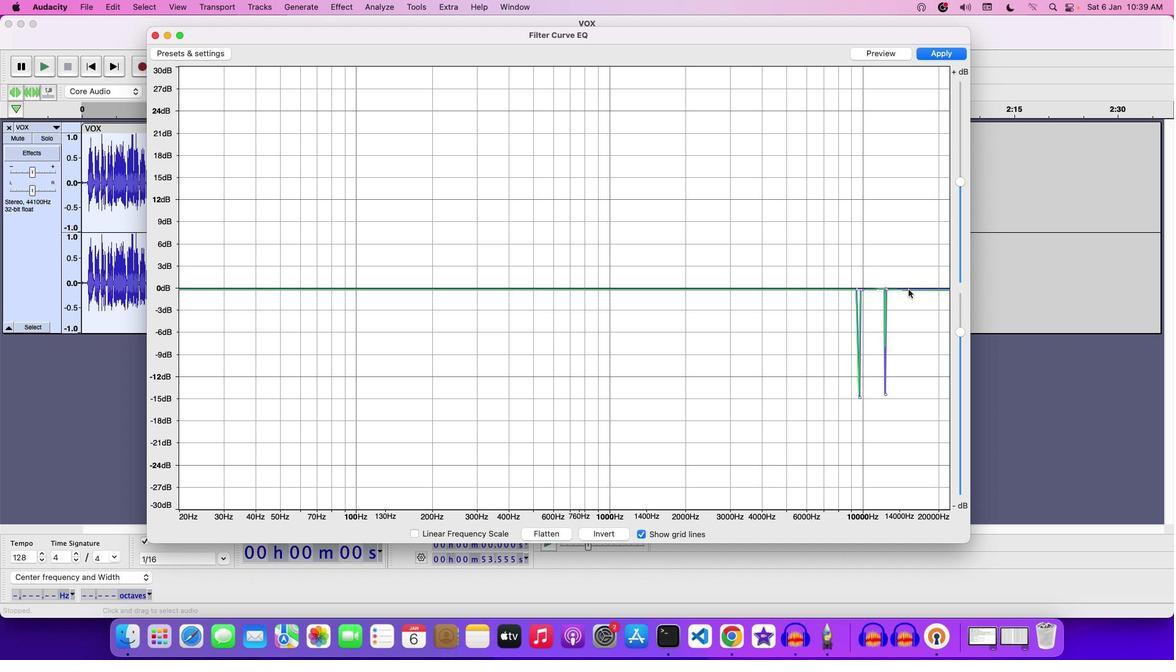 
Action: Mouse moved to (913, 291)
Screenshot: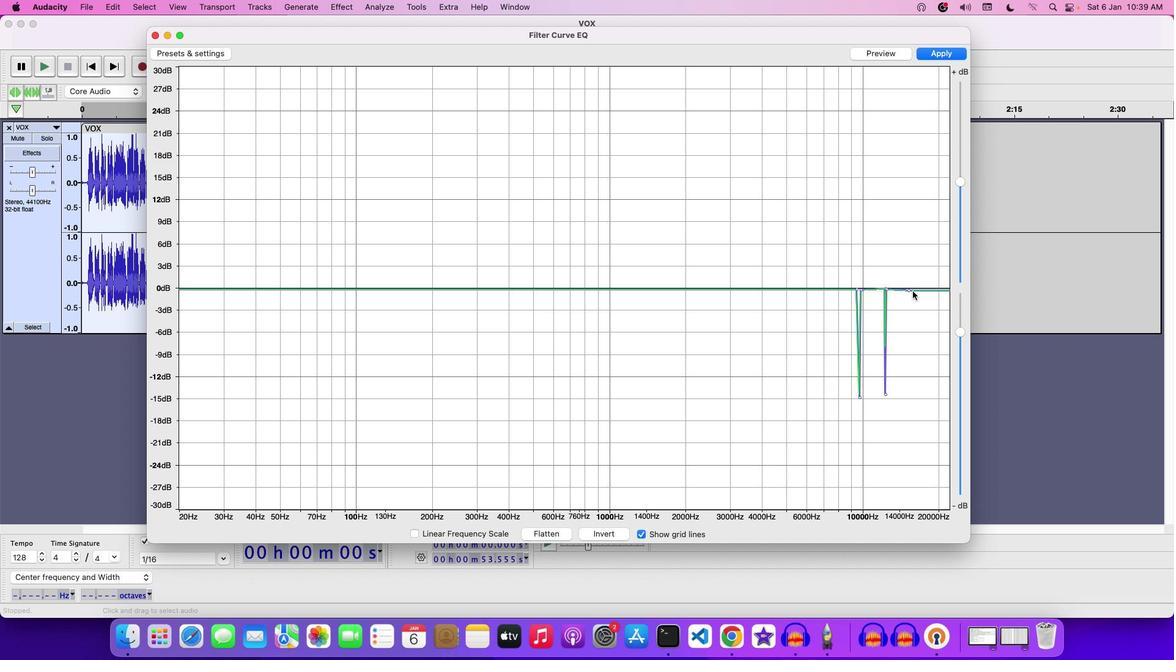 
Action: Mouse pressed left at (913, 291)
Screenshot: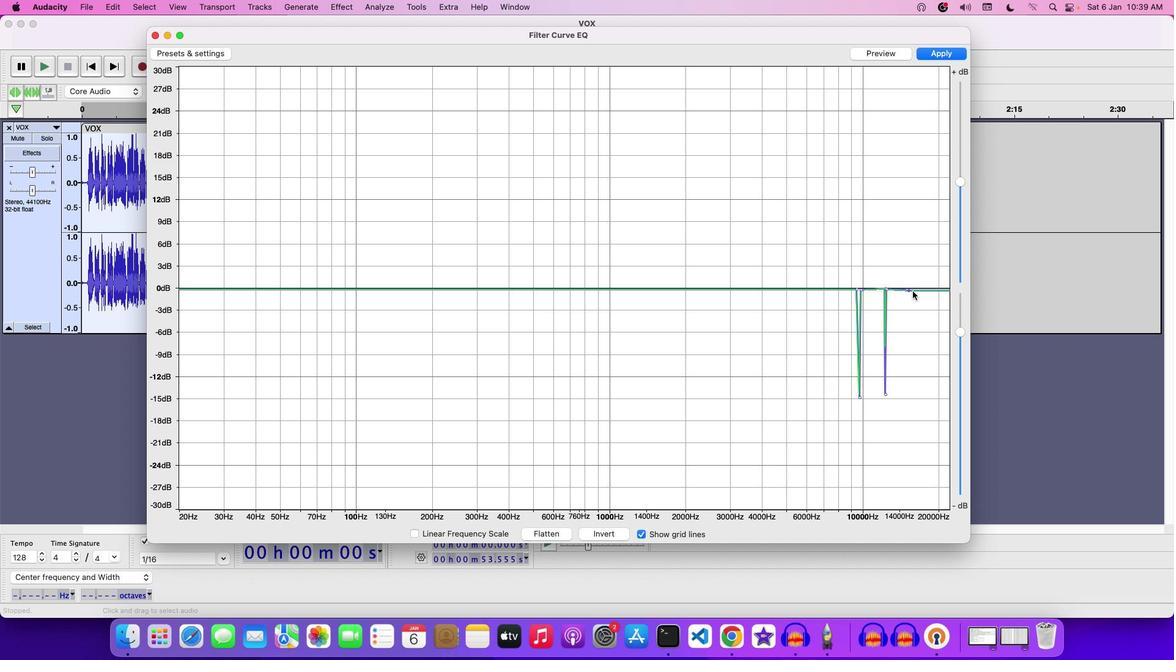 
Action: Mouse moved to (913, 291)
Screenshot: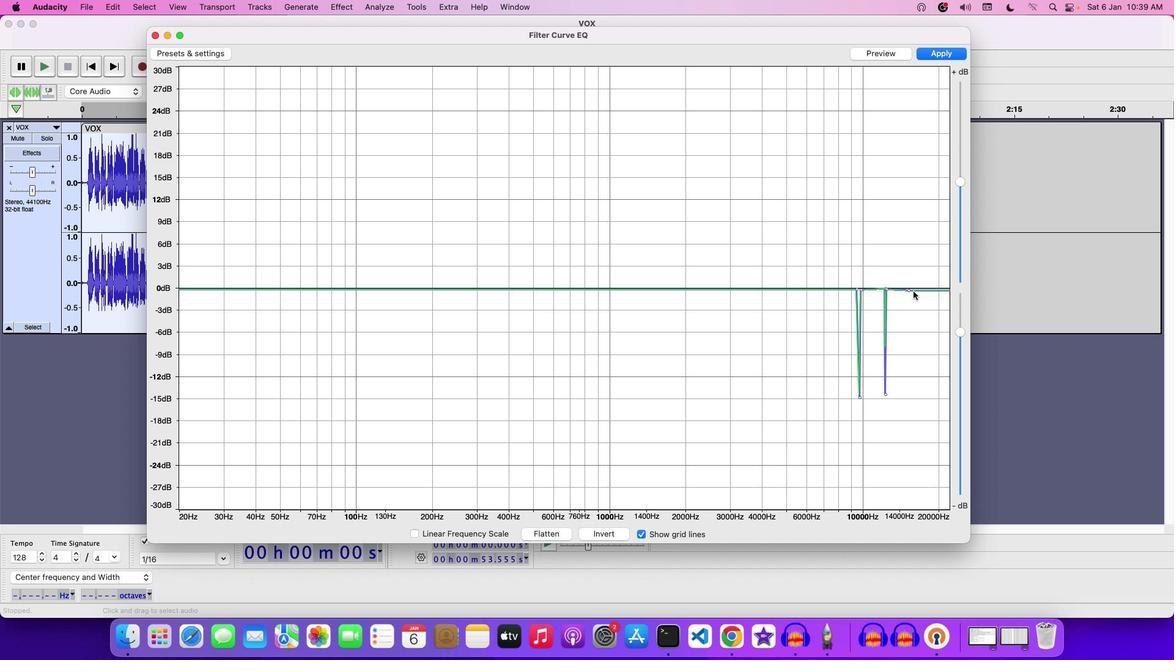 
Action: Mouse pressed left at (913, 291)
Screenshot: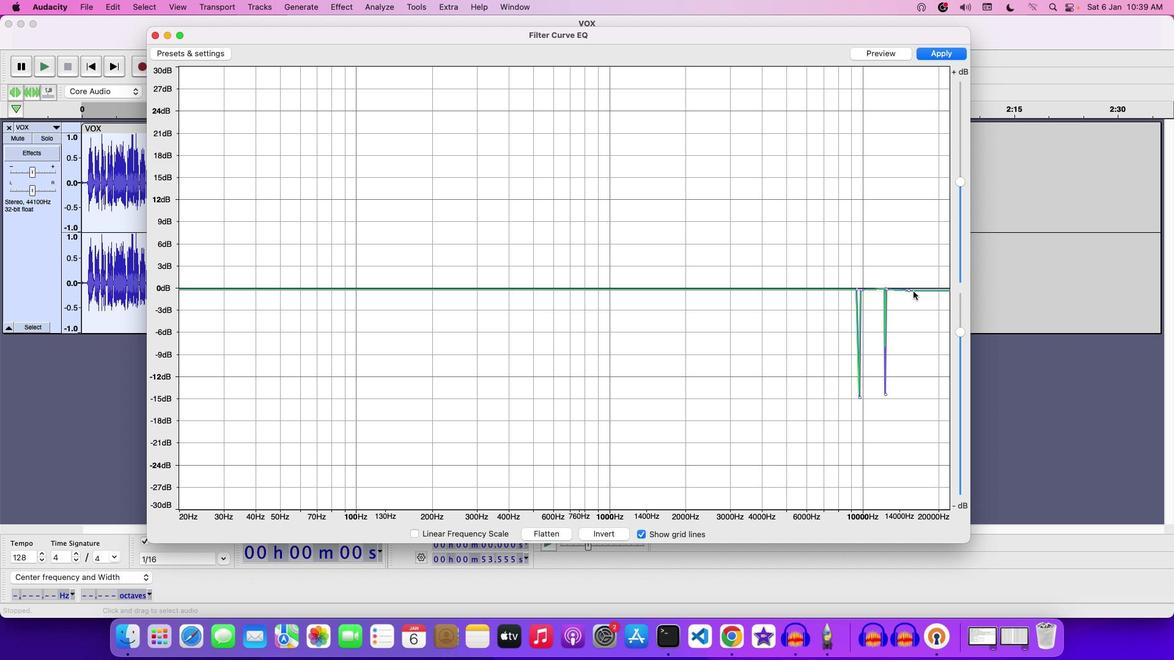 
Action: Mouse moved to (917, 291)
Screenshot: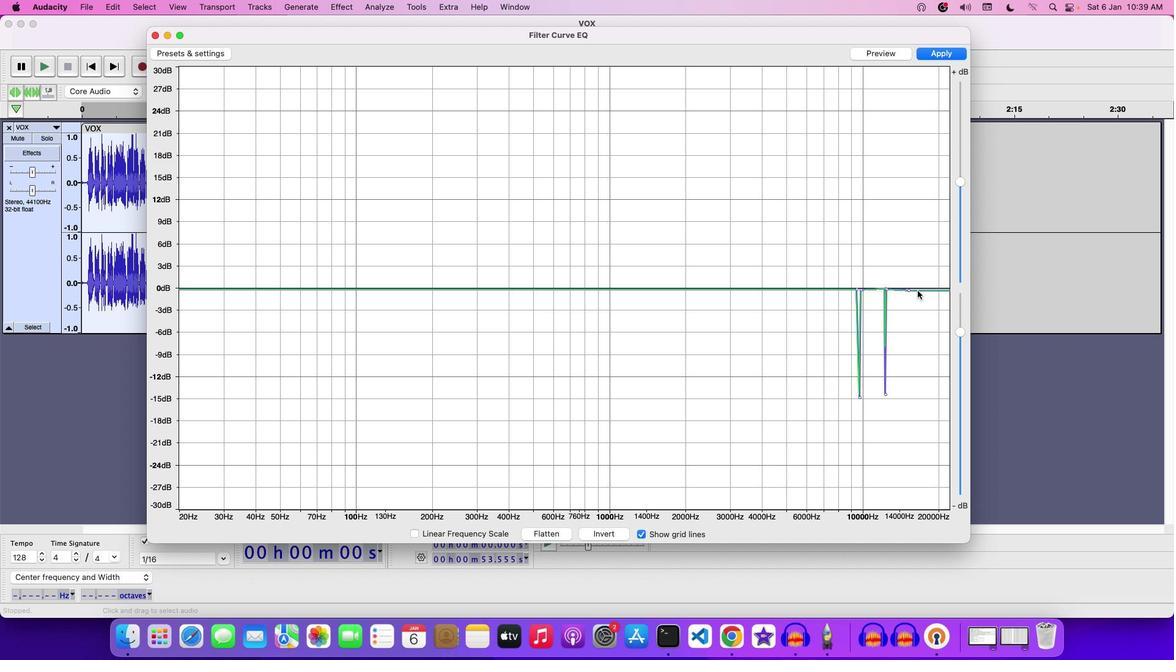 
Action: Mouse pressed left at (917, 291)
Screenshot: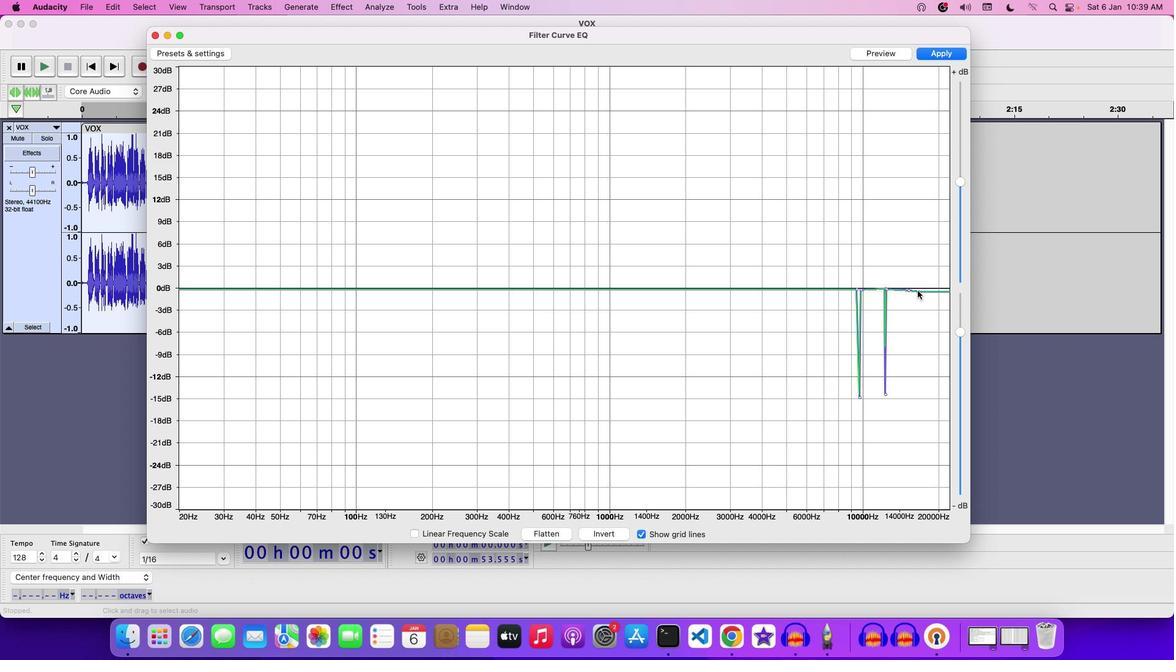 
Action: Mouse moved to (924, 291)
Screenshot: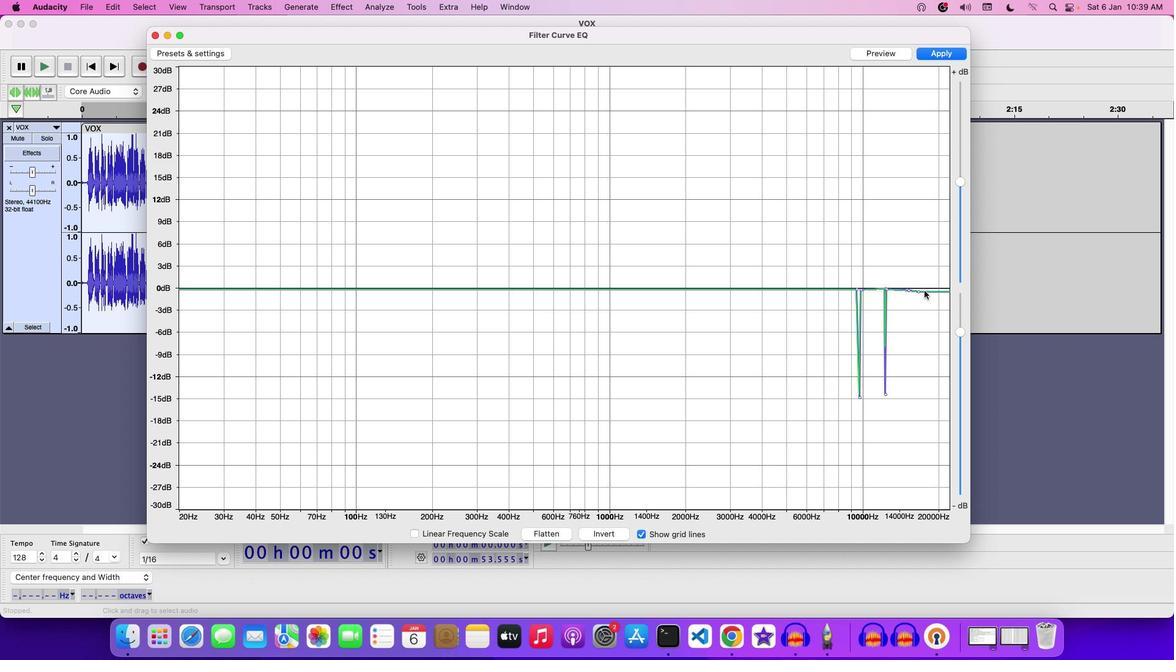
Action: Mouse pressed left at (924, 291)
Screenshot: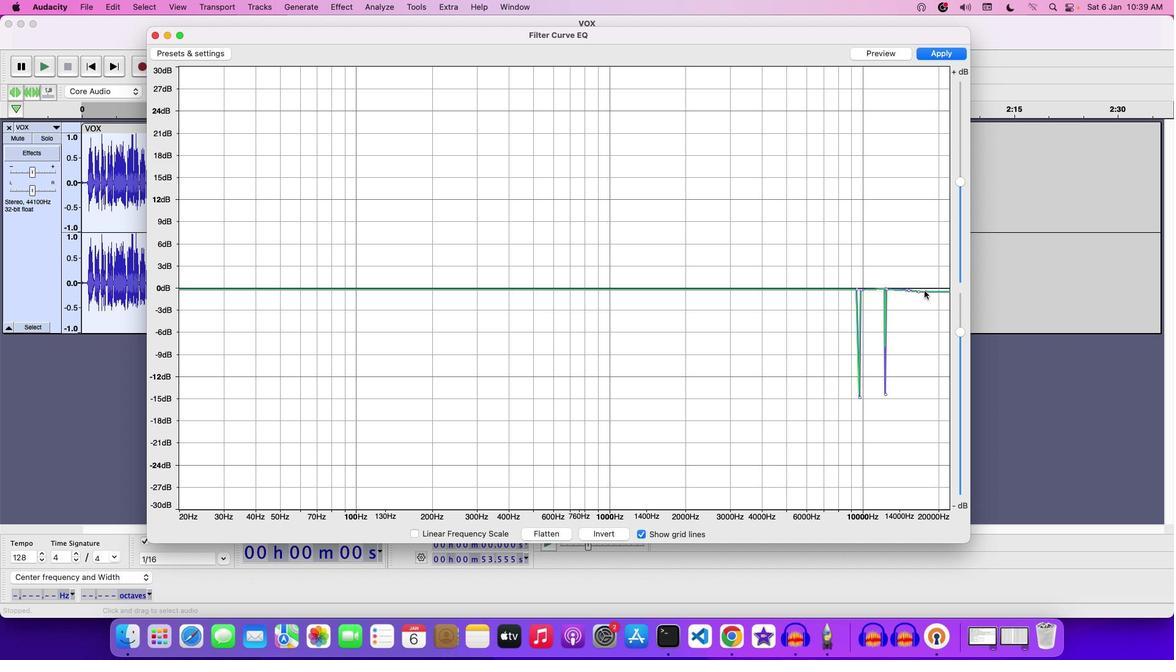 
Action: Mouse moved to (924, 291)
Screenshot: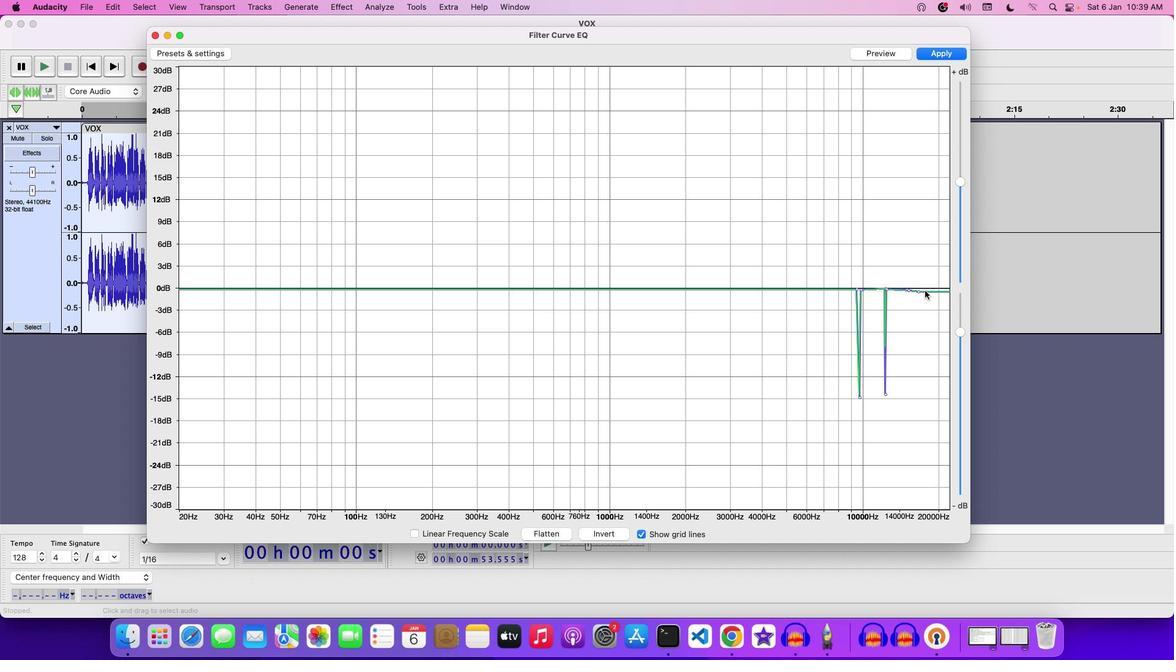 
Action: Mouse pressed left at (924, 291)
Screenshot: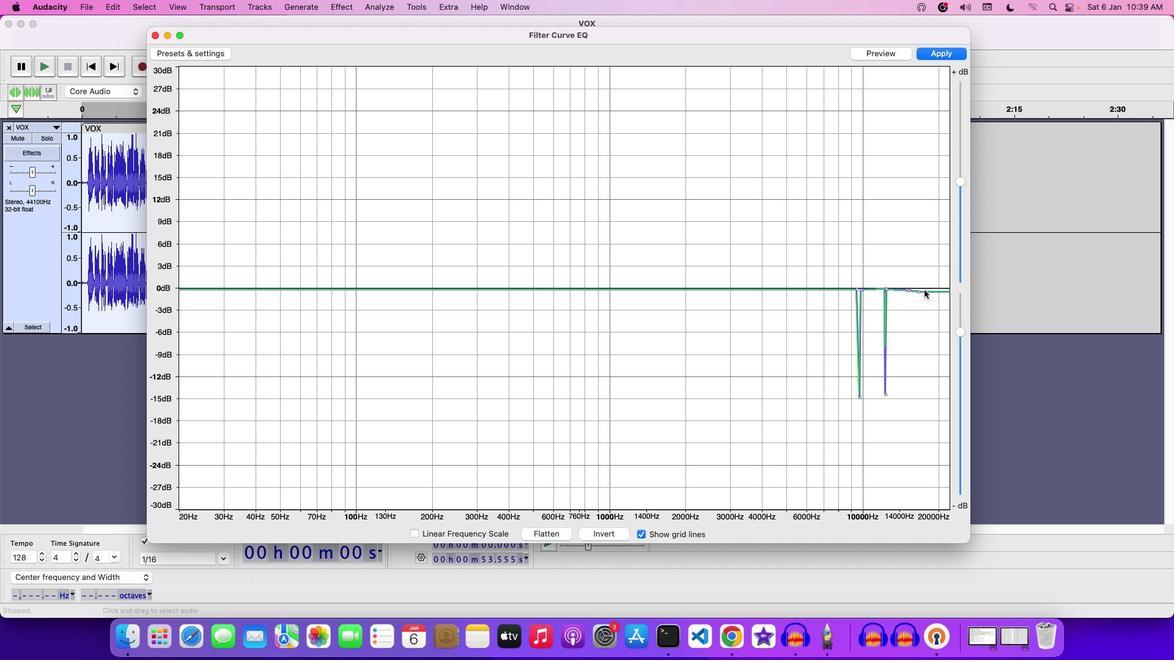 
Action: Mouse moved to (909, 291)
Screenshot: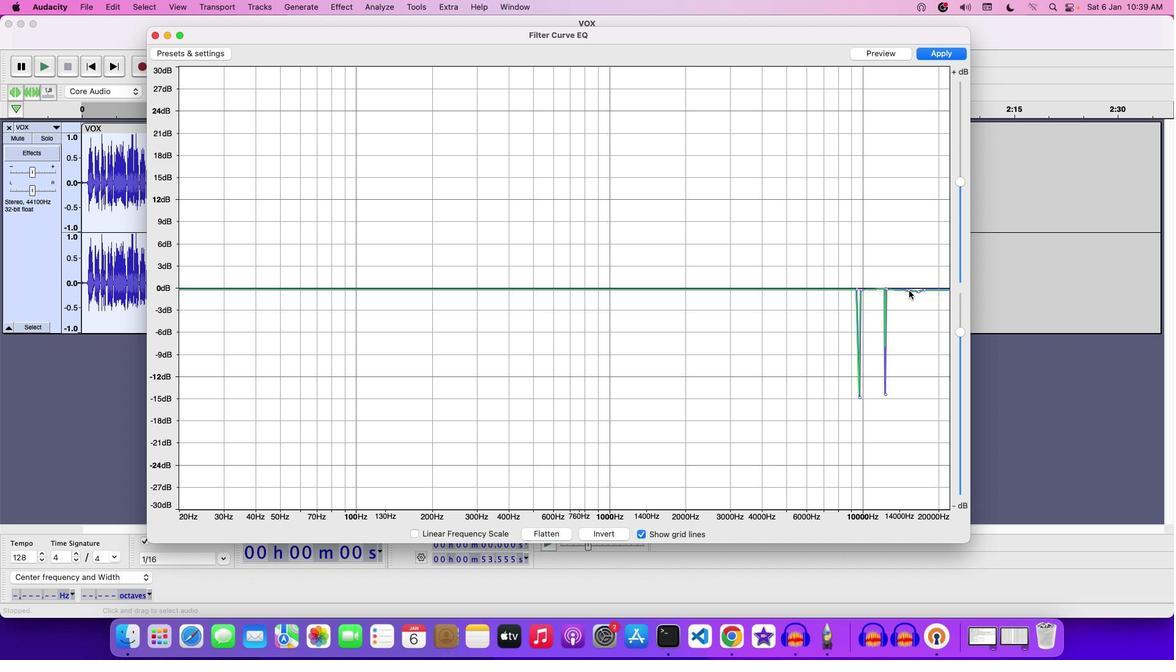 
Action: Mouse pressed left at (909, 291)
Screenshot: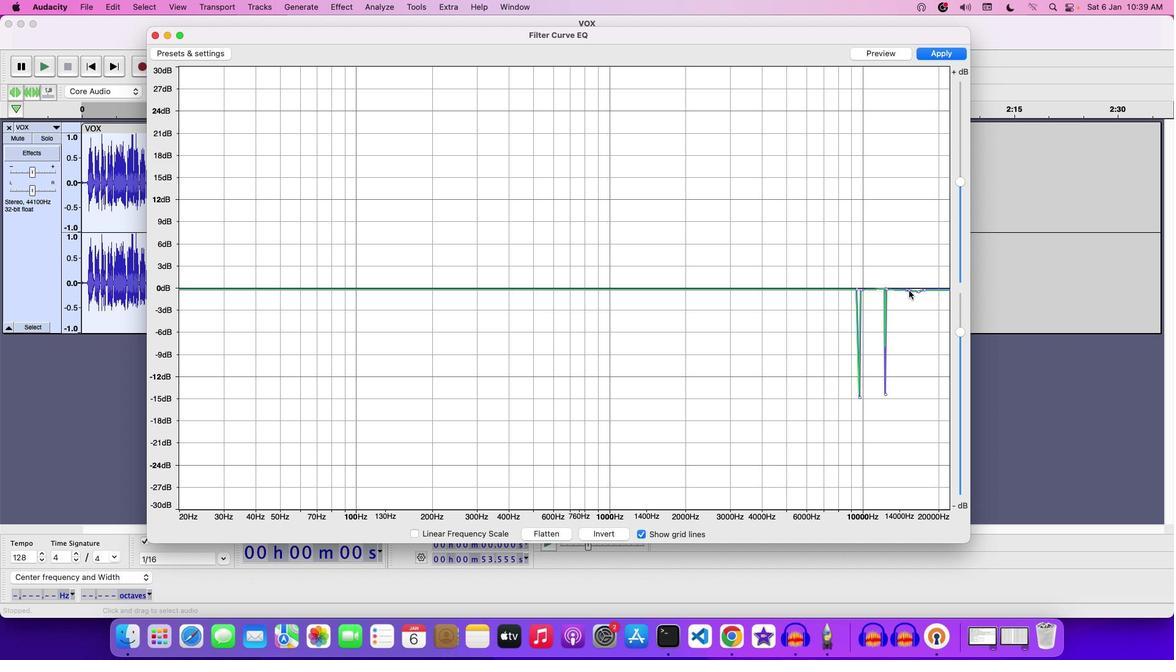 
Action: Mouse moved to (917, 291)
Screenshot: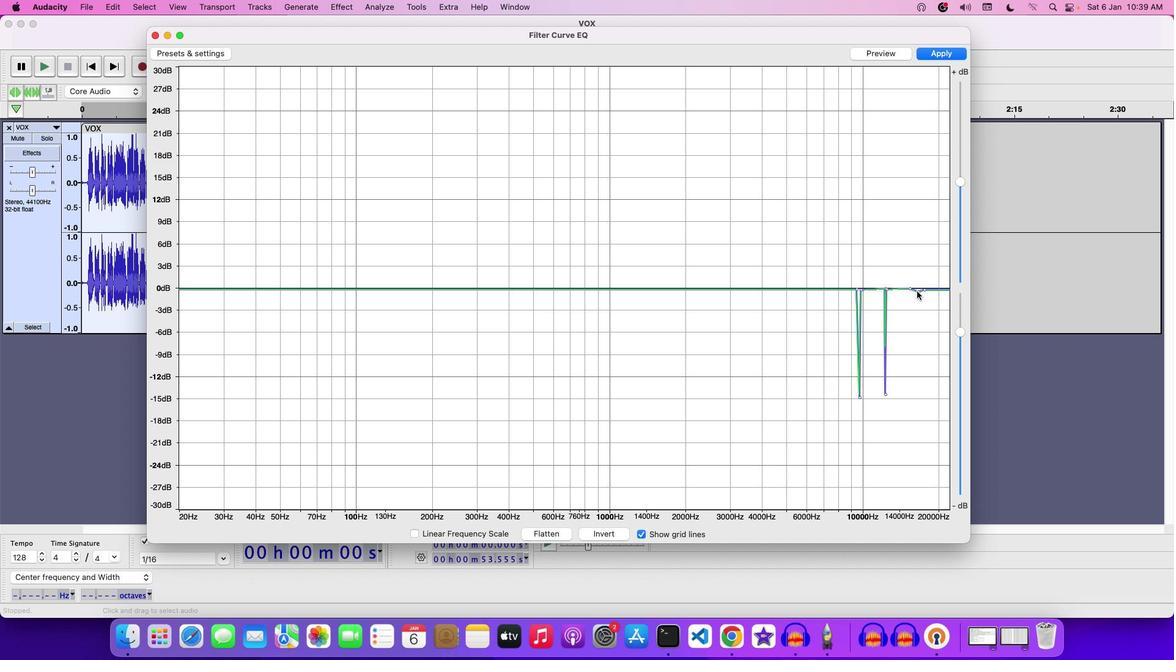 
Action: Mouse pressed left at (917, 291)
Screenshot: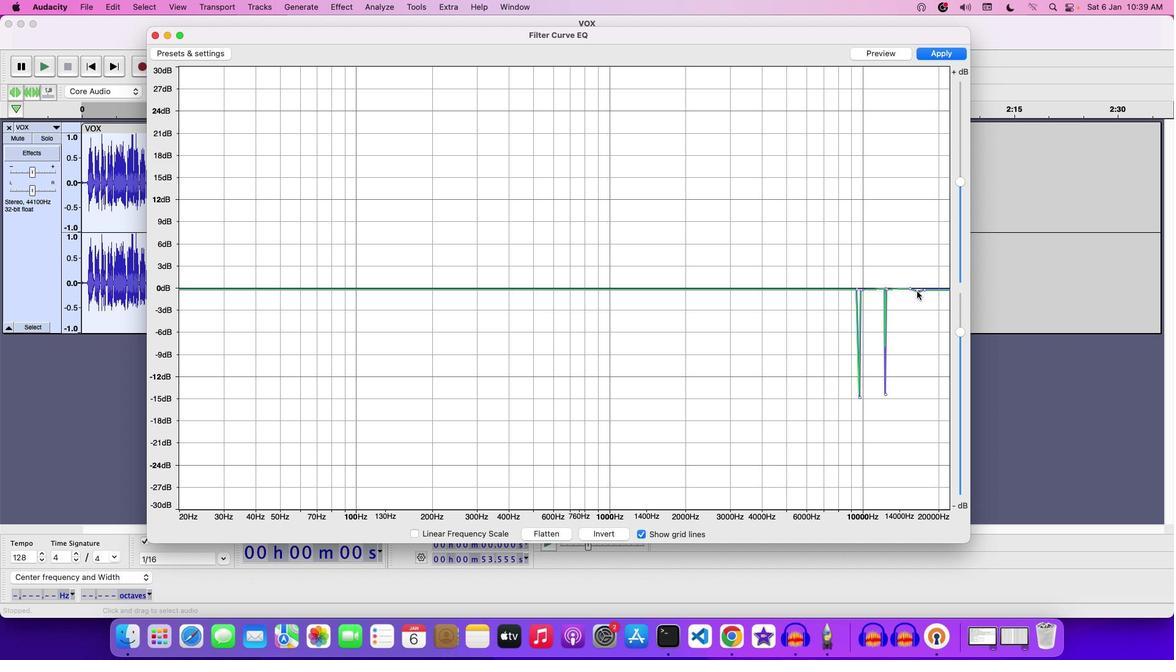 
Action: Mouse moved to (925, 291)
Screenshot: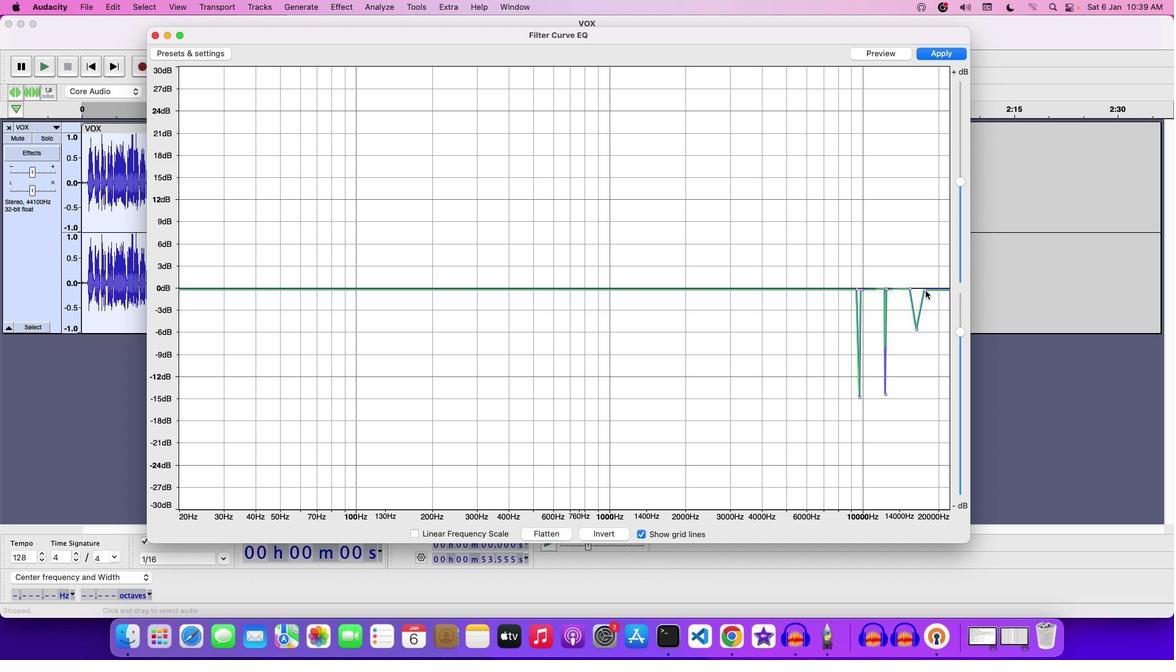 
Action: Mouse pressed left at (925, 291)
Screenshot: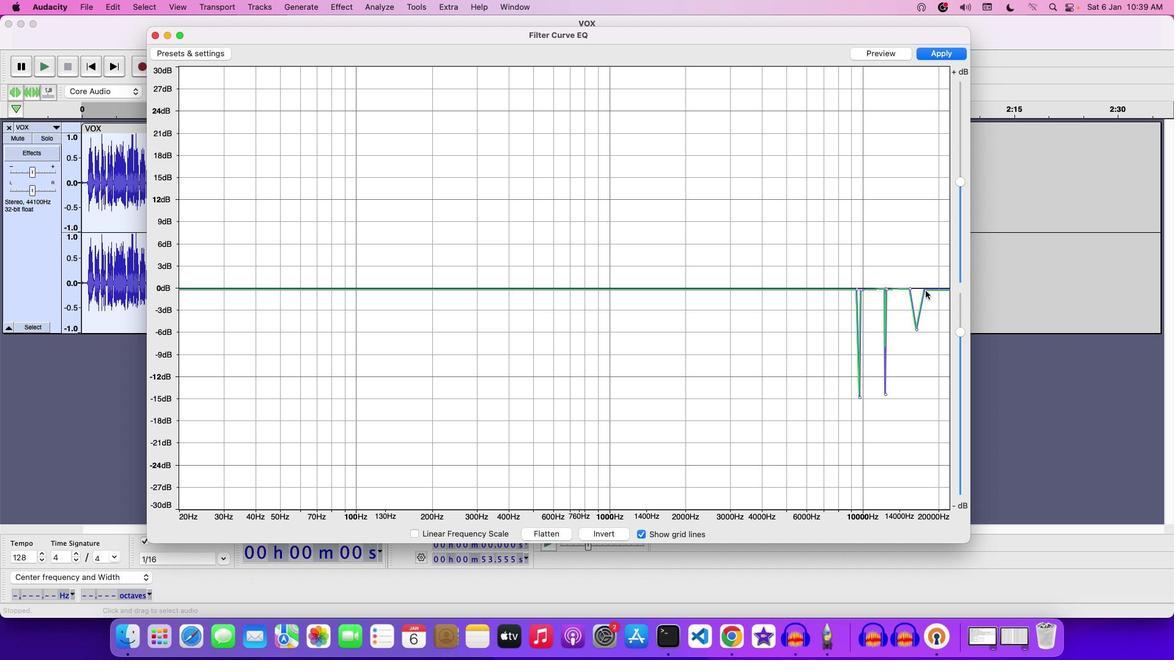 
Action: Mouse moved to (911, 288)
Screenshot: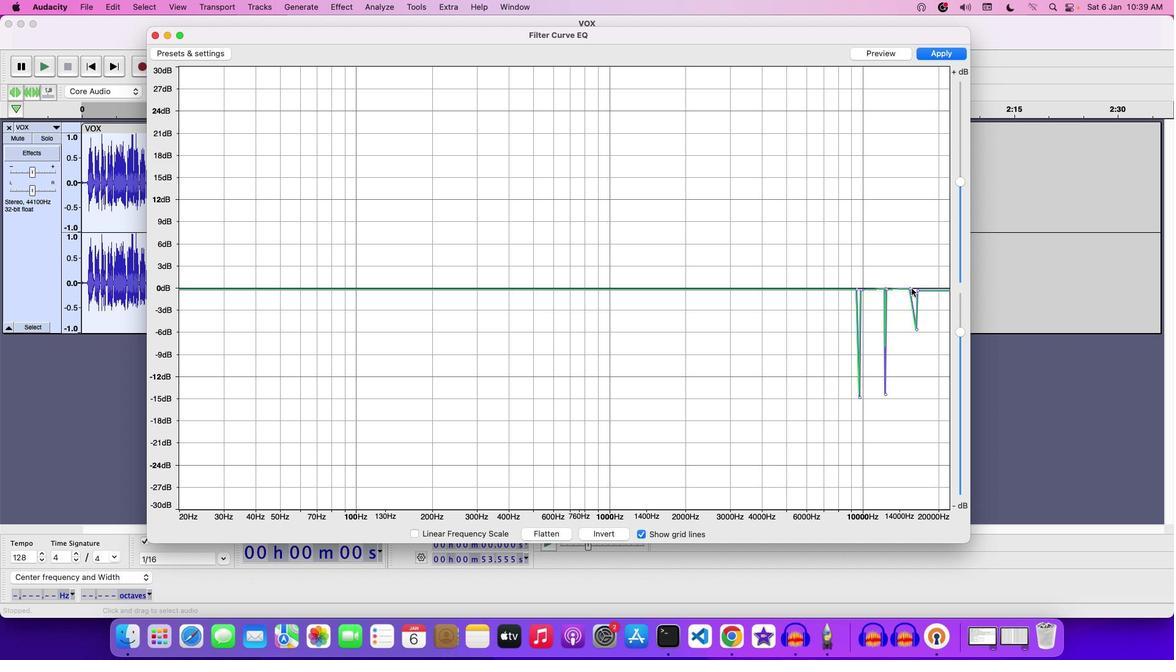 
Action: Mouse pressed left at (911, 288)
Screenshot: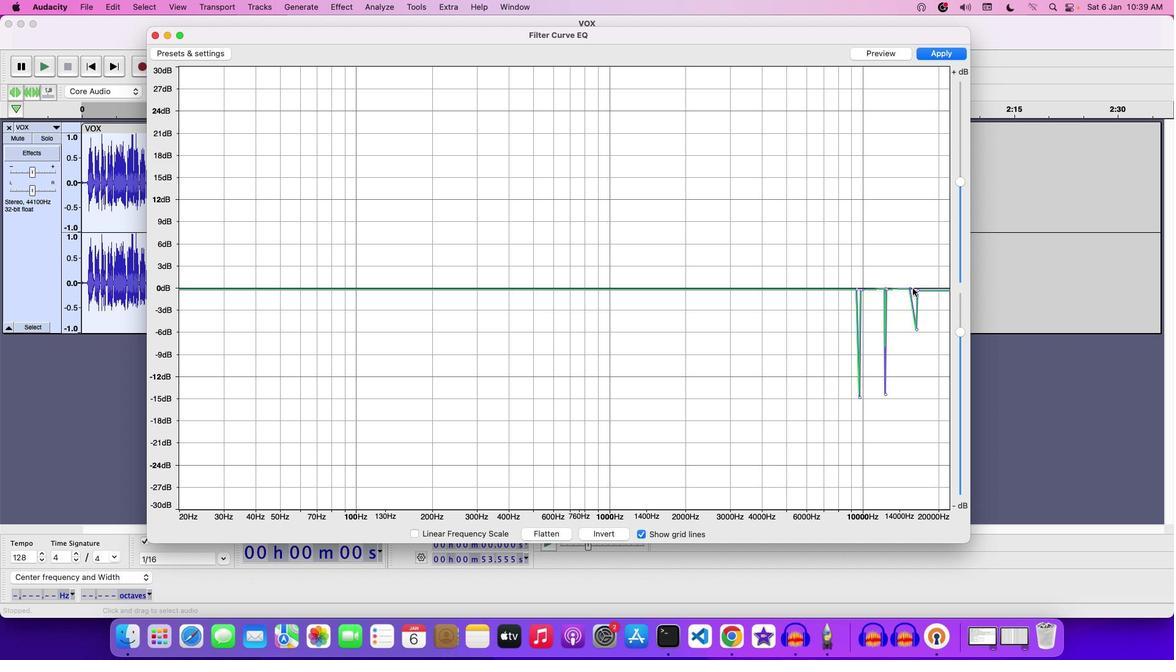 
Action: Mouse moved to (916, 330)
Screenshot: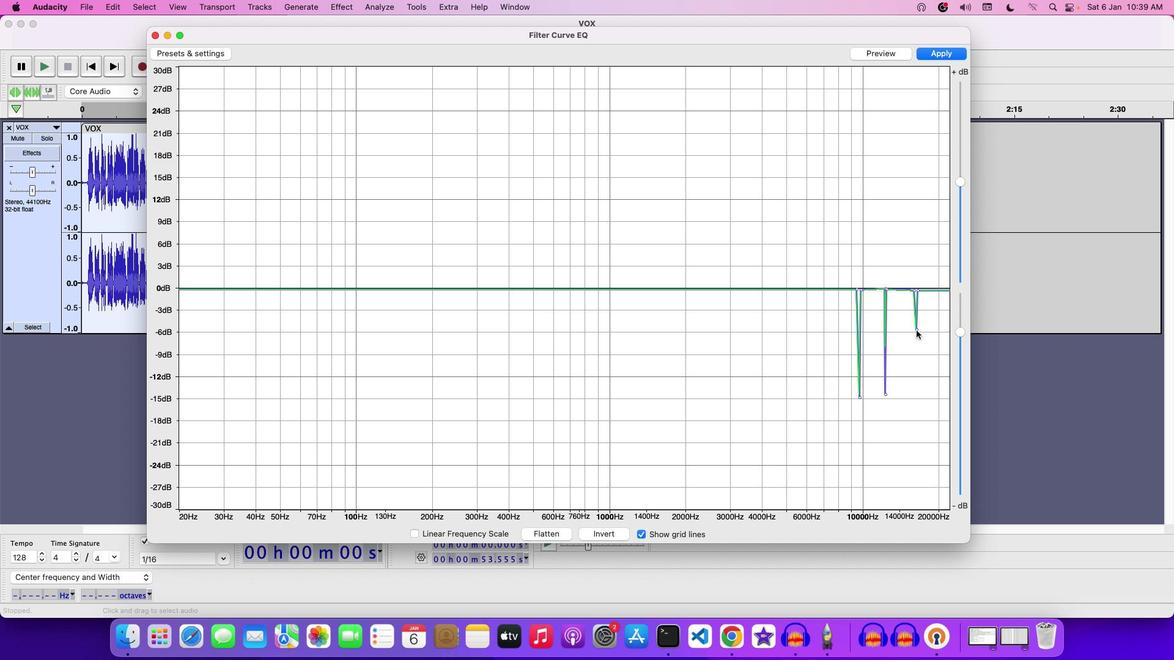 
Action: Mouse pressed left at (916, 330)
Screenshot: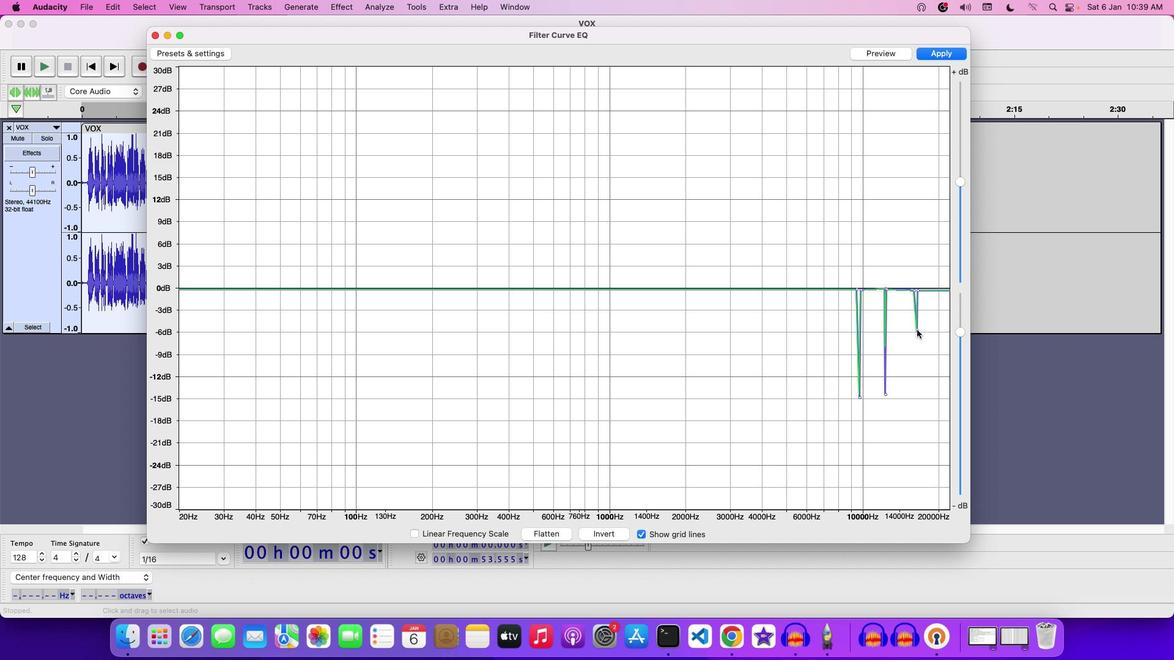 
Action: Mouse moved to (887, 56)
Screenshot: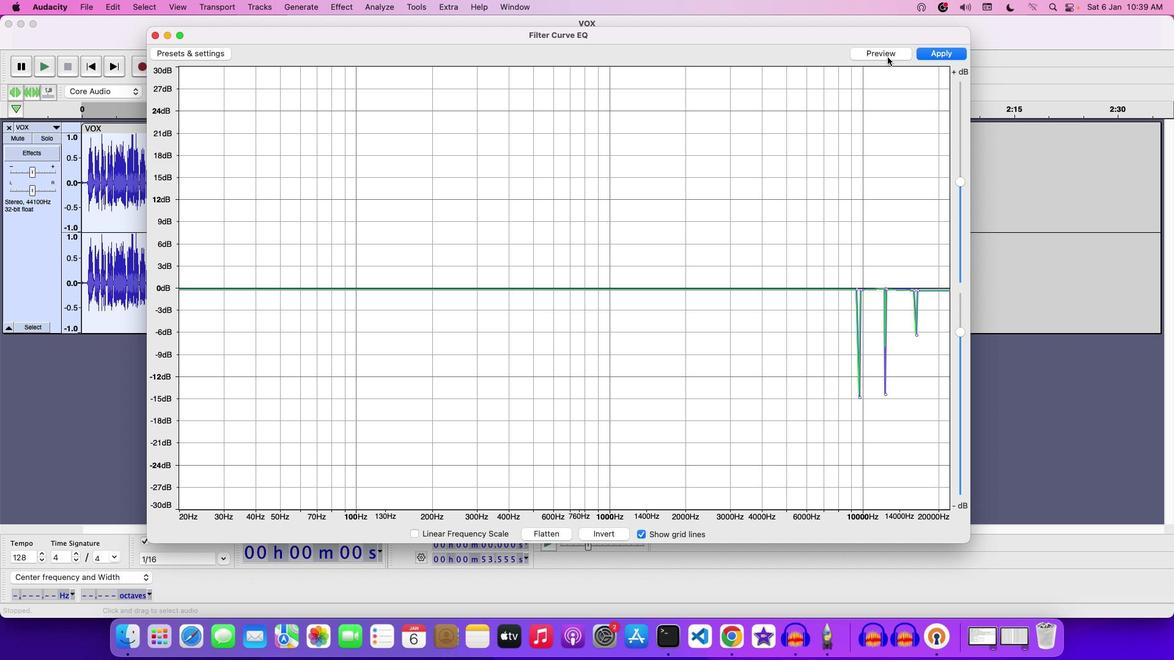 
Action: Mouse pressed left at (887, 56)
Screenshot: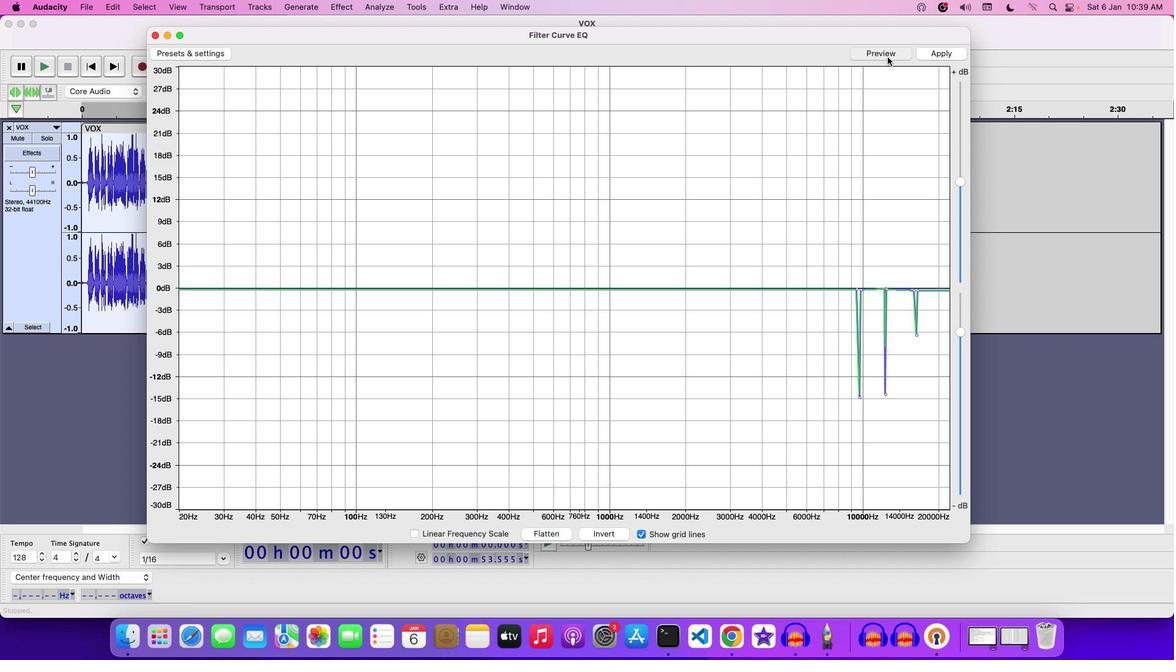 
Action: Mouse moved to (941, 53)
Screenshot: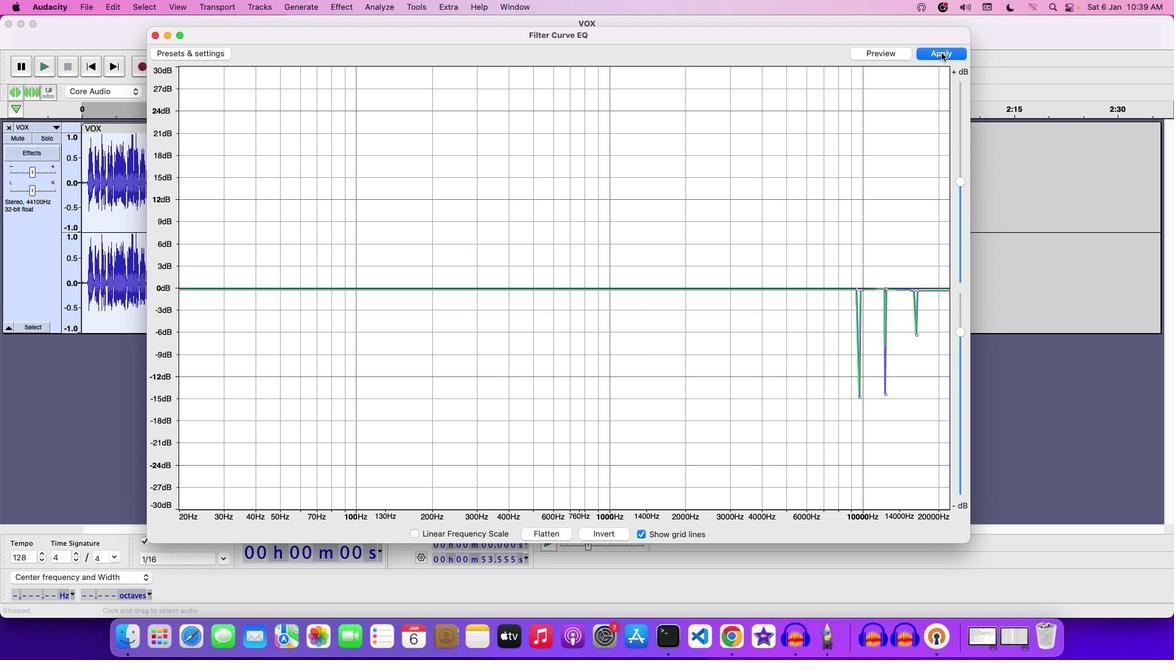 
Action: Mouse pressed left at (941, 53)
Screenshot: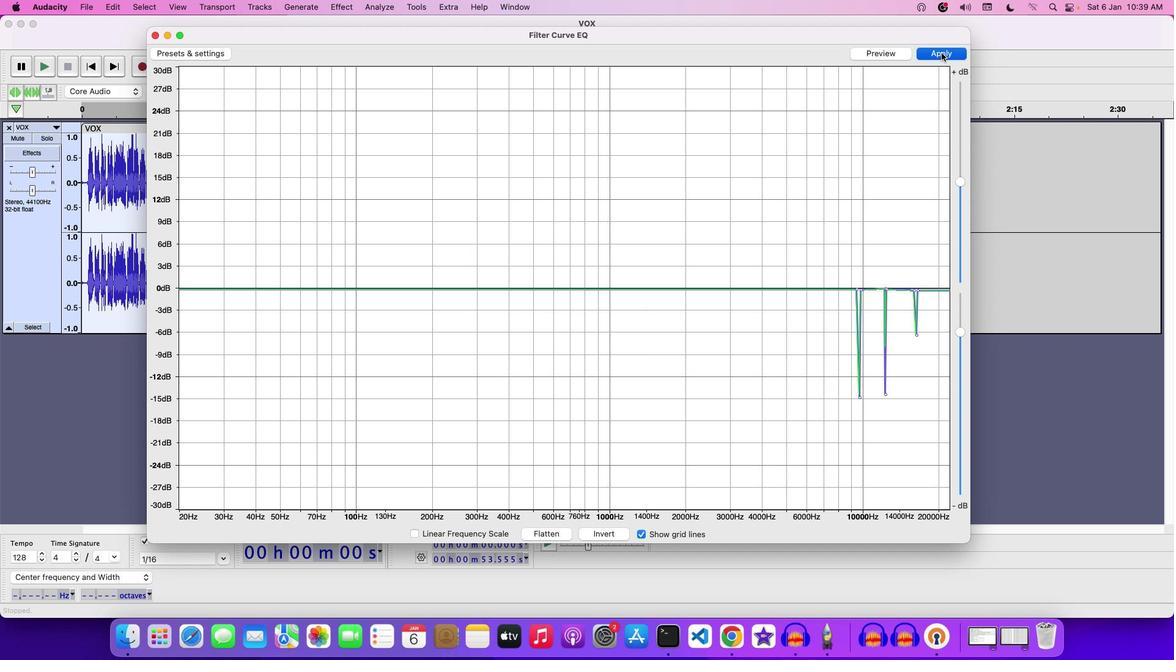 
Action: Mouse moved to (42, 72)
Screenshot: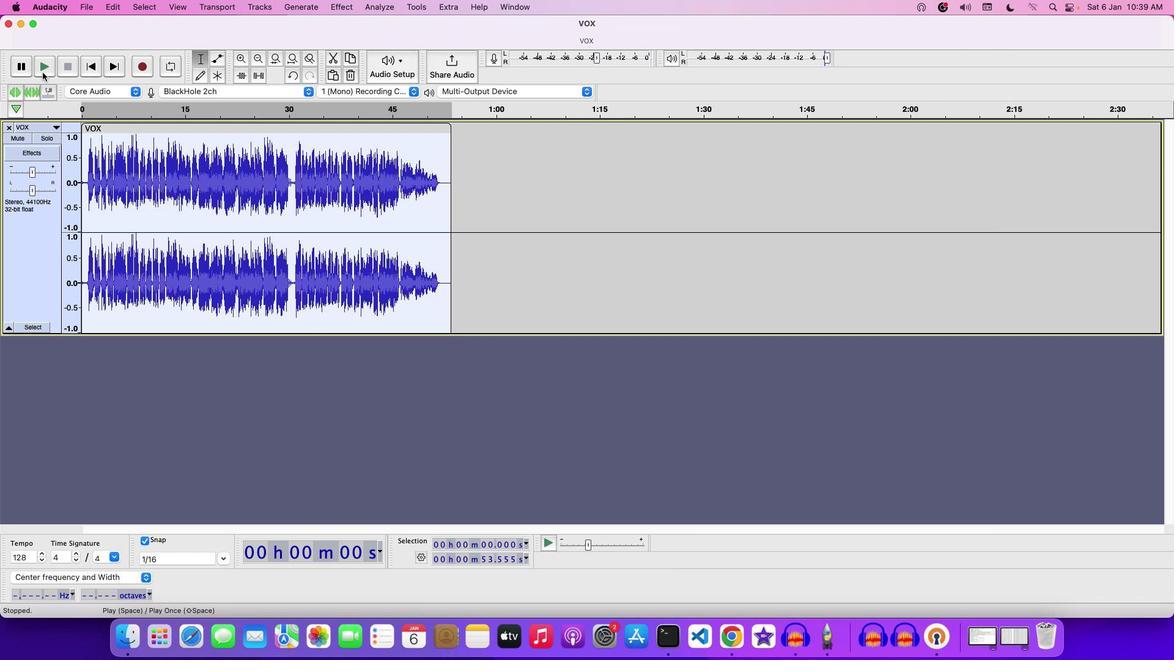 
Action: Mouse pressed left at (42, 72)
Screenshot: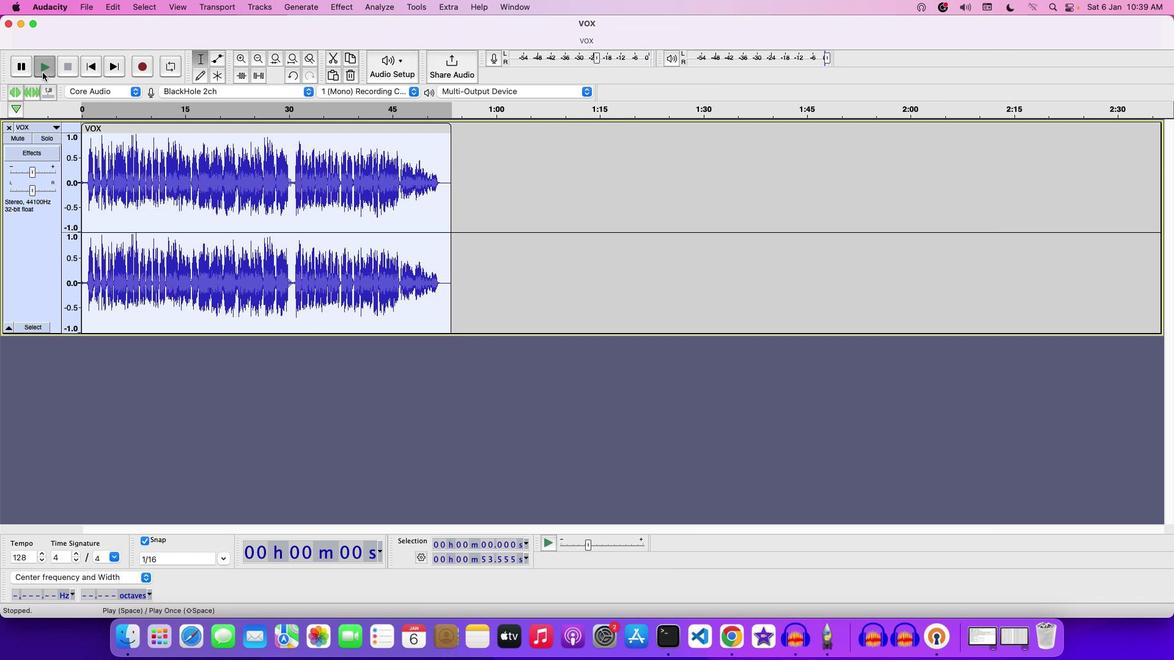
Action: Mouse moved to (31, 174)
Screenshot: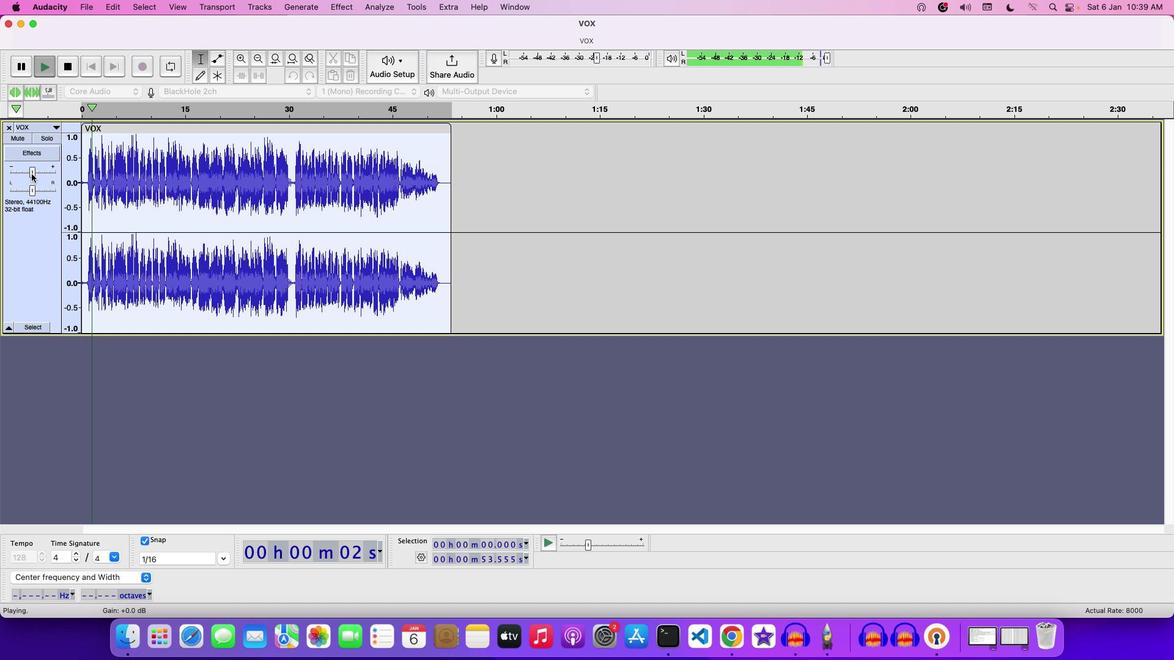 
Action: Mouse pressed left at (31, 174)
Screenshot: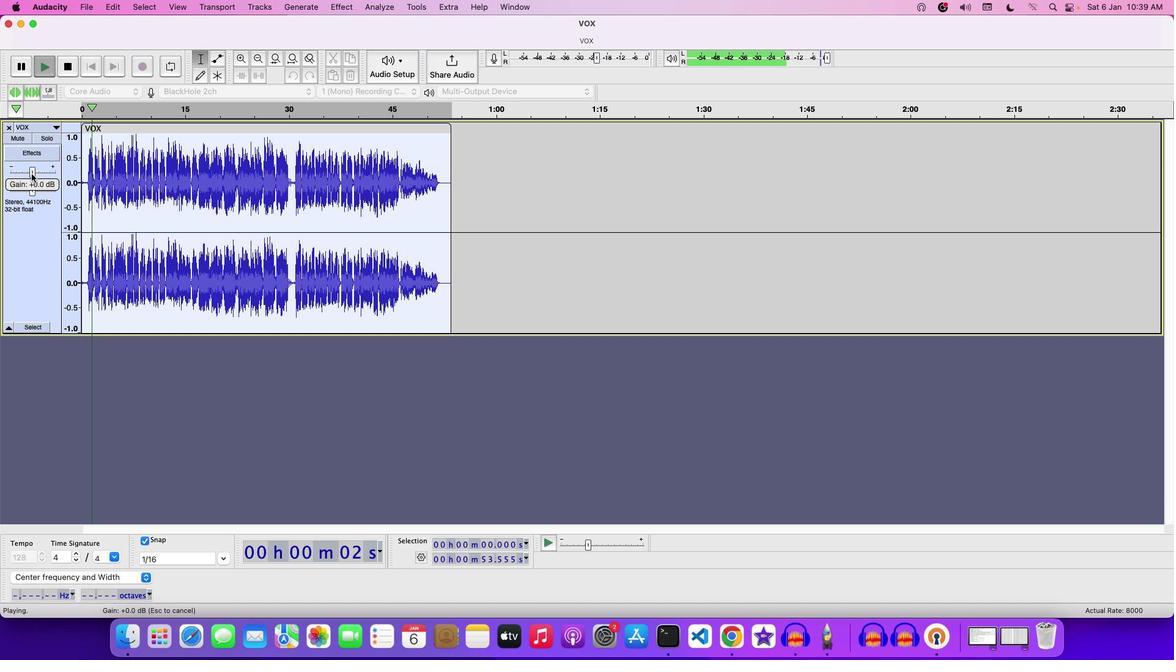 
Action: Mouse moved to (31, 173)
Screenshot: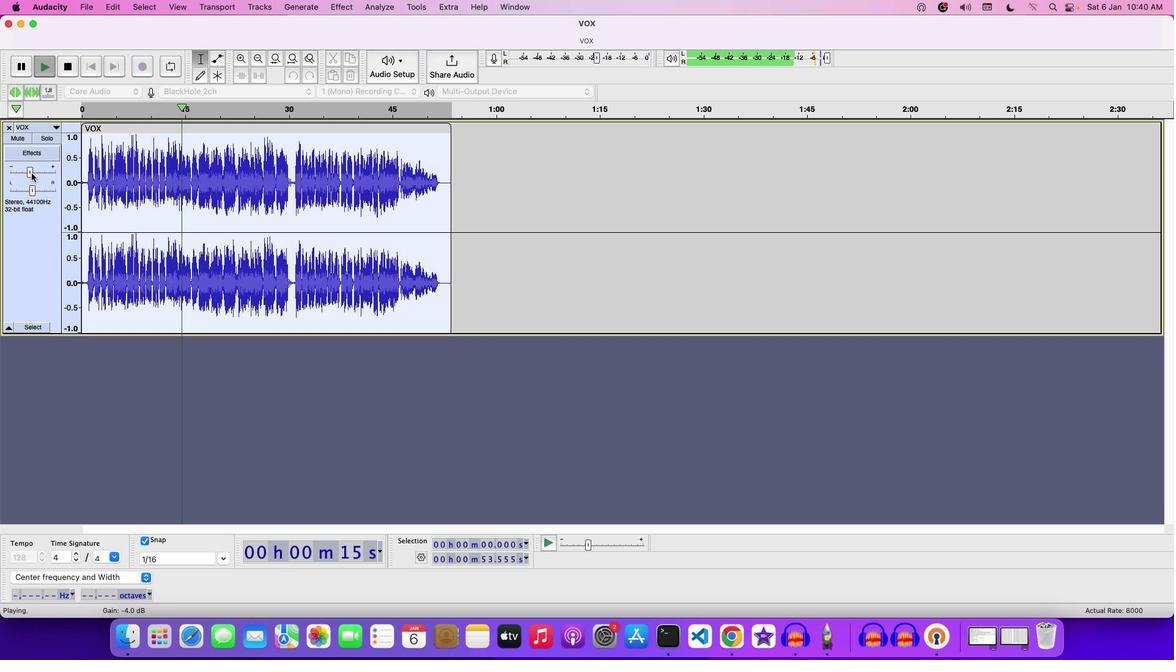
Action: Mouse pressed left at (31, 173)
Screenshot: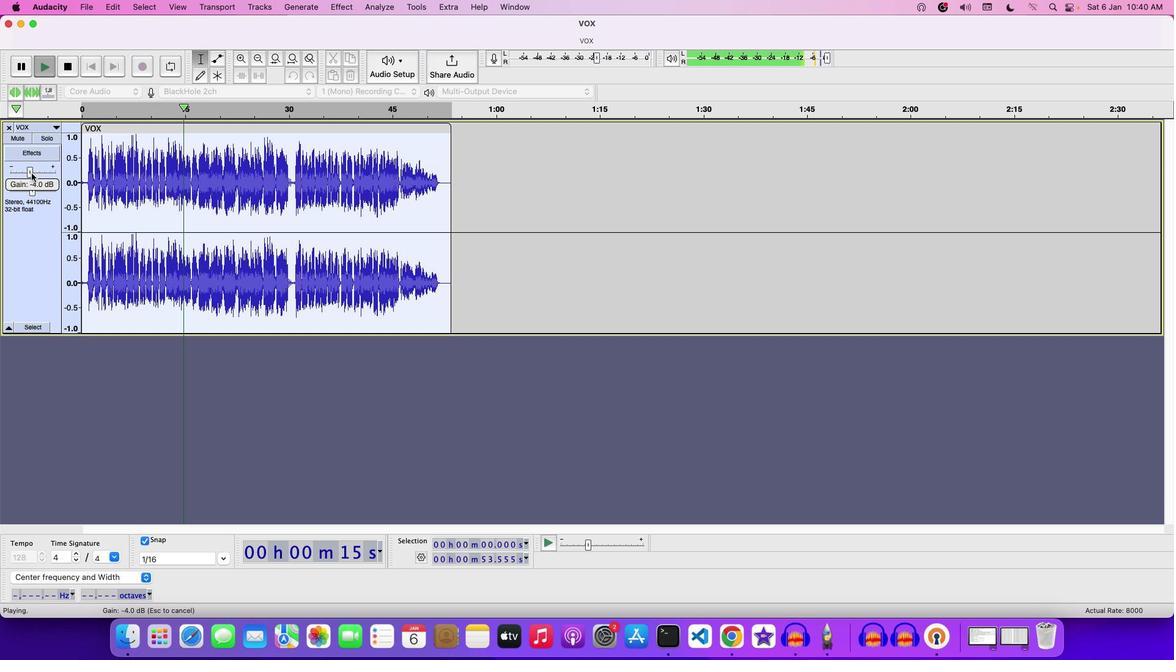 
Action: Mouse moved to (374, 213)
Screenshot: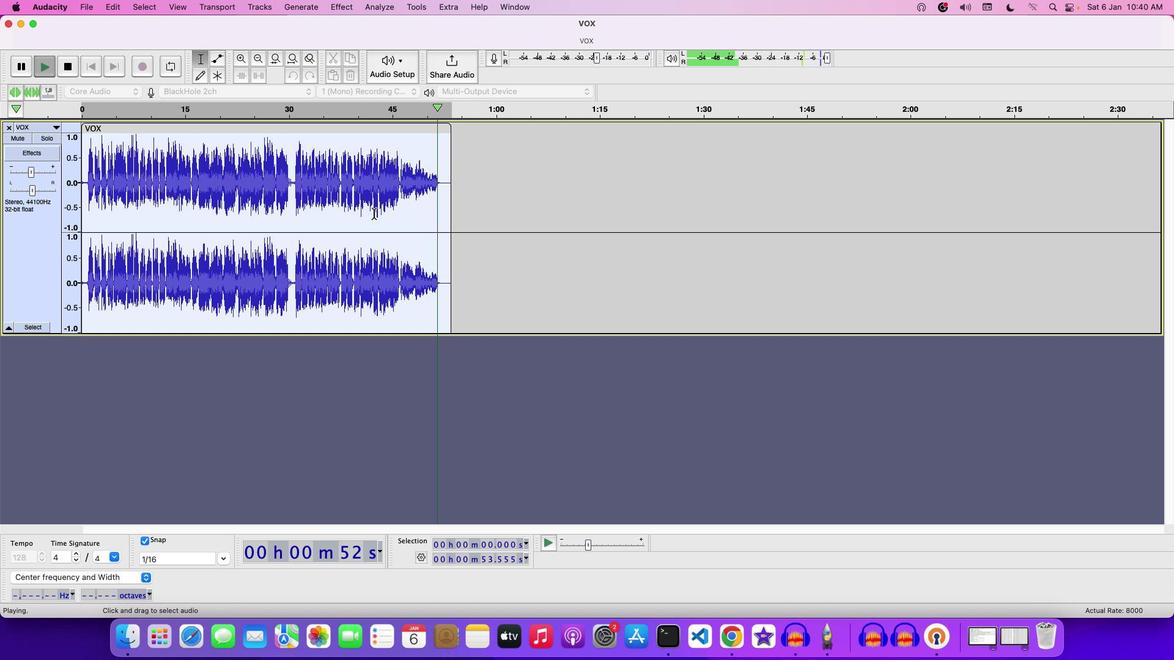 
Action: Key pressed Key.space
Screenshot: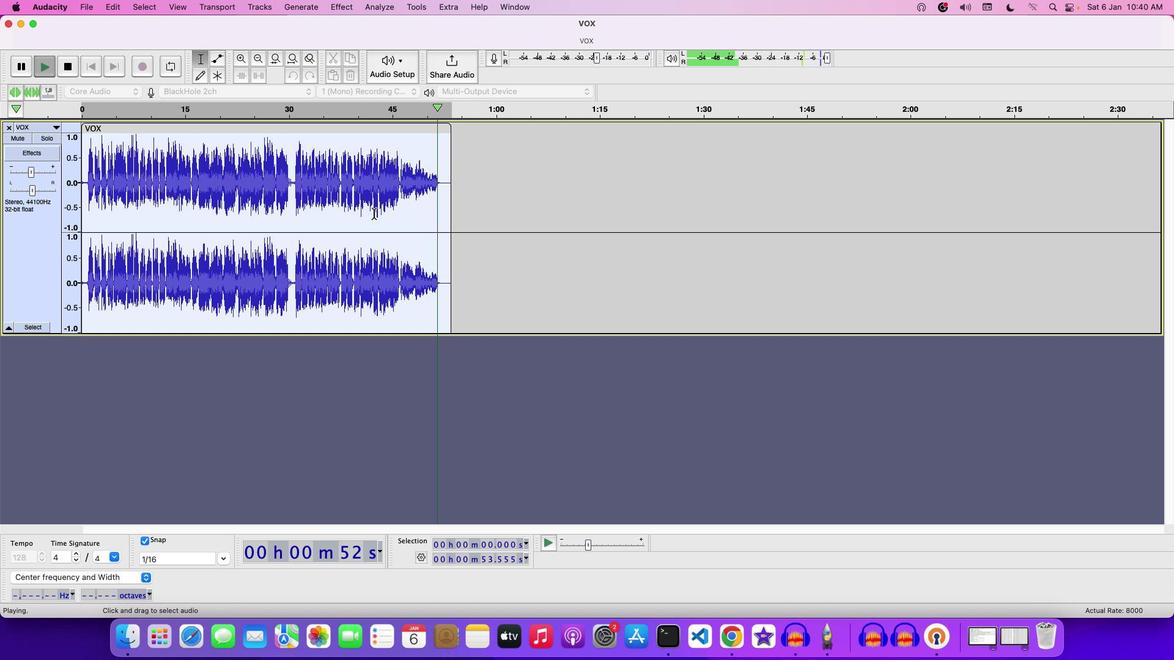 
Action: Mouse moved to (88, 15)
Screenshot: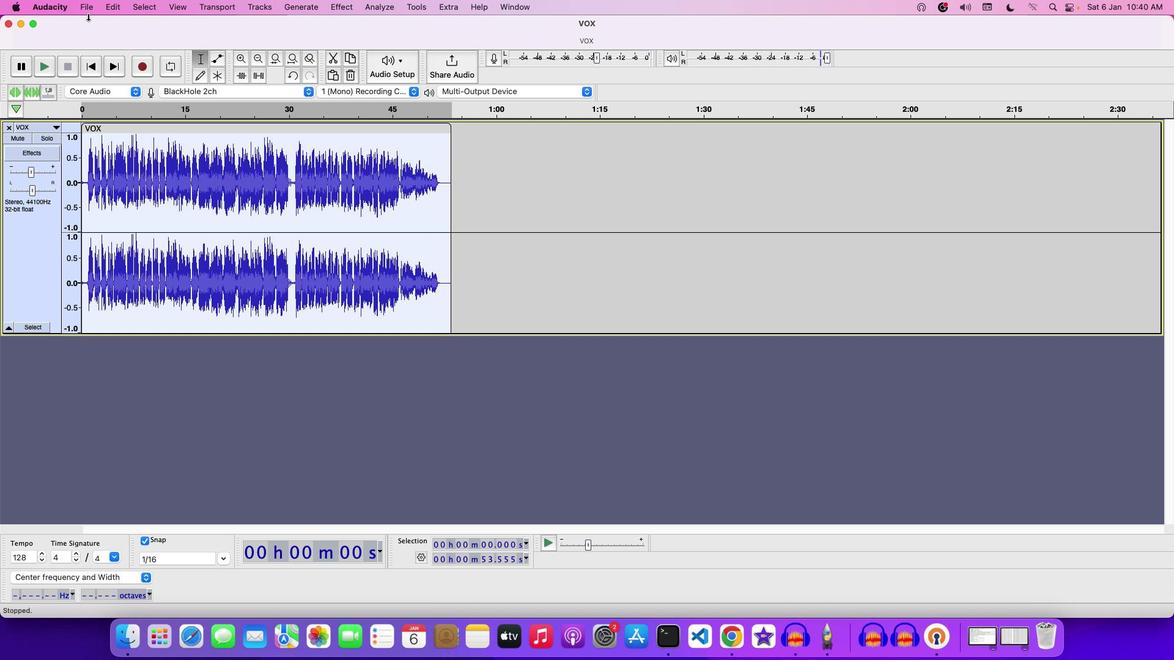 
Action: Mouse pressed left at (88, 15)
Screenshot: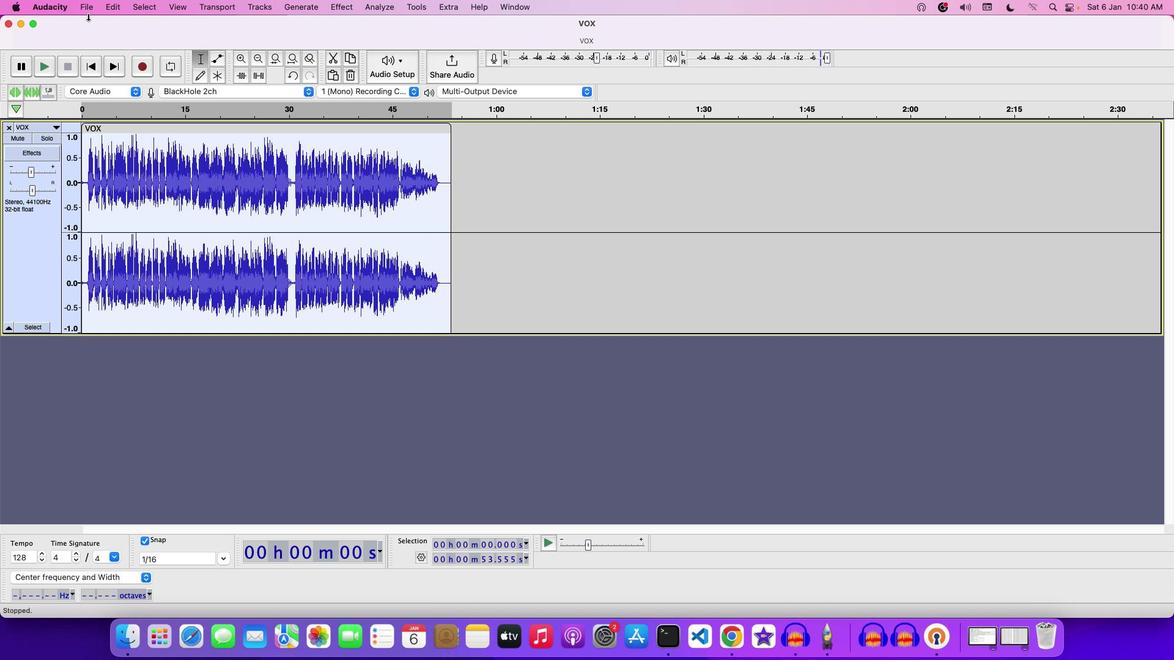 
Action: Mouse moved to (87, 9)
Screenshot: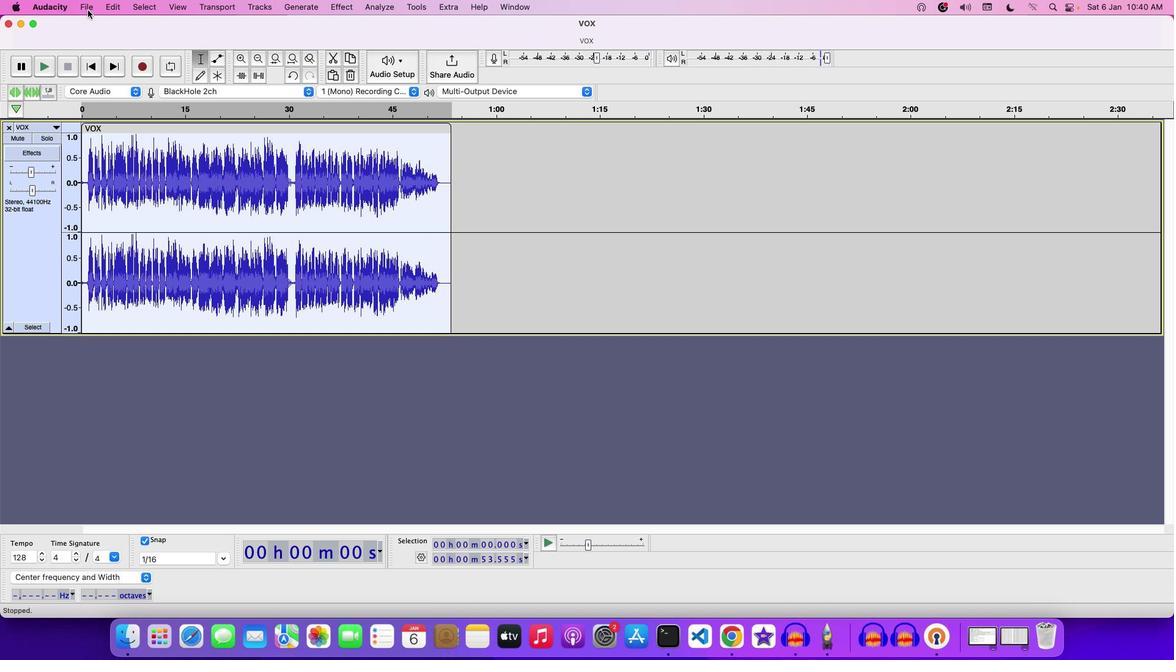 
Action: Mouse pressed left at (87, 9)
Screenshot: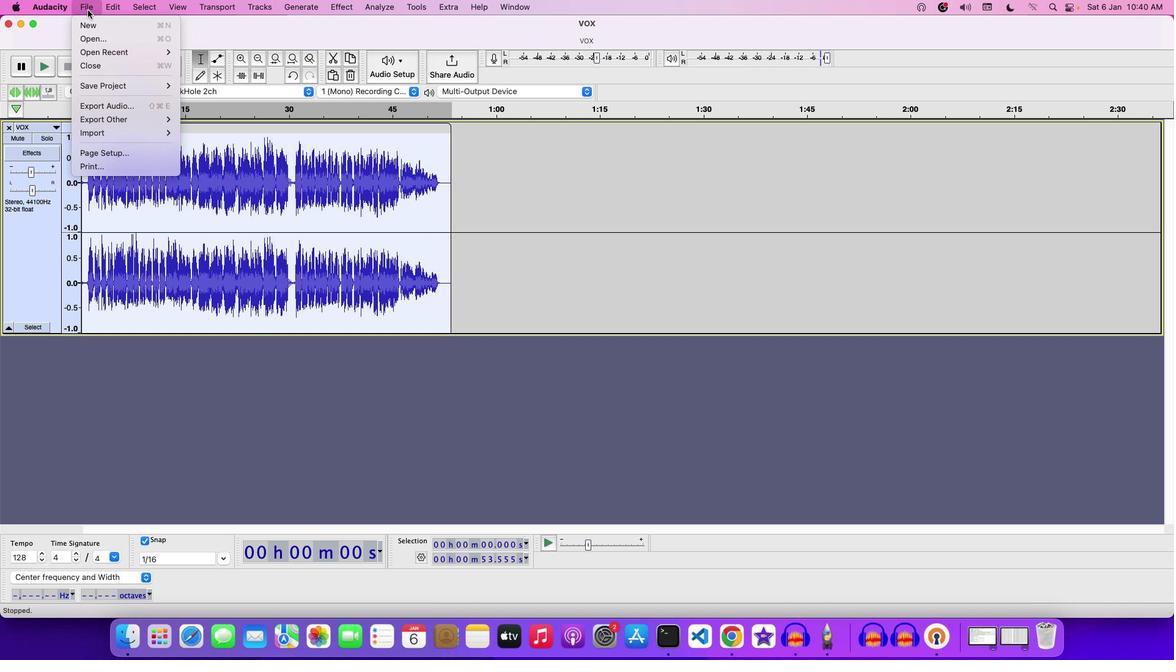 
Action: Mouse moved to (94, 83)
Screenshot: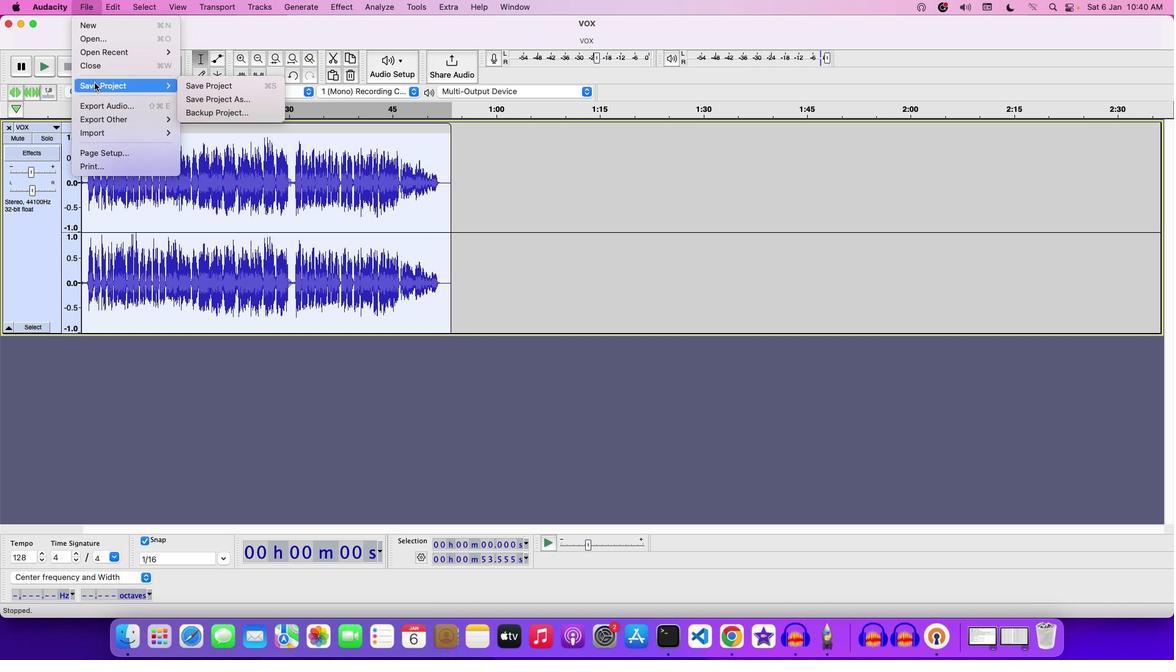 
Action: Mouse pressed left at (94, 83)
Screenshot: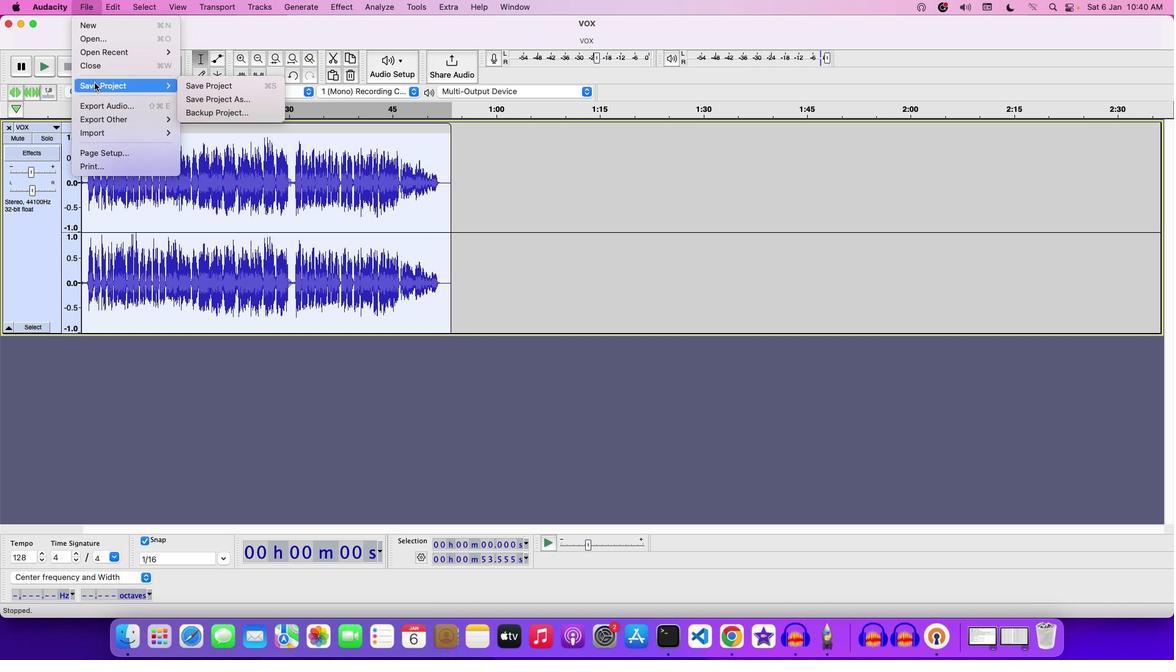 
Action: Mouse moved to (236, 85)
Screenshot: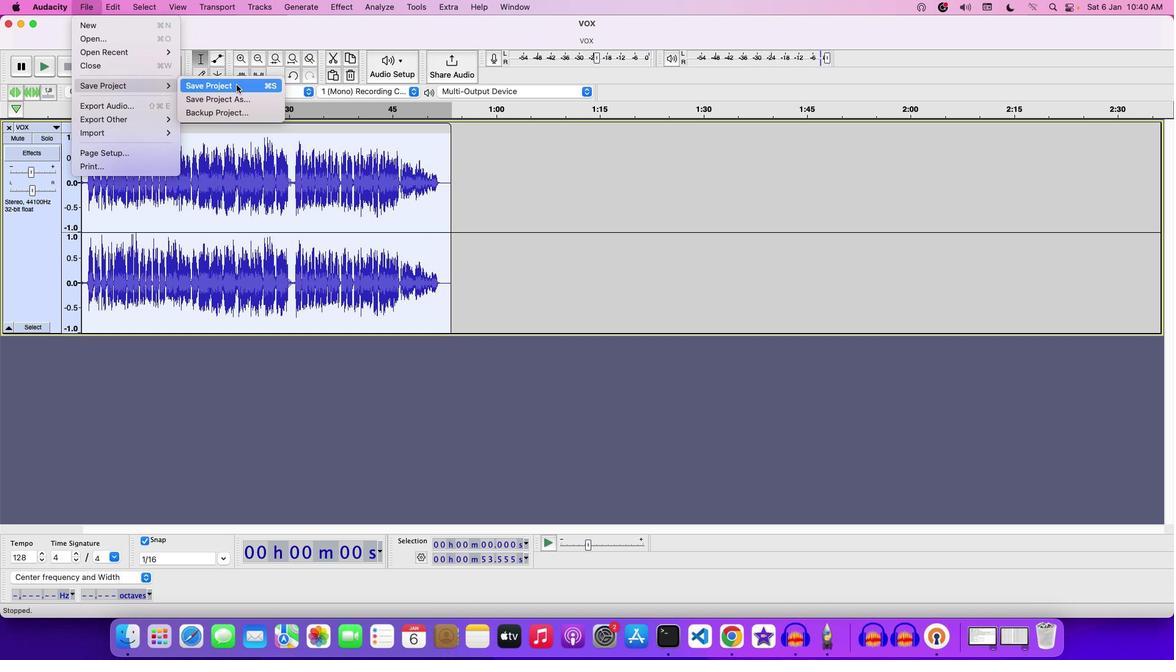 
Action: Mouse pressed left at (236, 85)
Screenshot: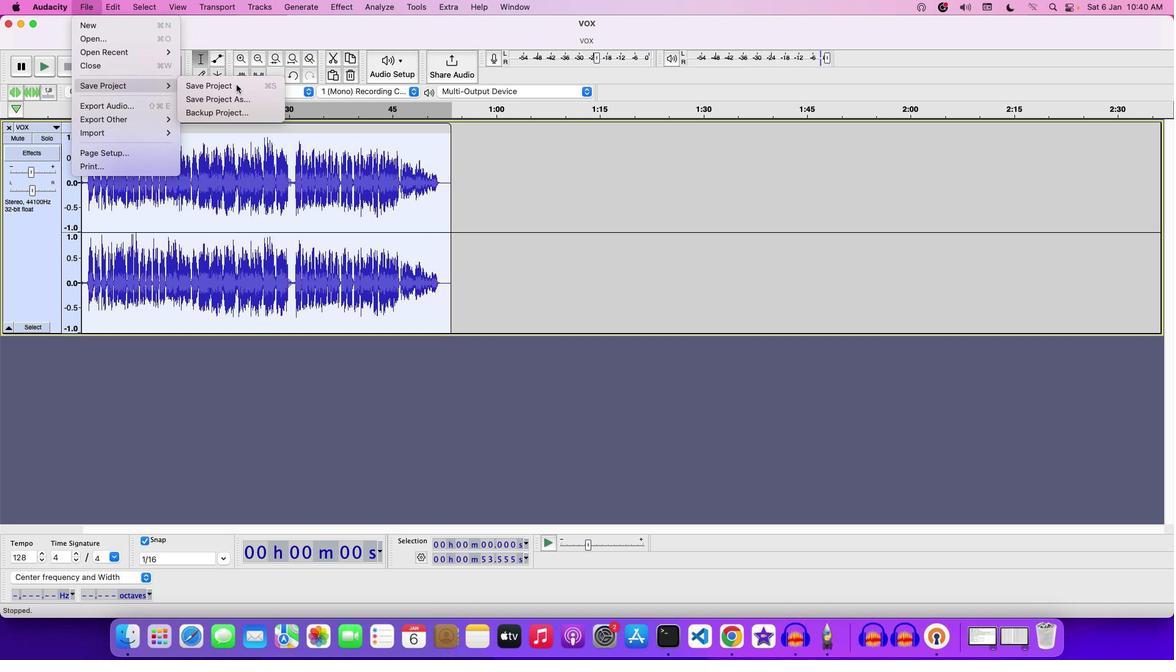 
Action: Mouse moved to (521, 179)
Screenshot: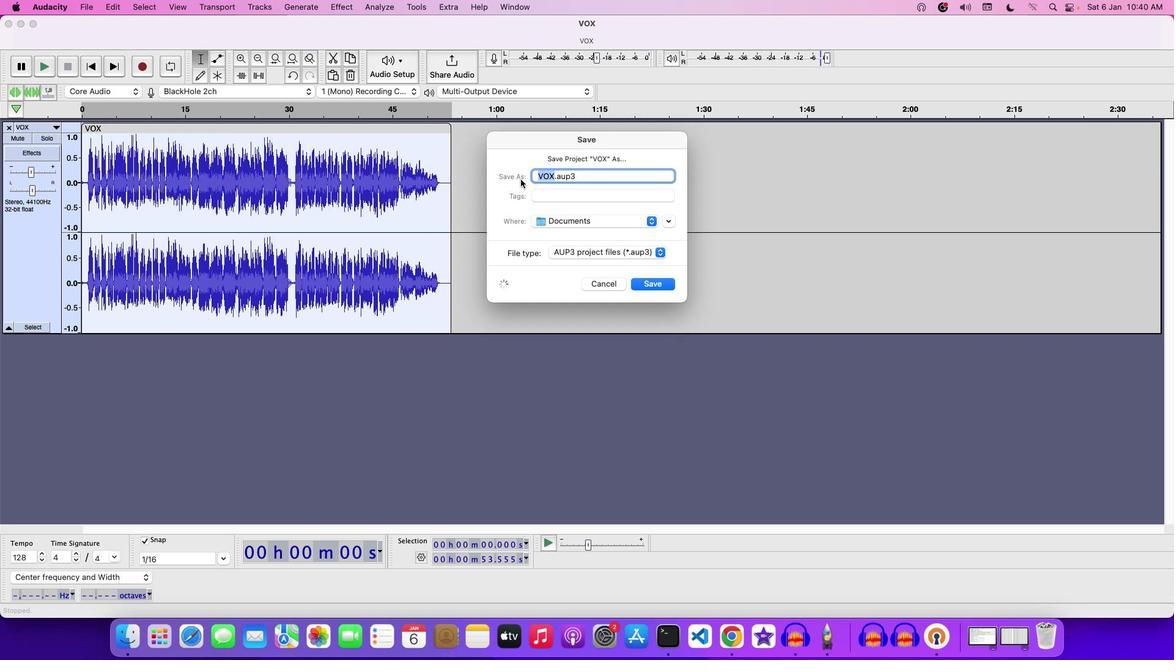 
Action: Key pressed Key.backspace'U''S''I''N''G'Key.space'D''Y''N''A''M''I''C'Key.space'E''Q'Key.space
Screenshot: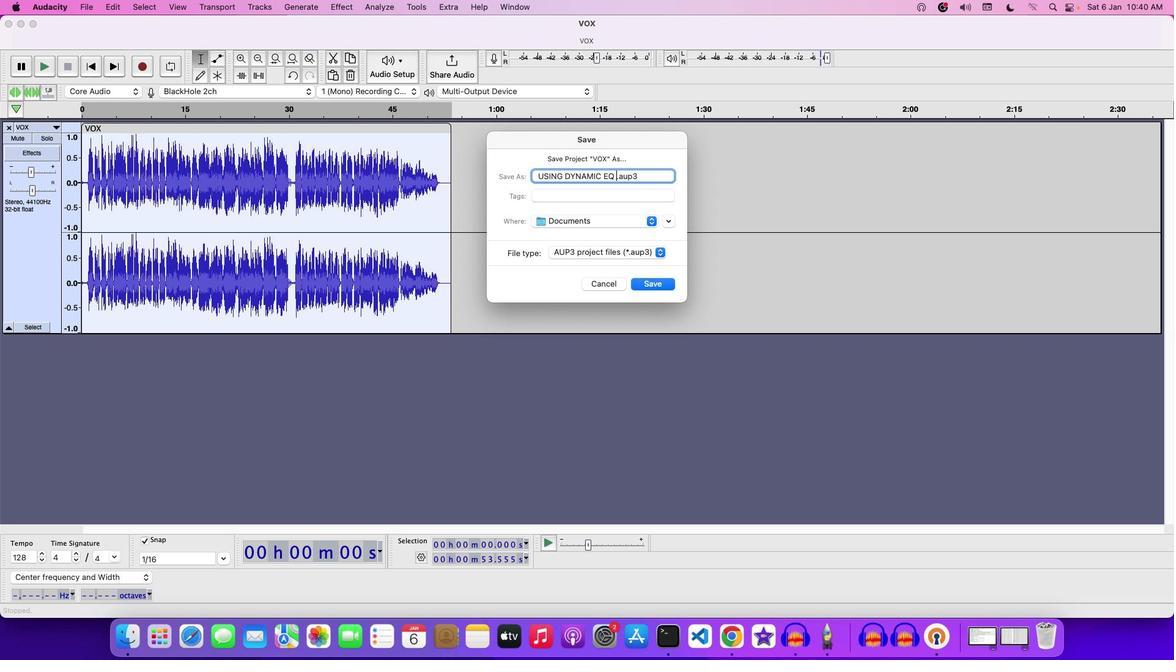 
Action: Mouse moved to (658, 275)
Screenshot: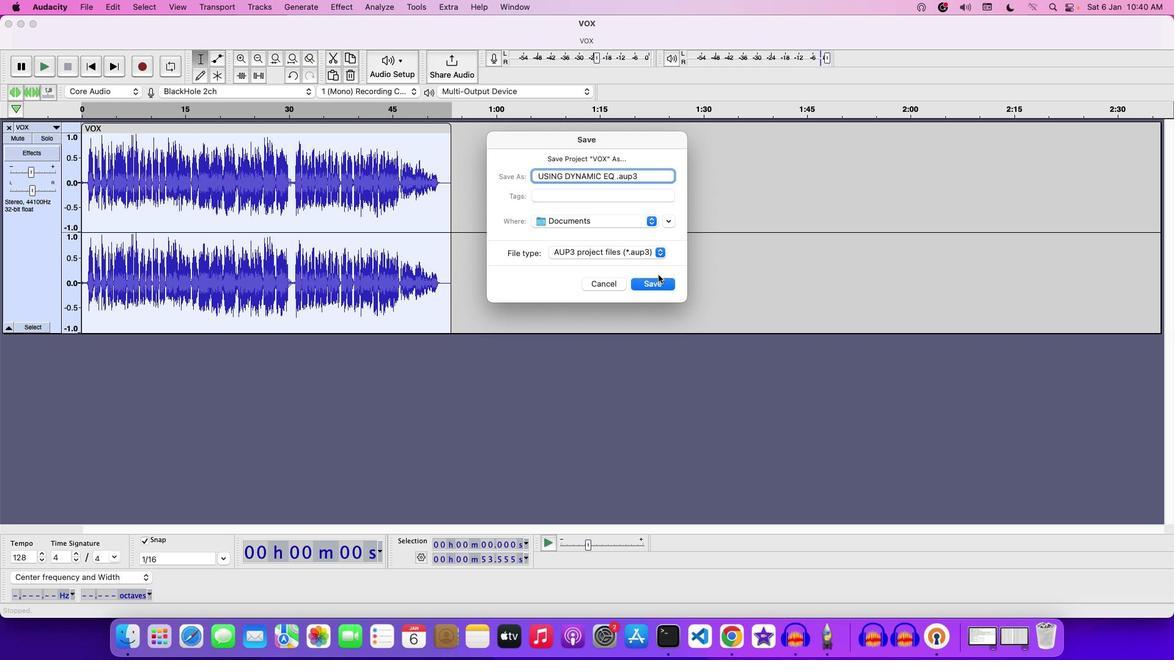 
Action: Mouse pressed left at (658, 275)
Screenshot: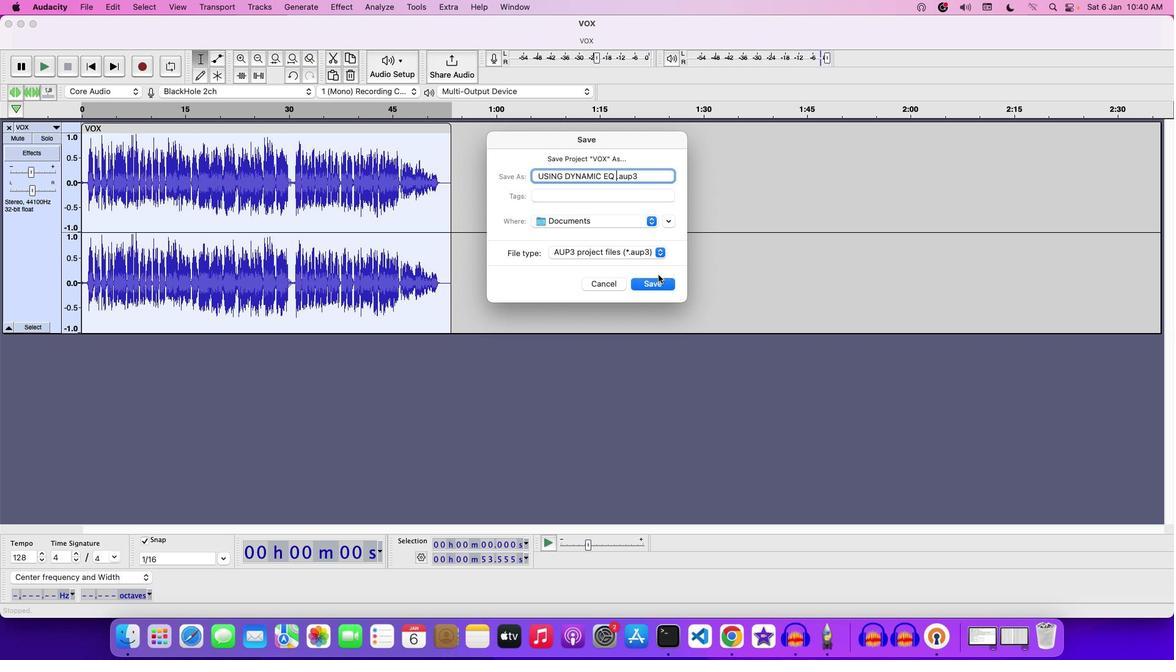 
Action: Mouse moved to (659, 280)
Screenshot: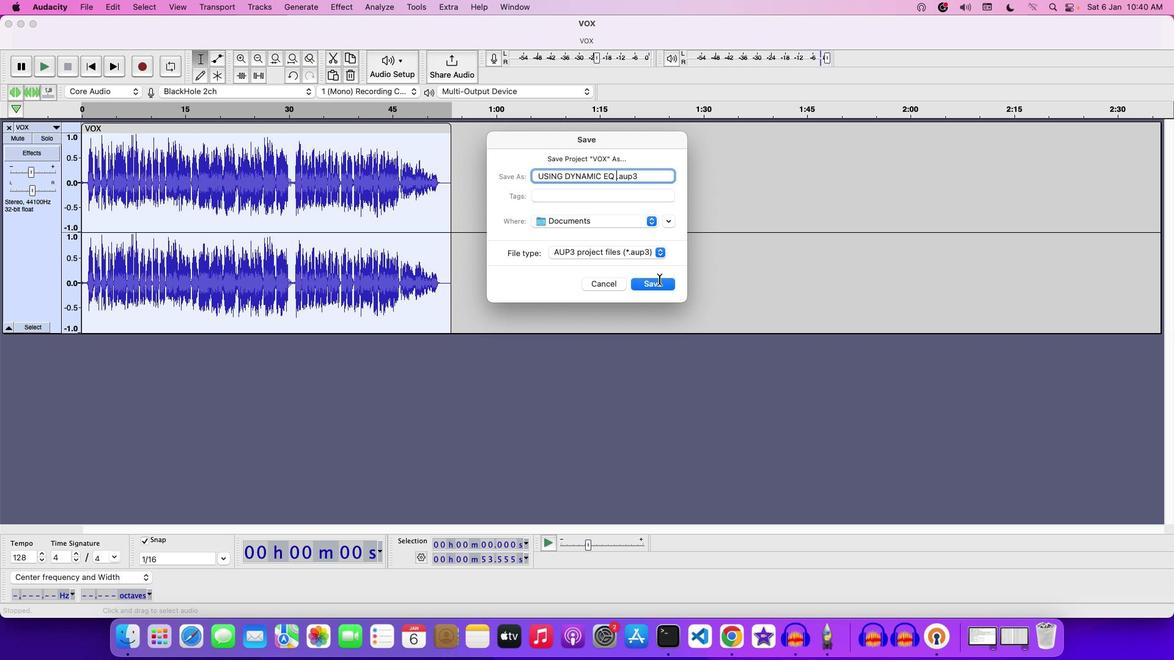 
Action: Mouse pressed left at (659, 280)
Screenshot: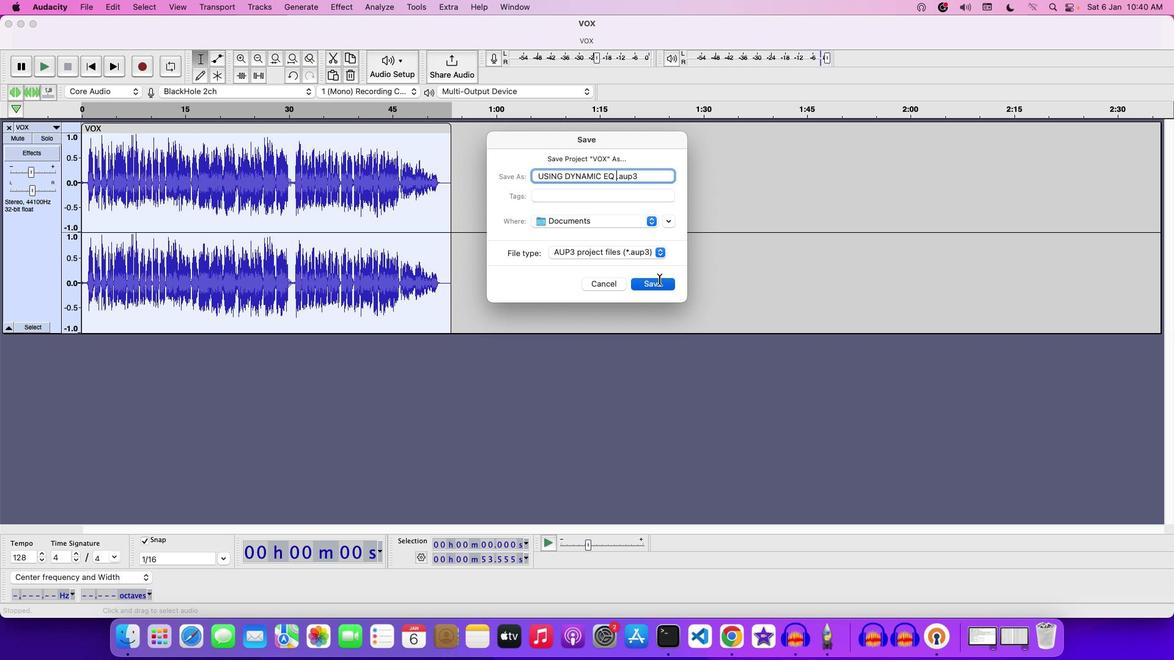 
